Task: Determine the distance from Hartford to Sleeping Giant State Park.
Action: Mouse moved to (245, 86)
Screenshot: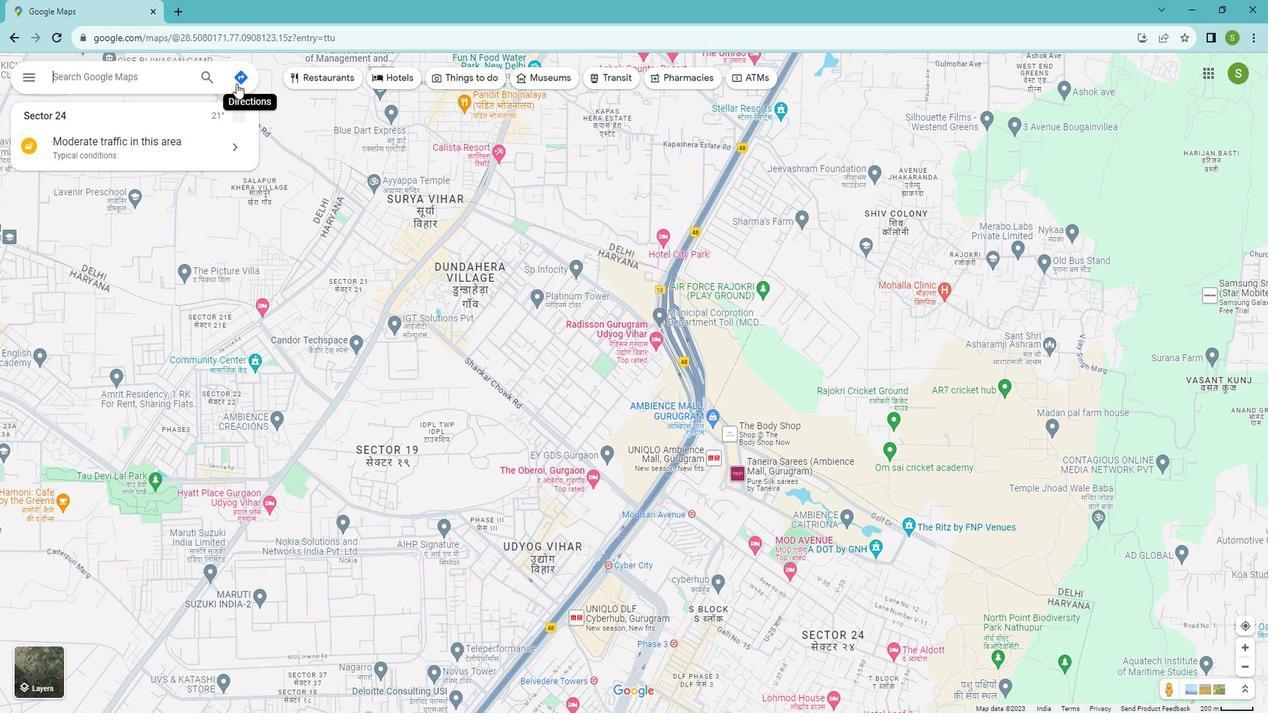 
Action: Mouse pressed left at (245, 86)
Screenshot: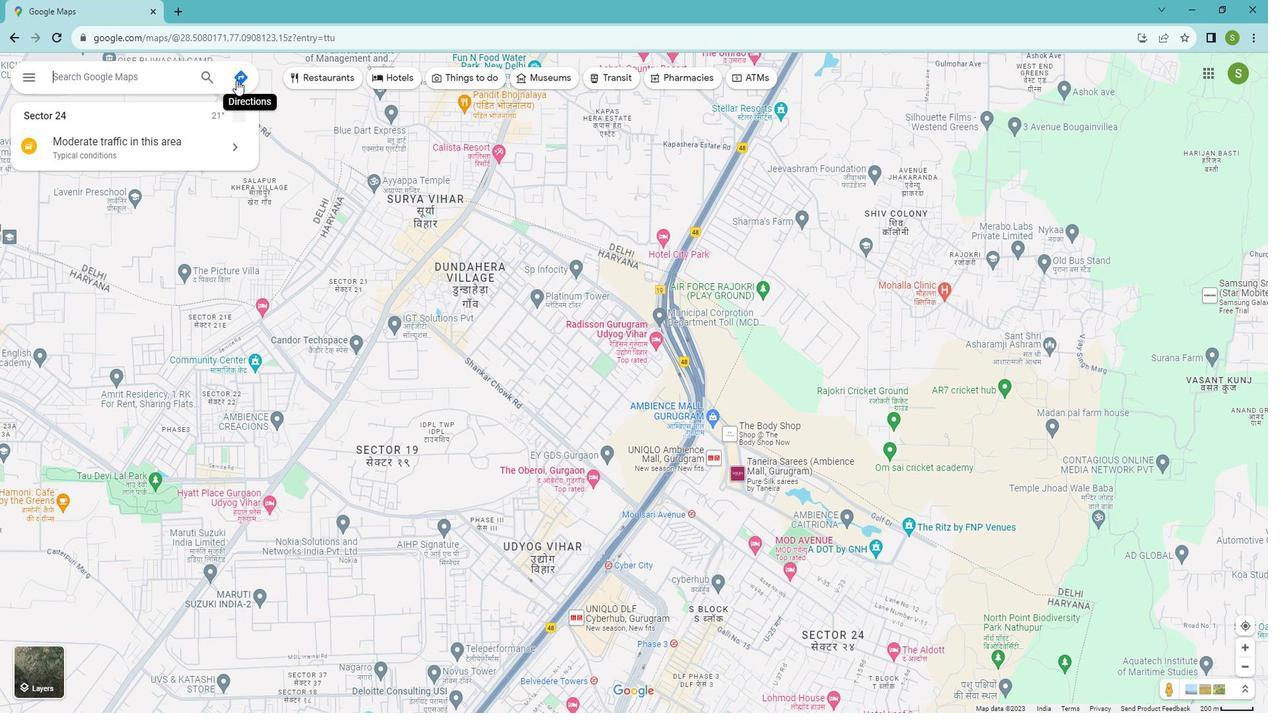 
Action: Mouse moved to (153, 122)
Screenshot: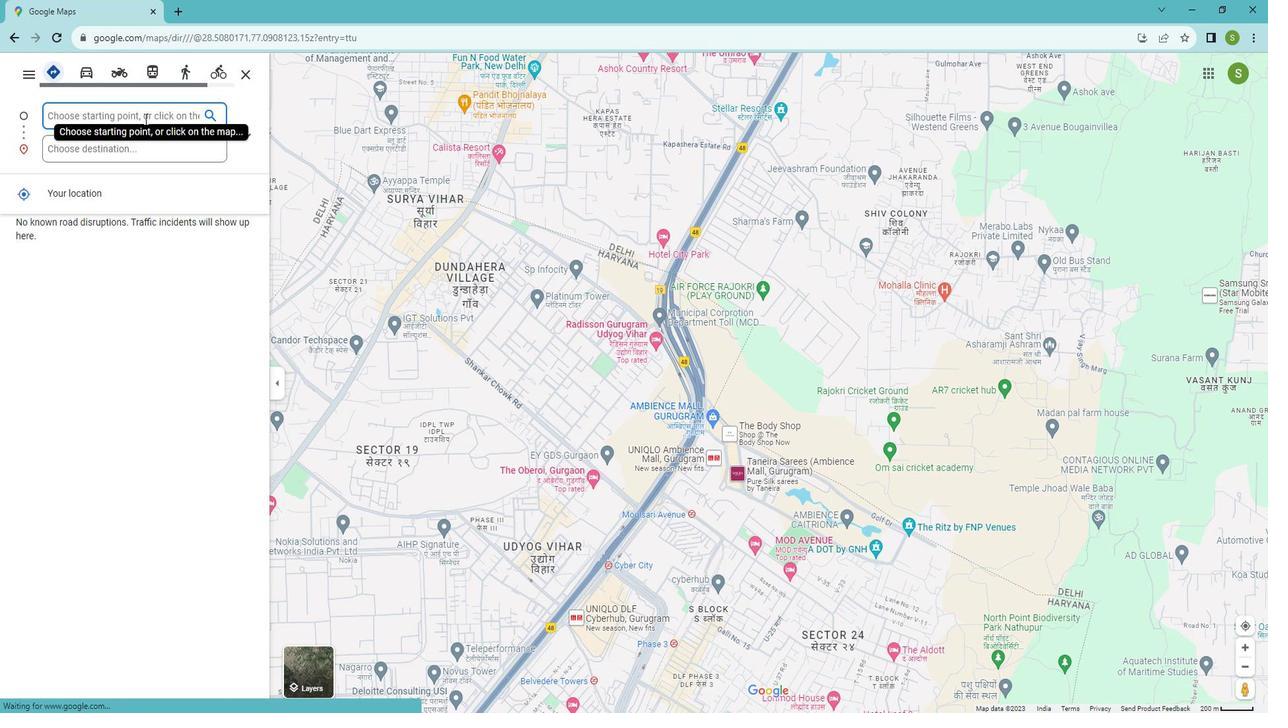
Action: Mouse pressed left at (153, 122)
Screenshot: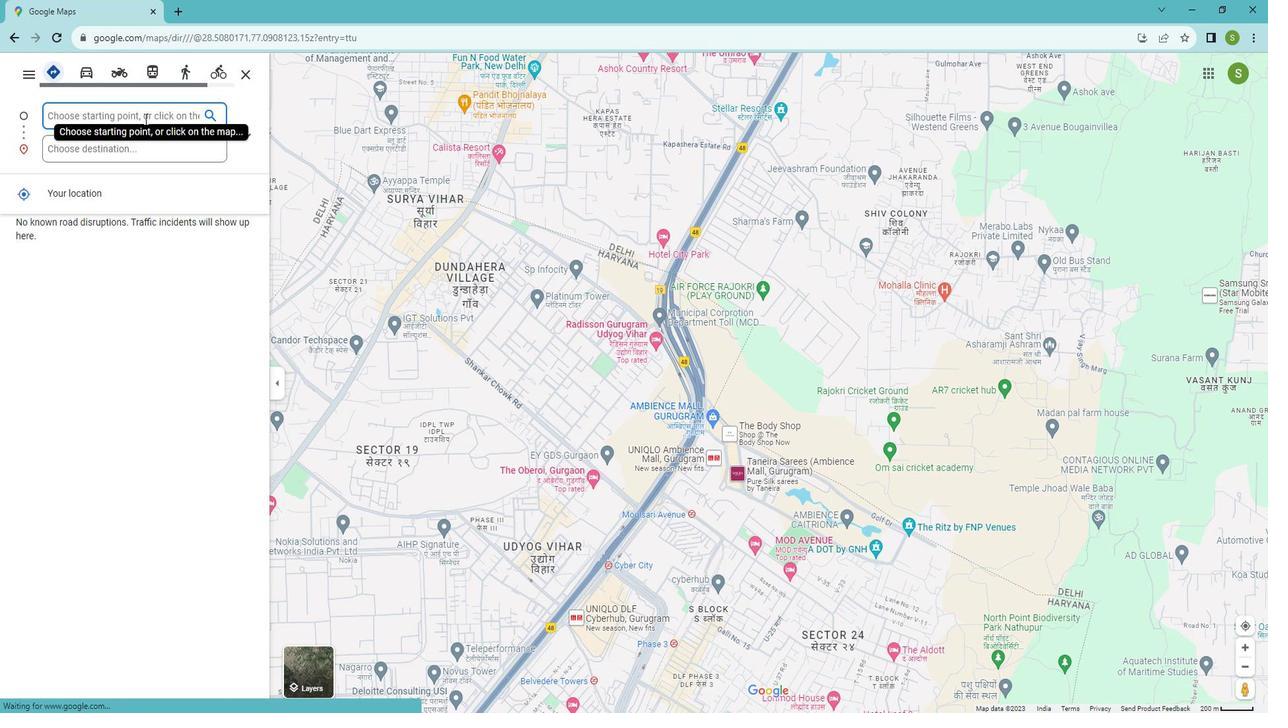 
Action: Mouse moved to (153, 120)
Screenshot: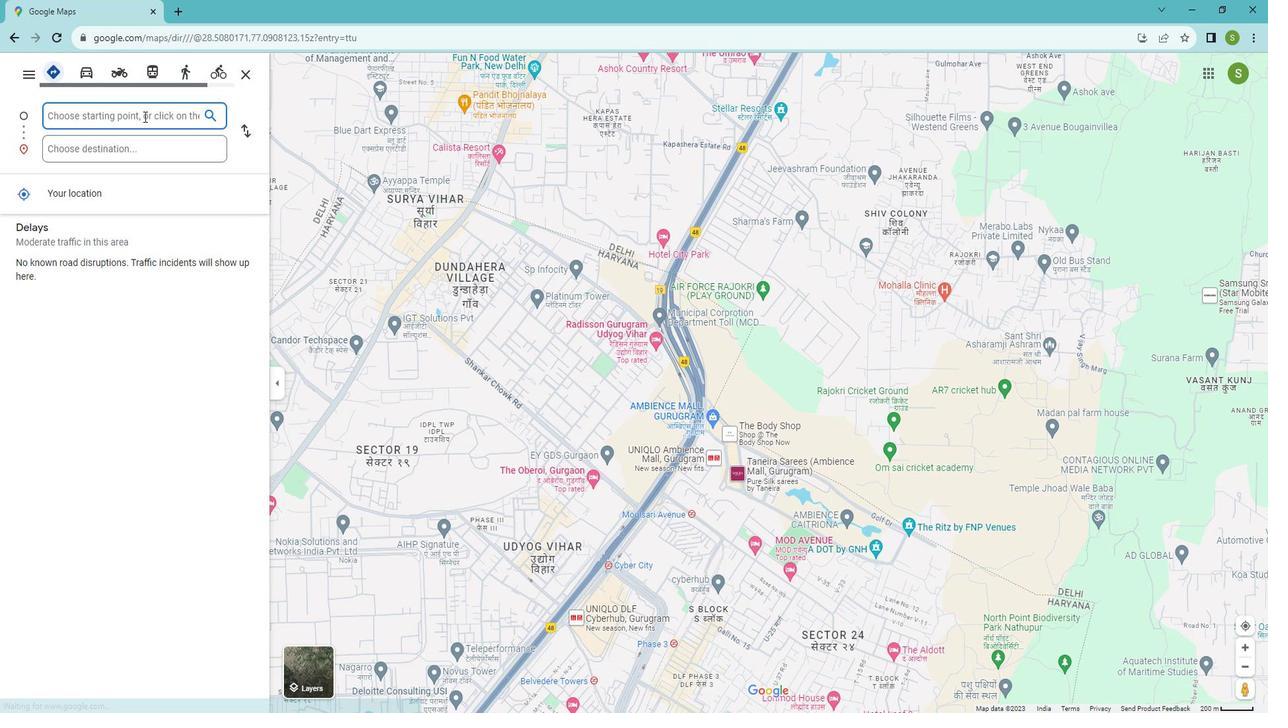 
Action: Key pressed <Key.shift>Hartford
Screenshot: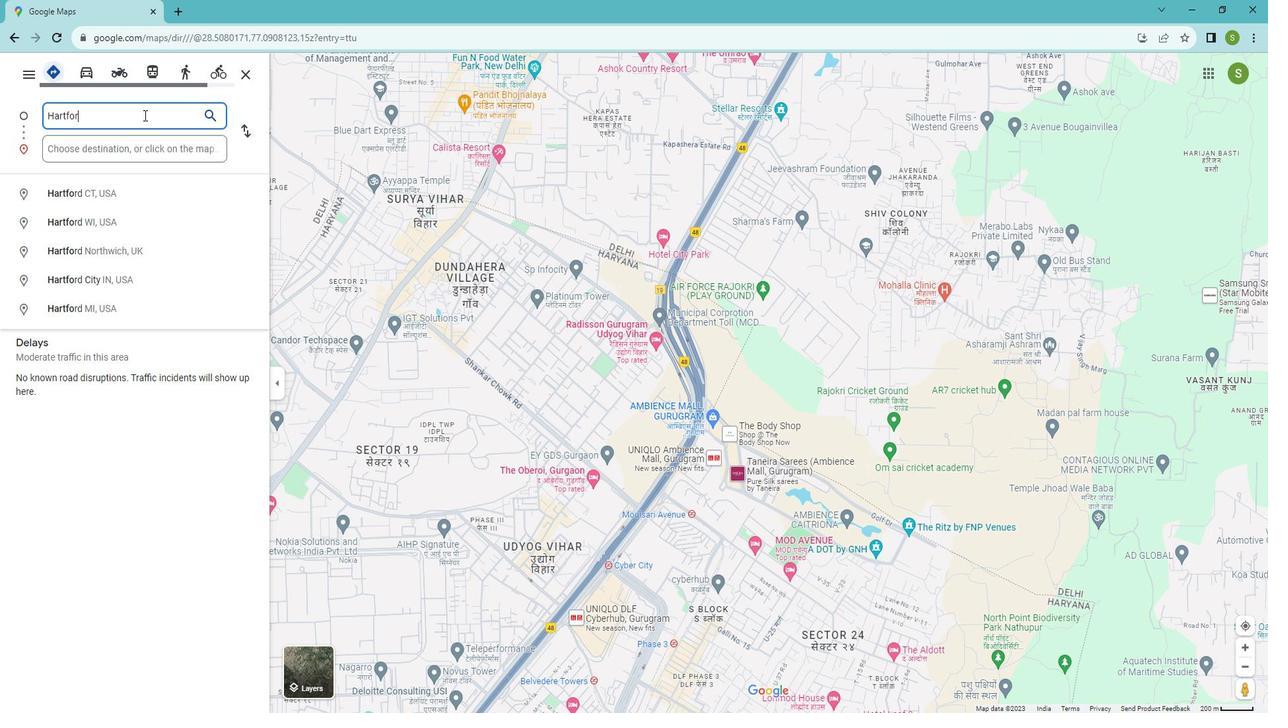 
Action: Mouse moved to (73, 196)
Screenshot: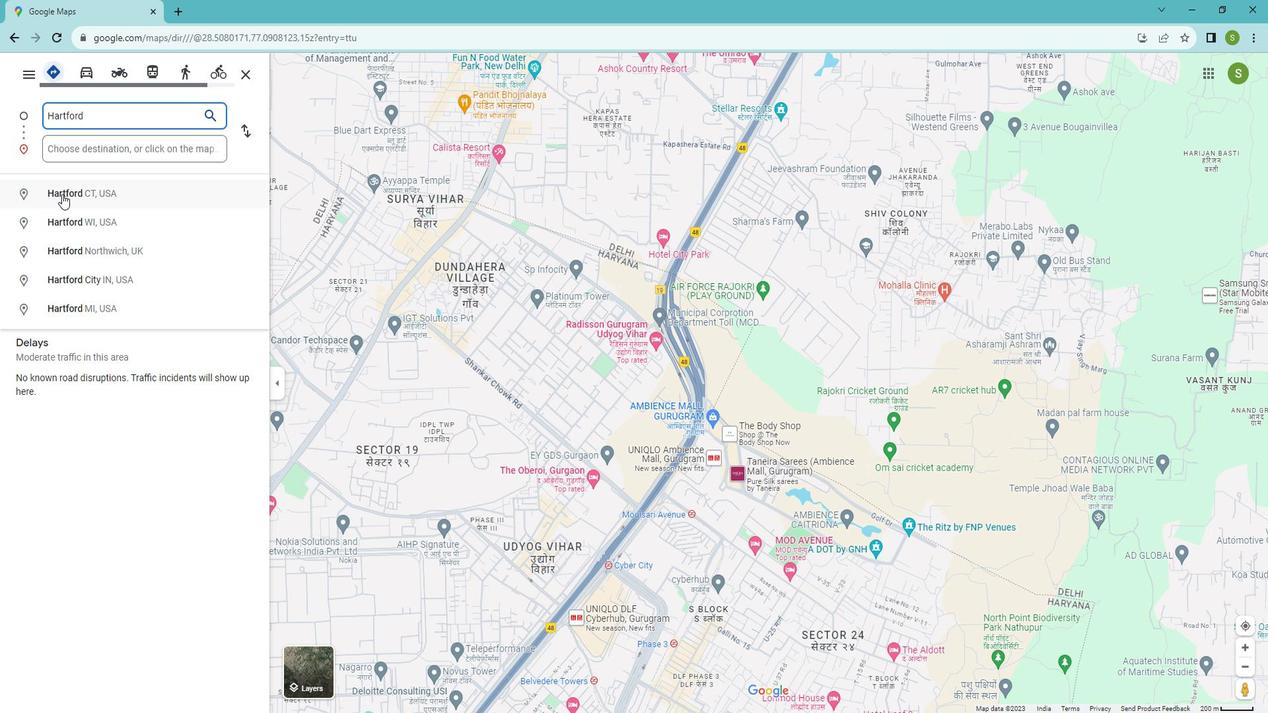 
Action: Mouse pressed left at (73, 196)
Screenshot: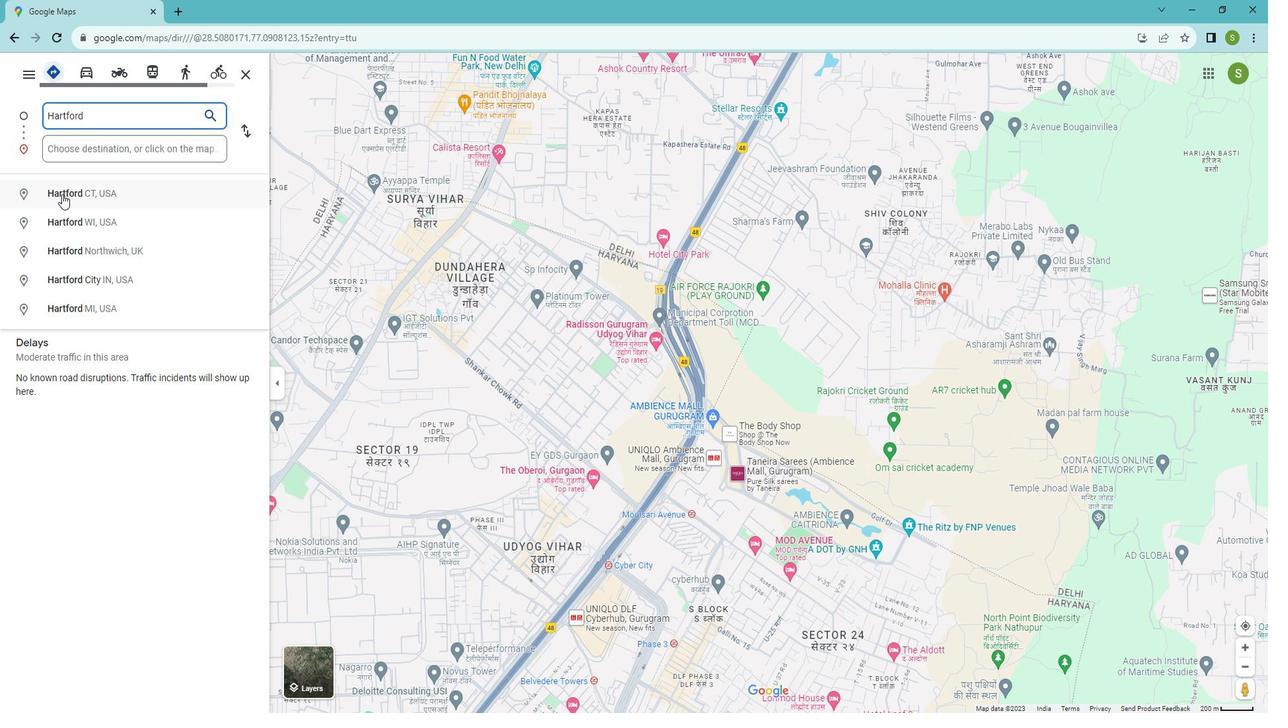 
Action: Mouse moved to (102, 146)
Screenshot: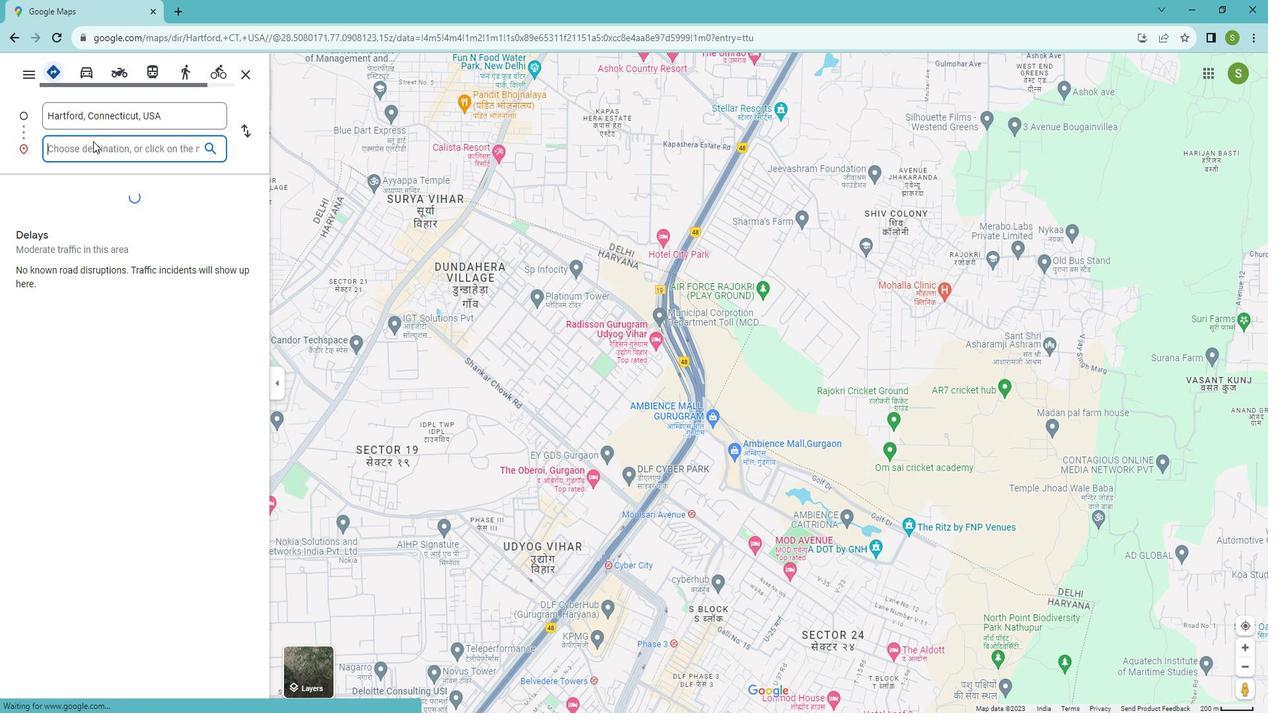 
Action: Mouse pressed left at (102, 146)
Screenshot: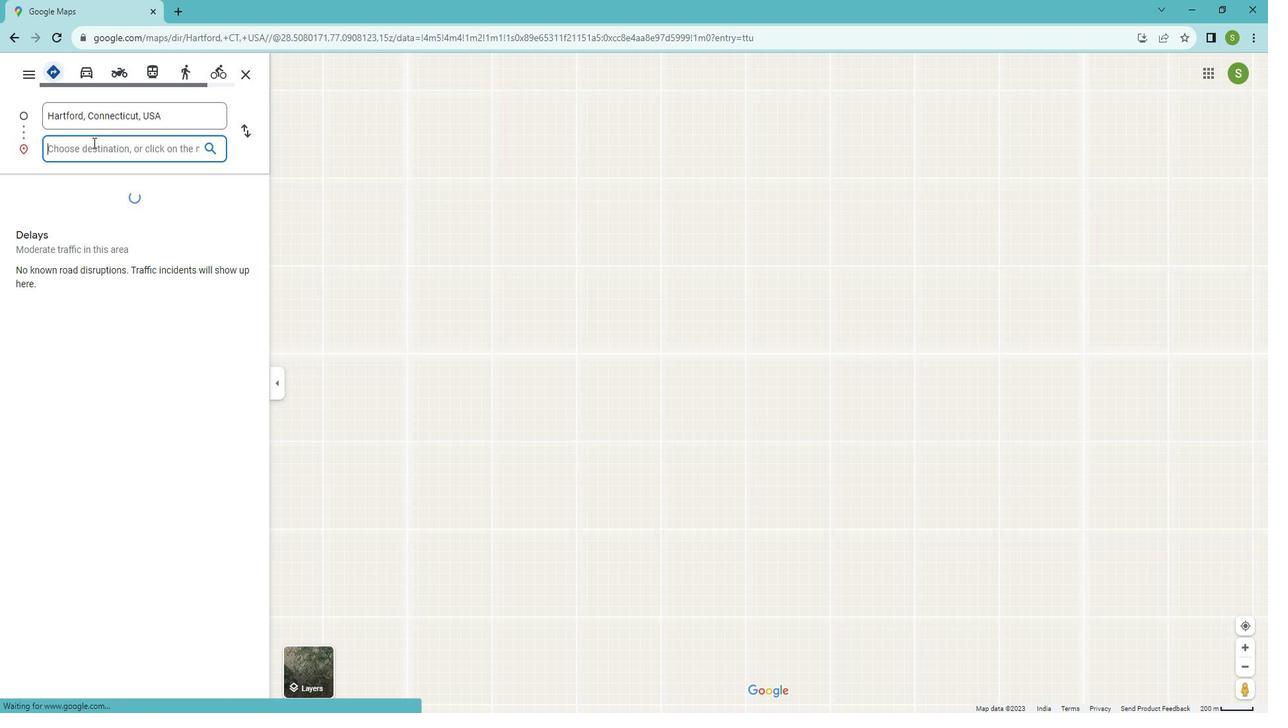 
Action: Mouse moved to (103, 151)
Screenshot: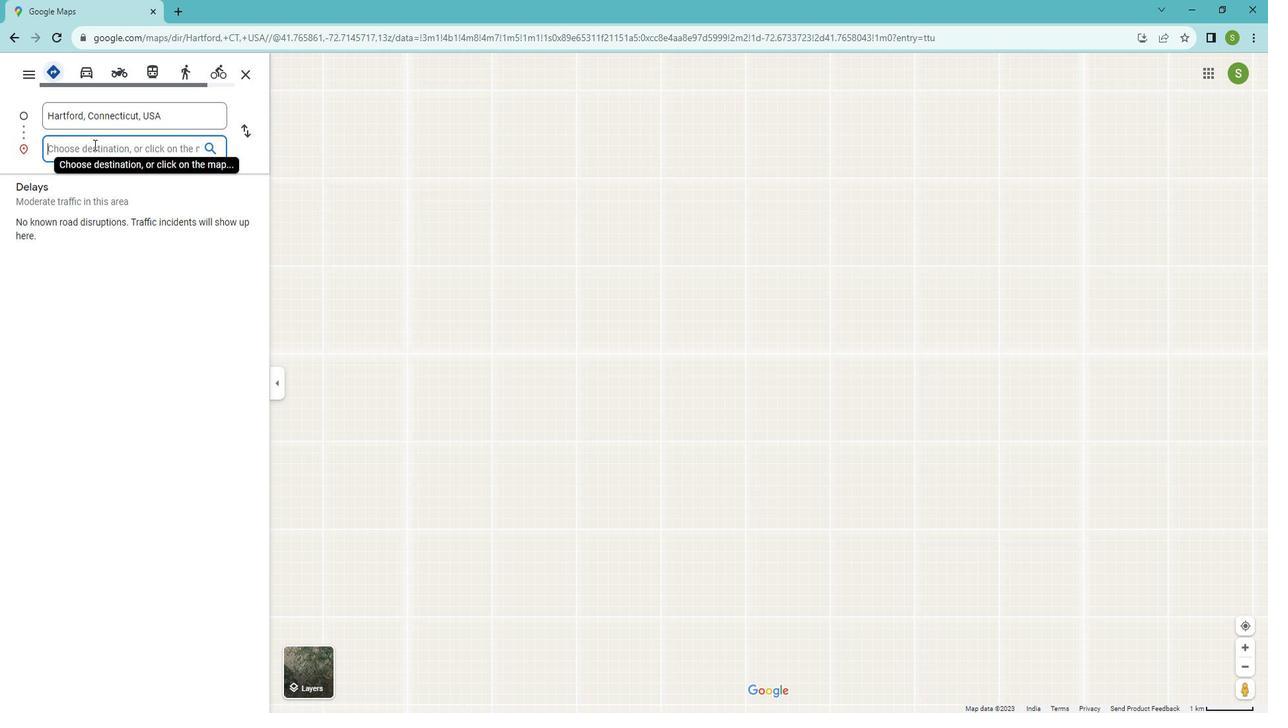 
Action: Key pressed <Key.shift>Sleeping<Key.space><Key.shift>Giant<Key.space><Key.shift>state<Key.space><Key.shift>Park
Screenshot: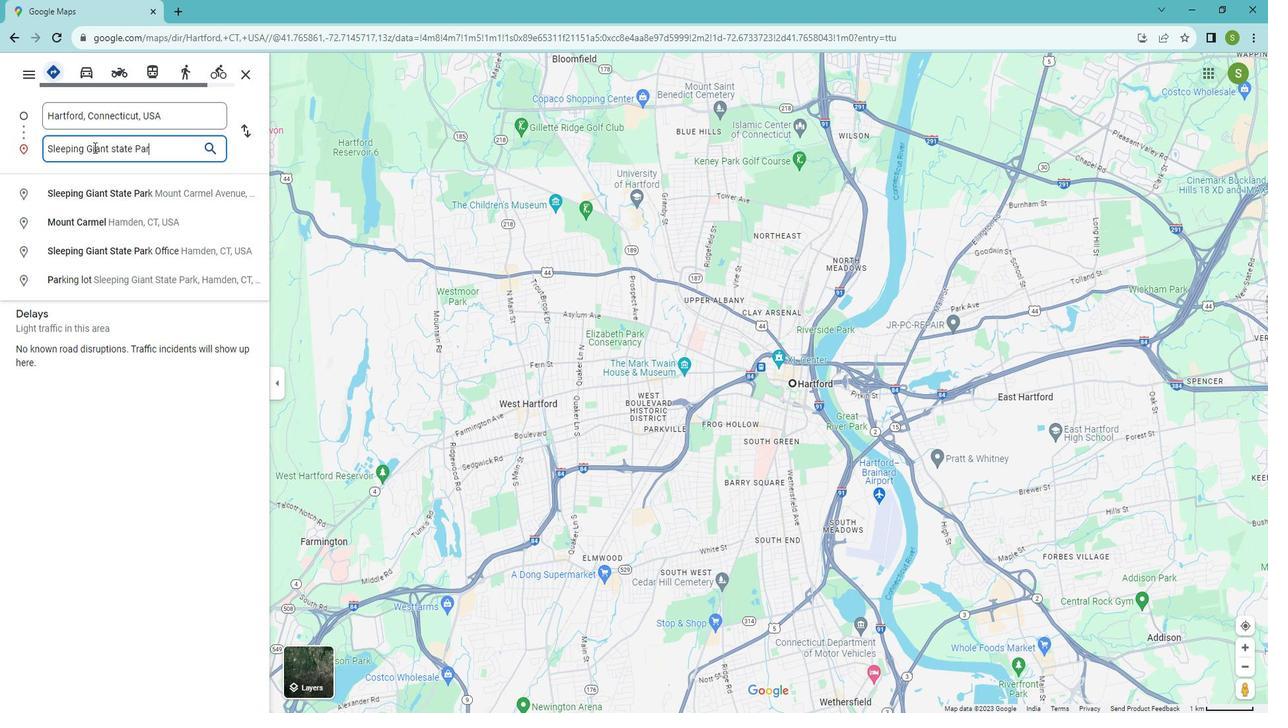 
Action: Mouse moved to (254, 134)
Screenshot: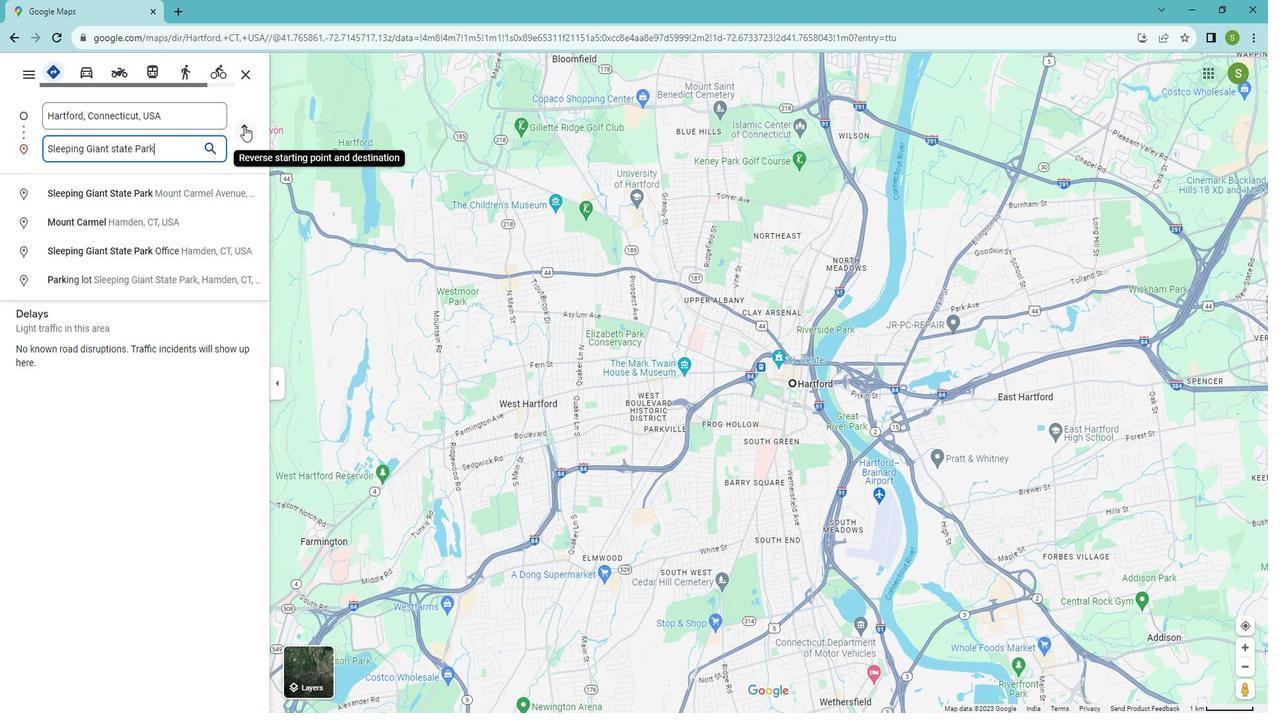 
Action: Mouse pressed left at (254, 134)
Screenshot: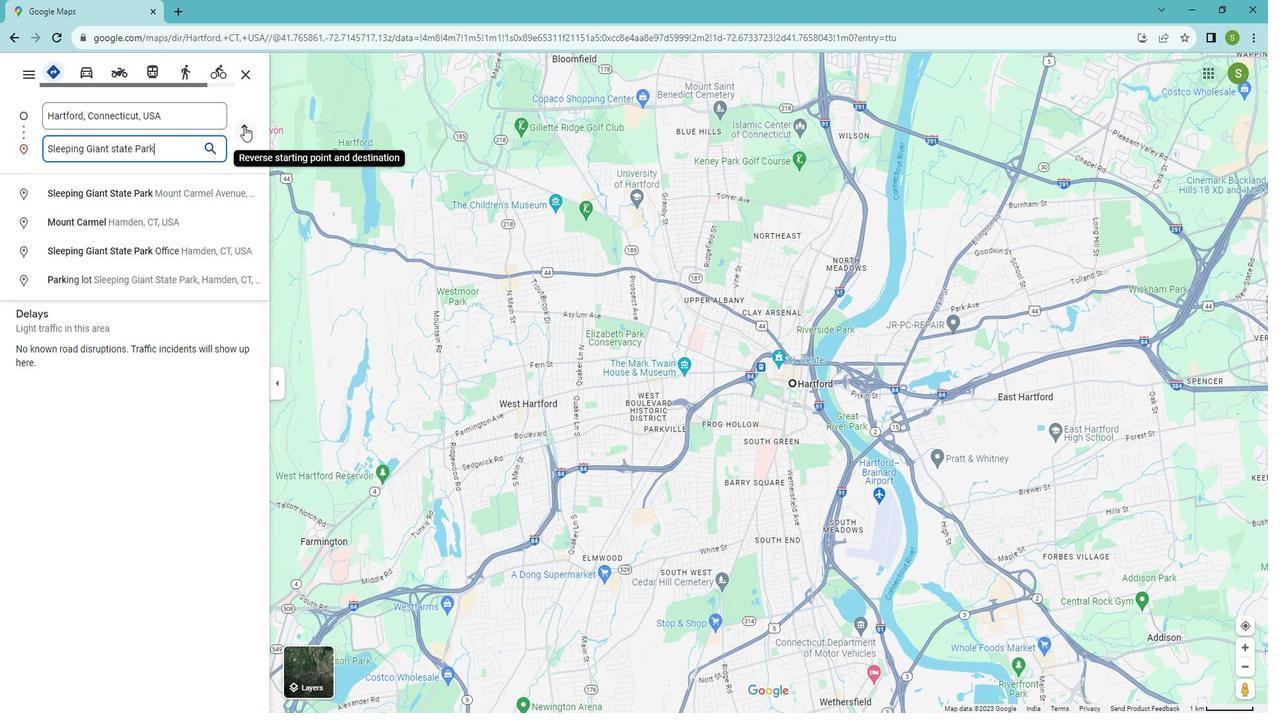 
Action: Mouse moved to (72, 358)
Screenshot: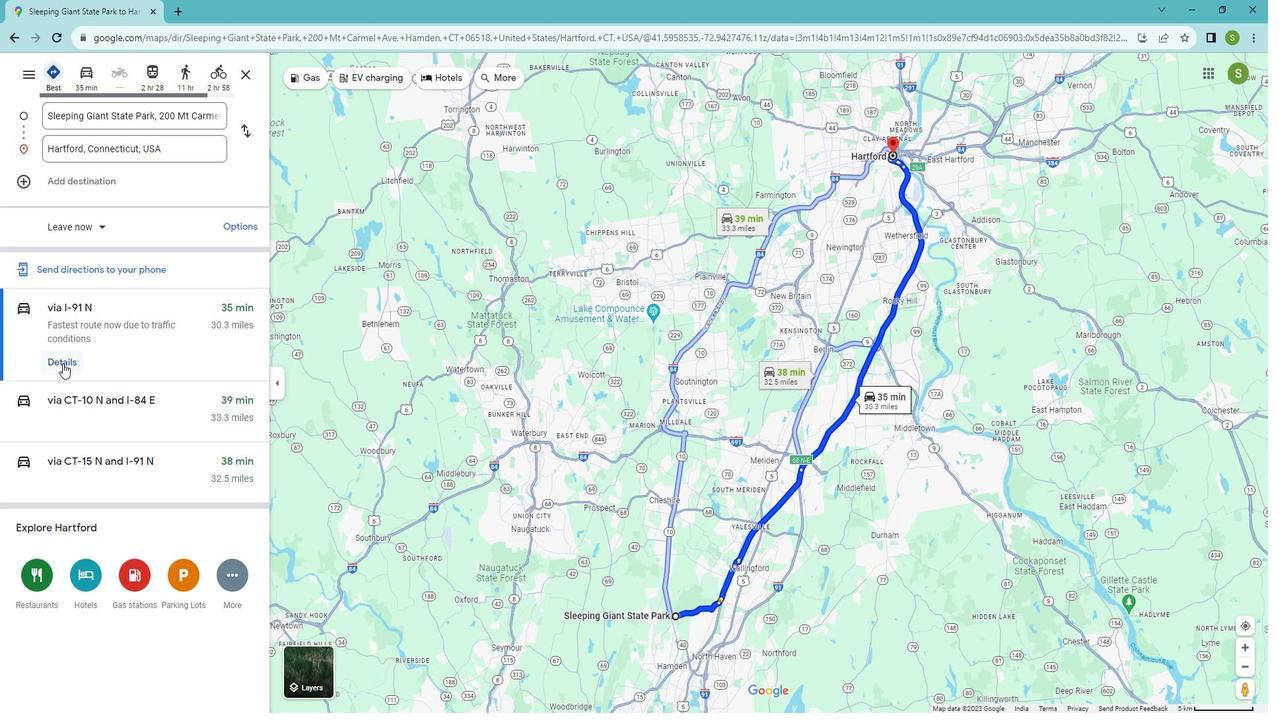 
Action: Mouse pressed left at (72, 358)
Screenshot: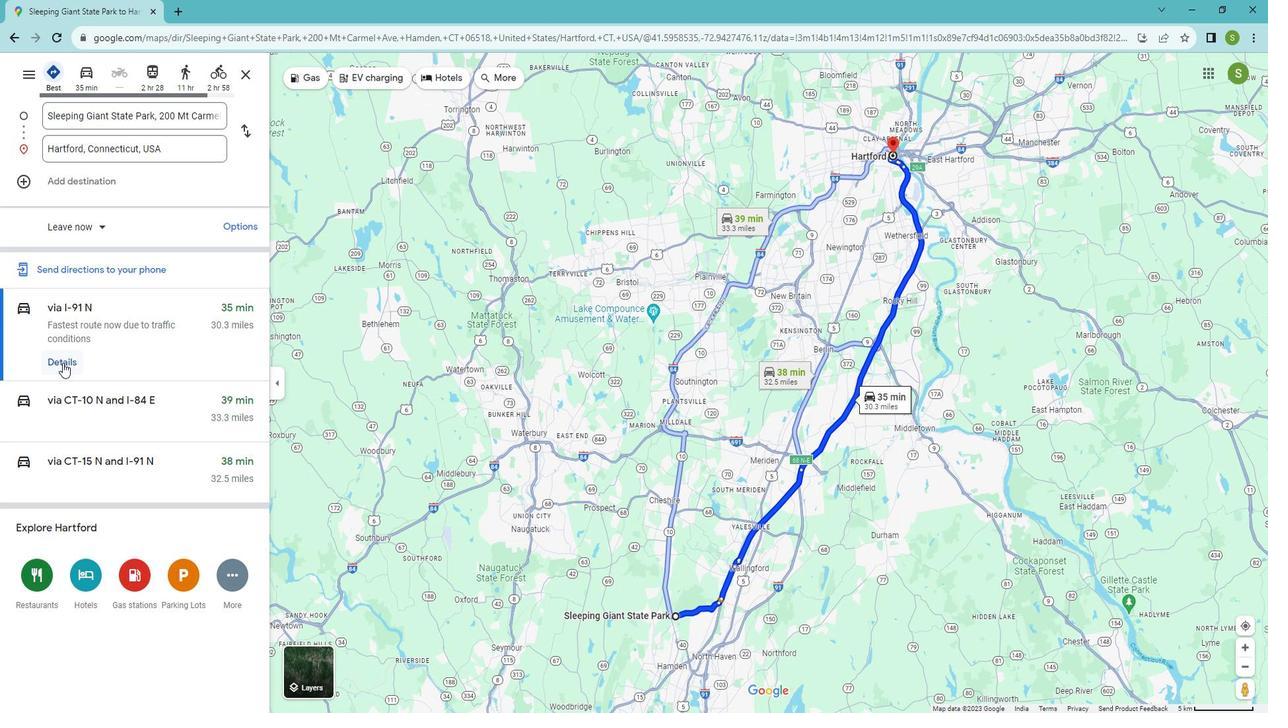
Action: Mouse moved to (25, 77)
Screenshot: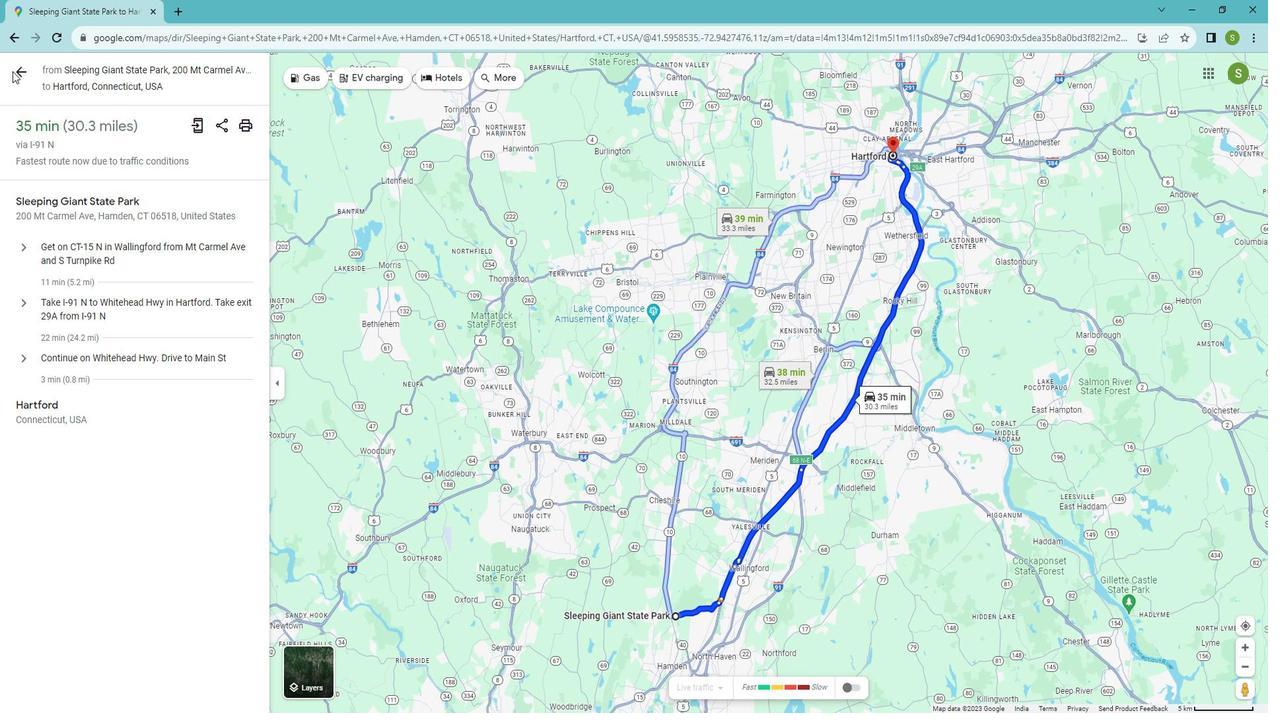 
Action: Mouse pressed left at (25, 77)
Screenshot: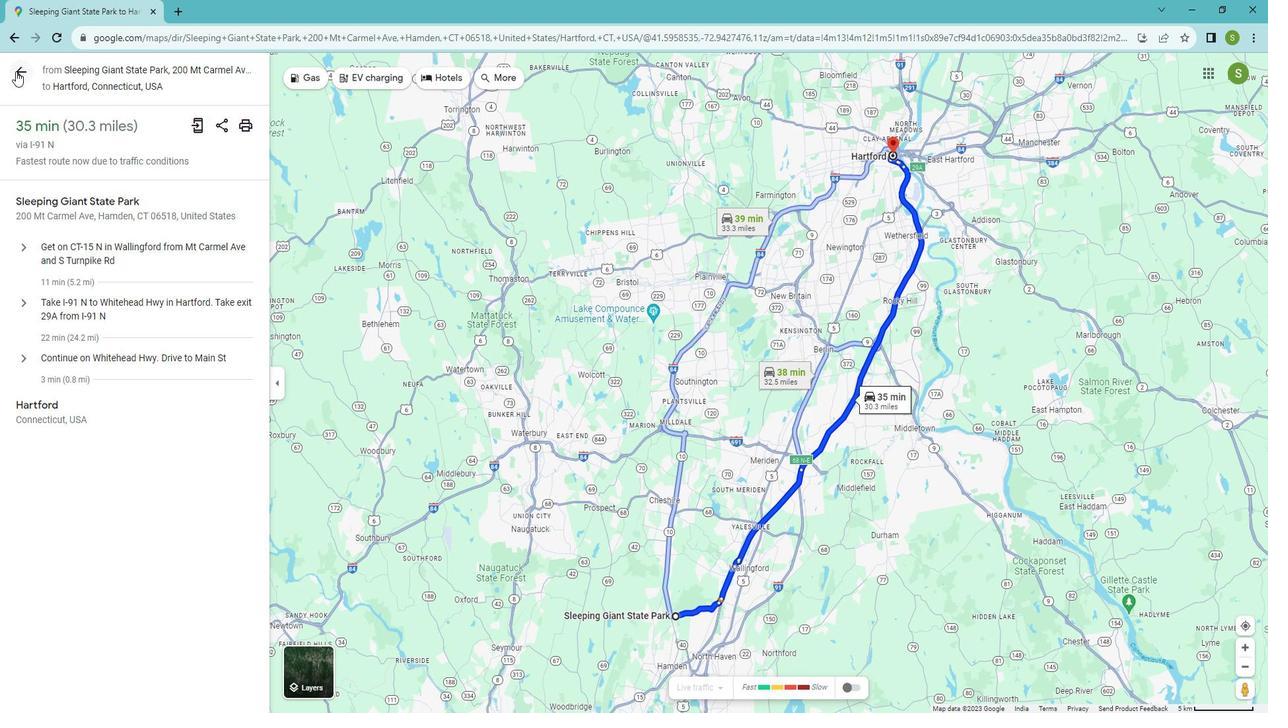 
Action: Mouse moved to (89, 81)
Screenshot: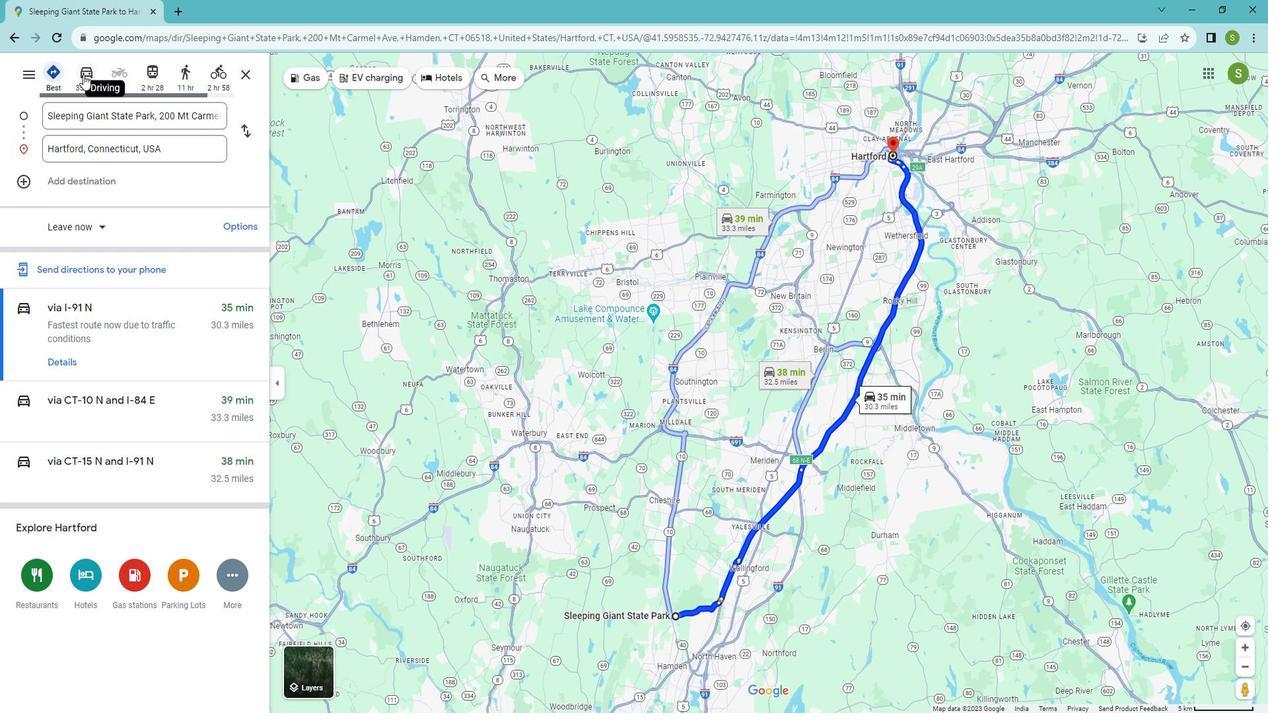 
Action: Mouse pressed left at (89, 81)
Screenshot: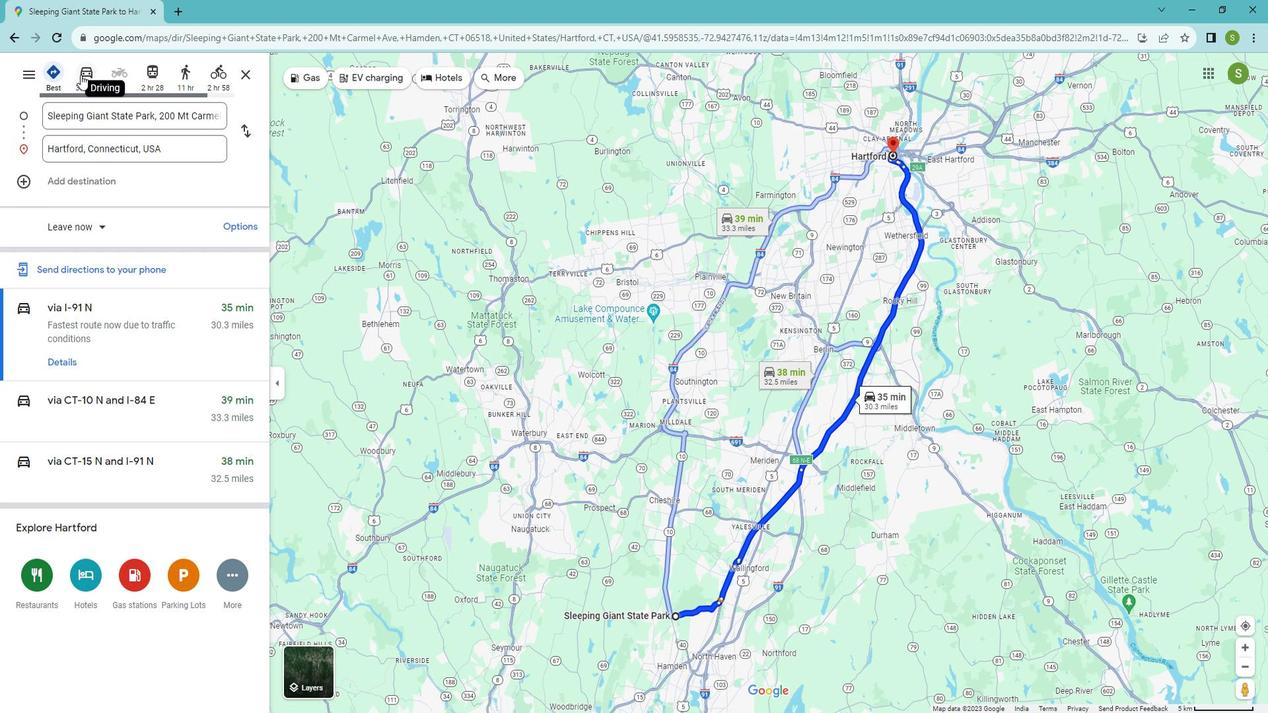 
Action: Mouse moved to (59, 357)
Screenshot: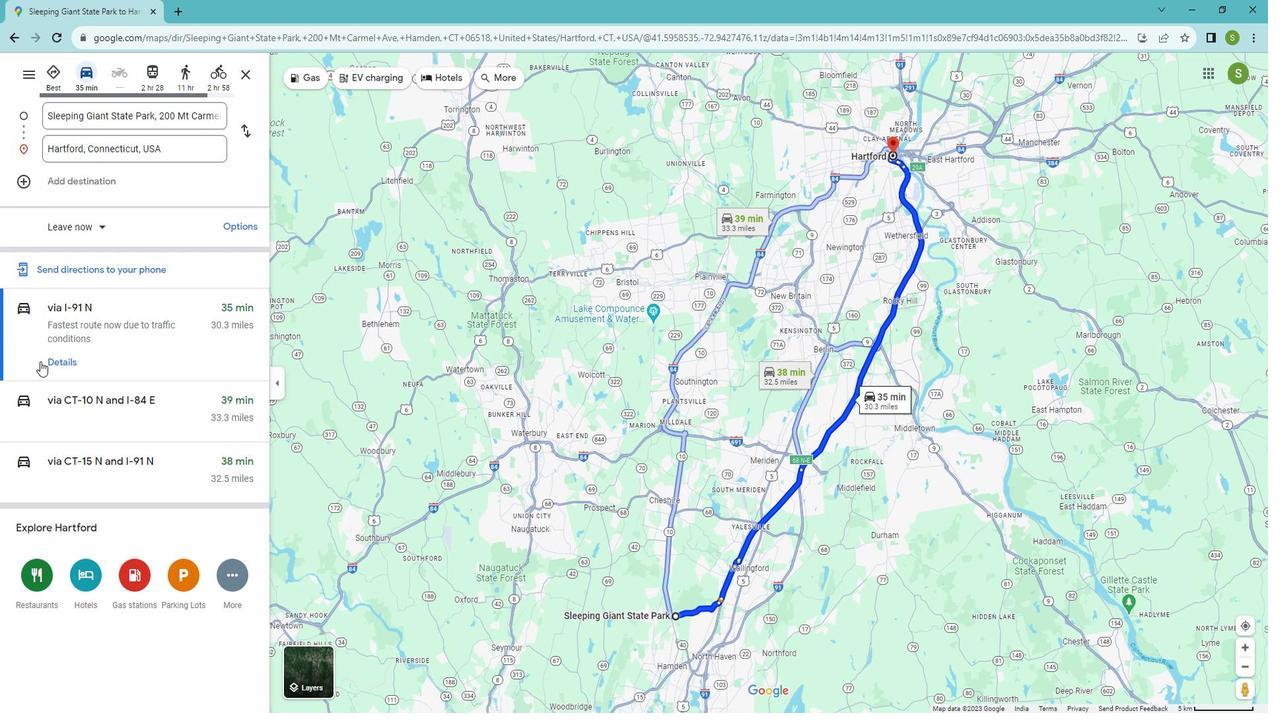 
Action: Mouse pressed left at (59, 357)
Screenshot: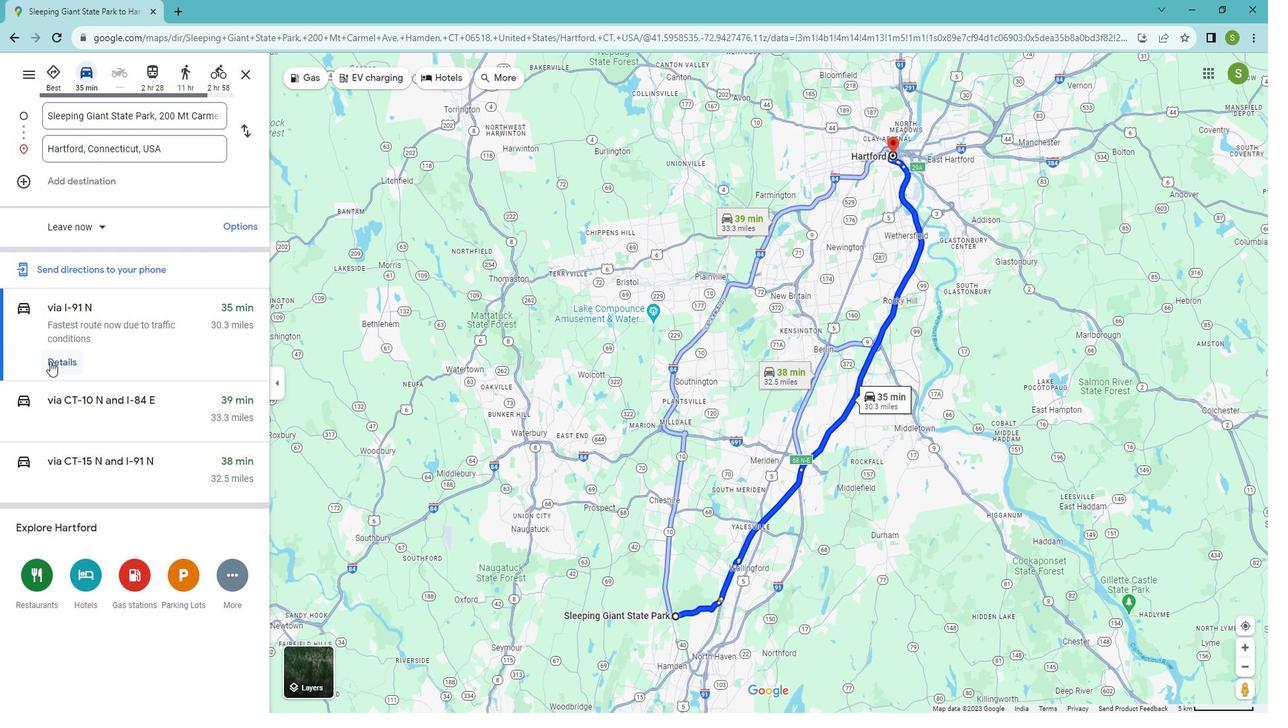 
Action: Mouse moved to (28, 79)
Screenshot: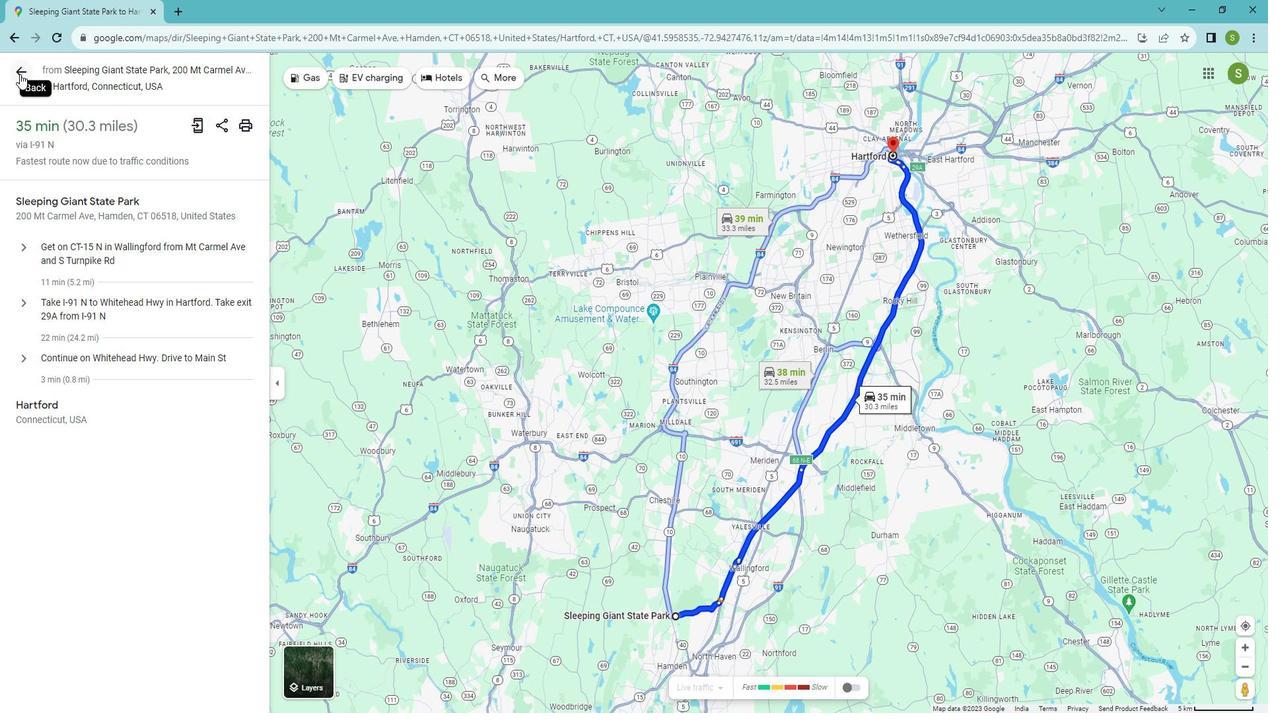 
Action: Mouse pressed left at (28, 79)
Screenshot: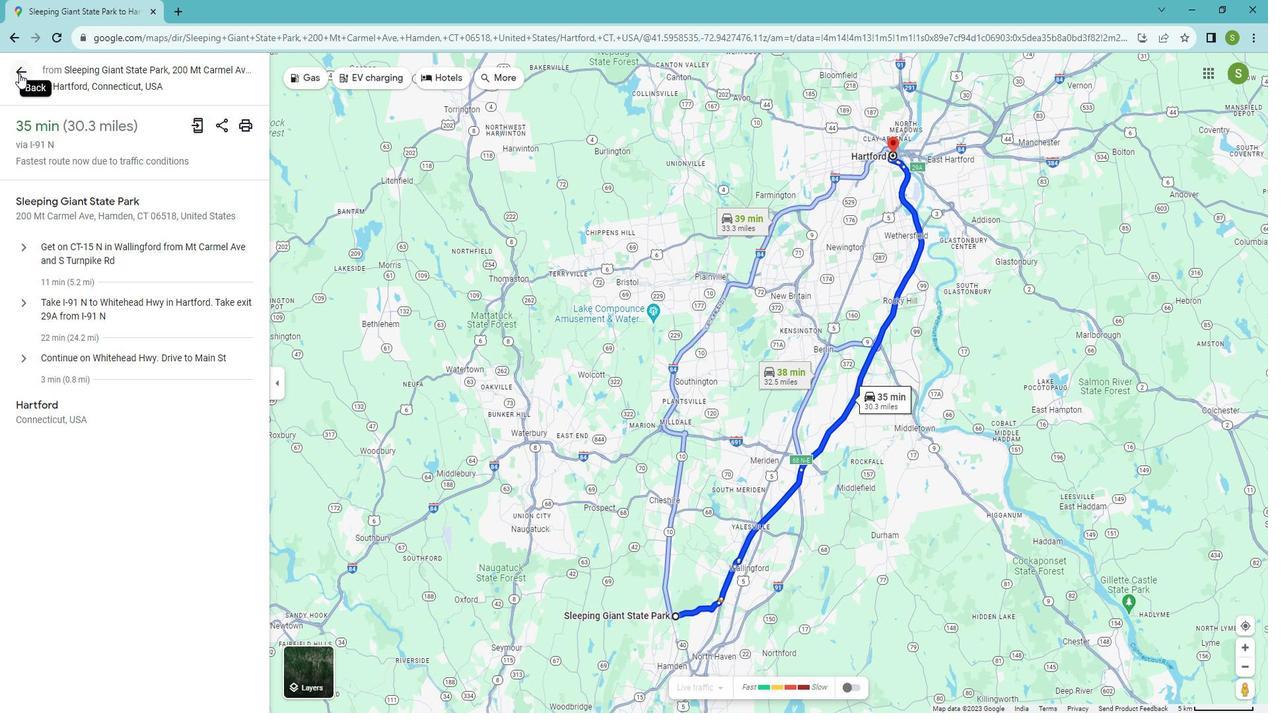 
Action: Mouse moved to (161, 84)
Screenshot: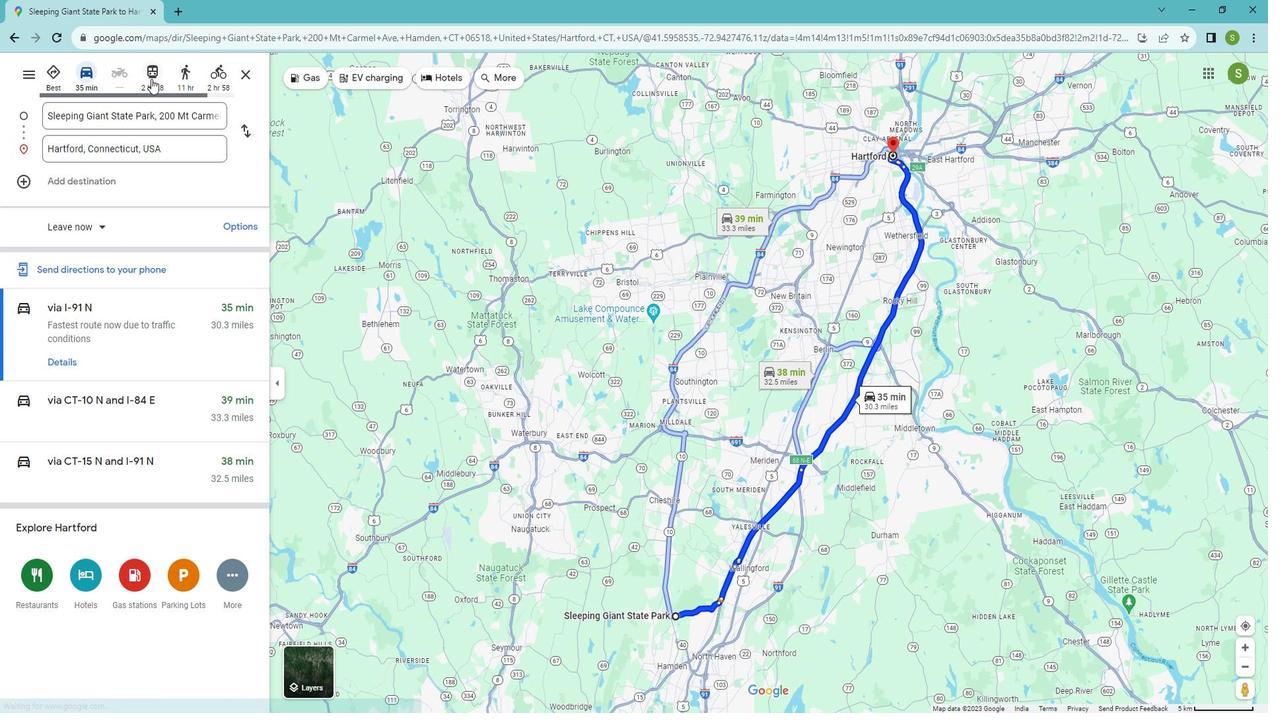 
Action: Mouse pressed left at (161, 84)
Screenshot: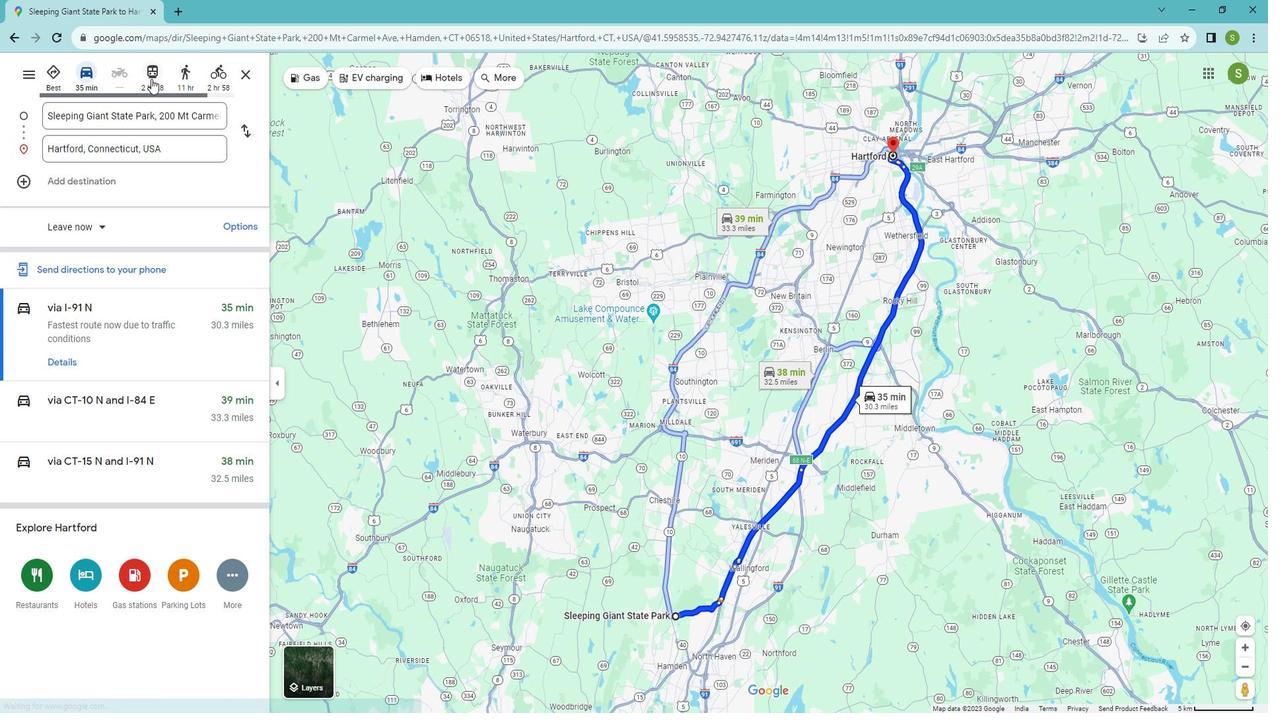 
Action: Mouse moved to (72, 347)
Screenshot: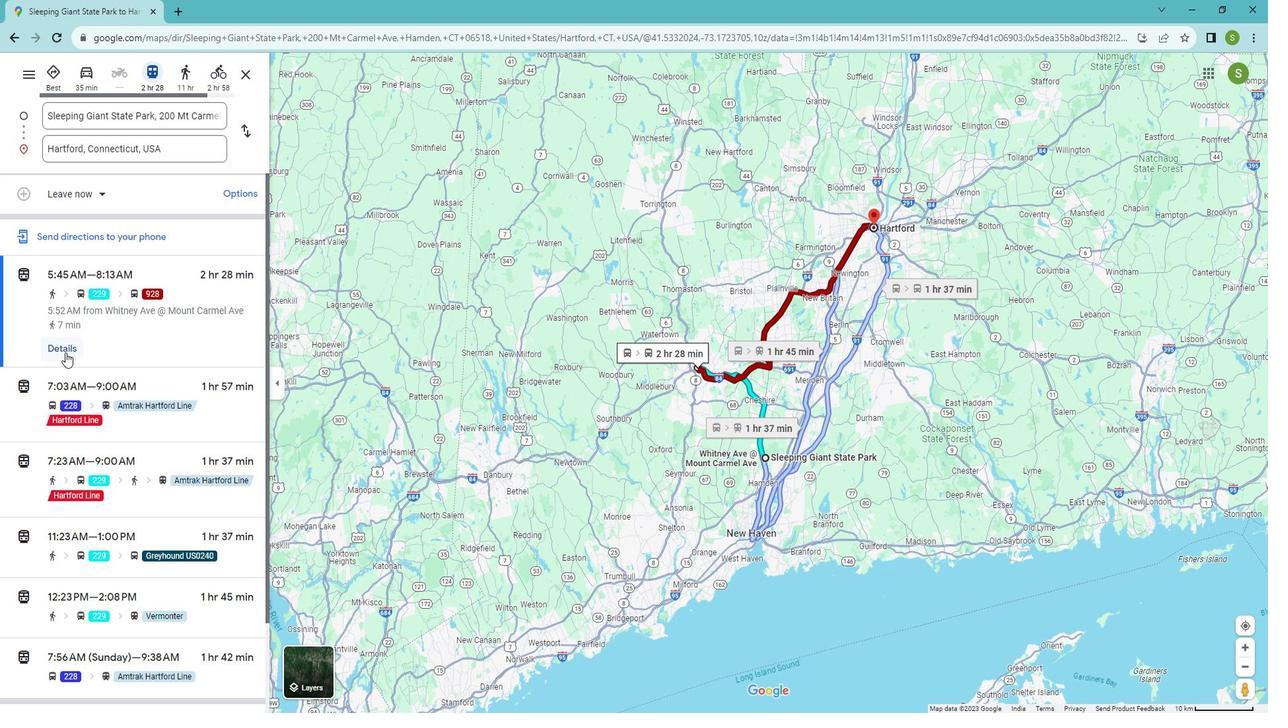 
Action: Mouse pressed left at (72, 347)
Screenshot: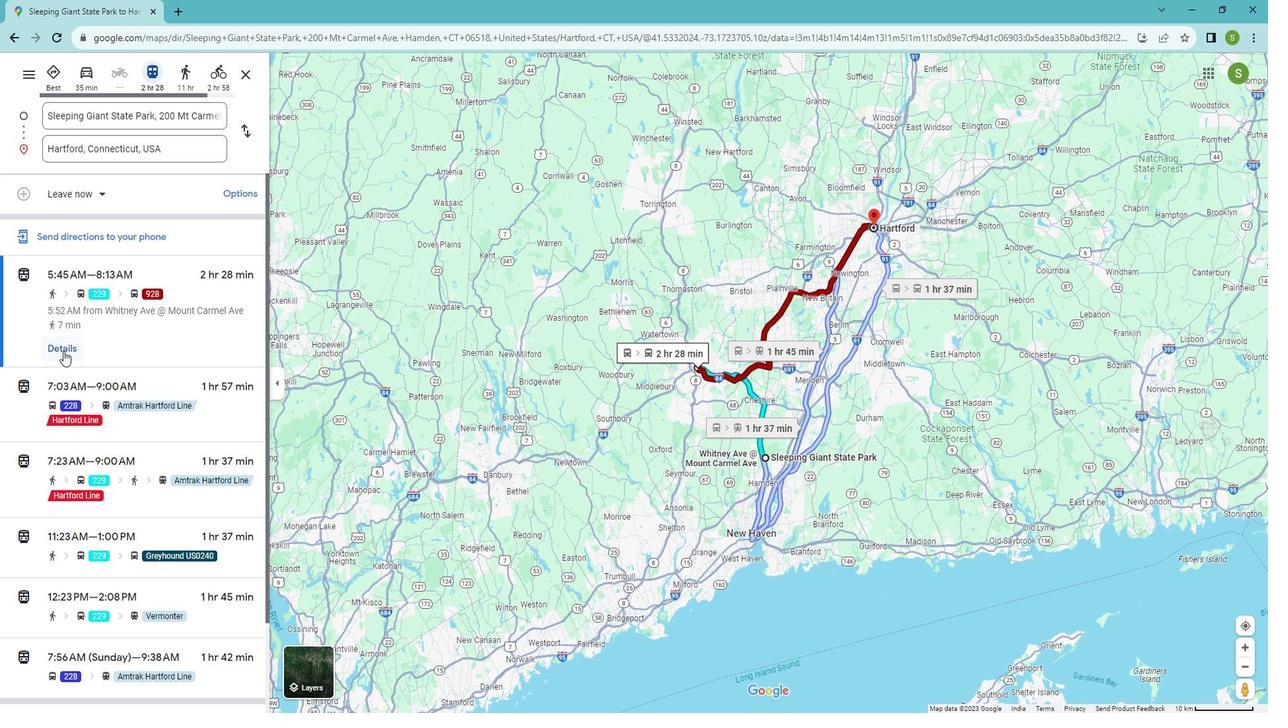 
Action: Mouse moved to (87, 352)
Screenshot: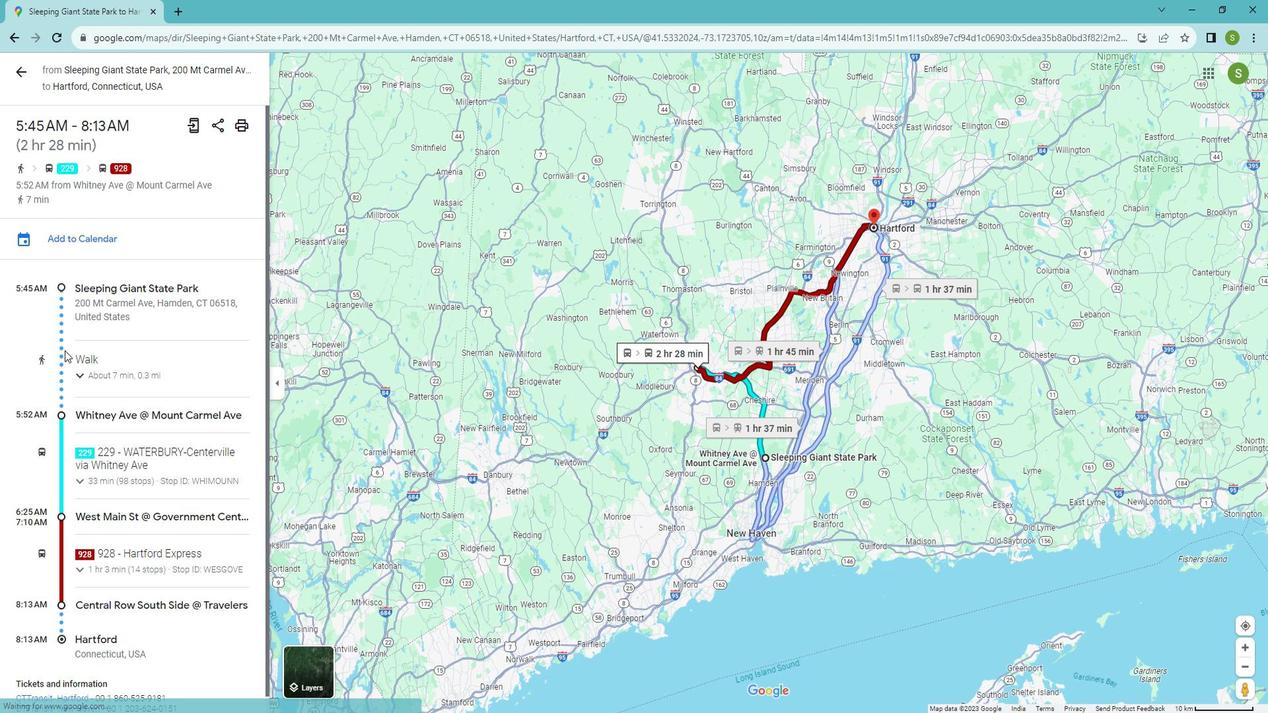 
Action: Mouse scrolled (87, 352) with delta (0, 0)
Screenshot: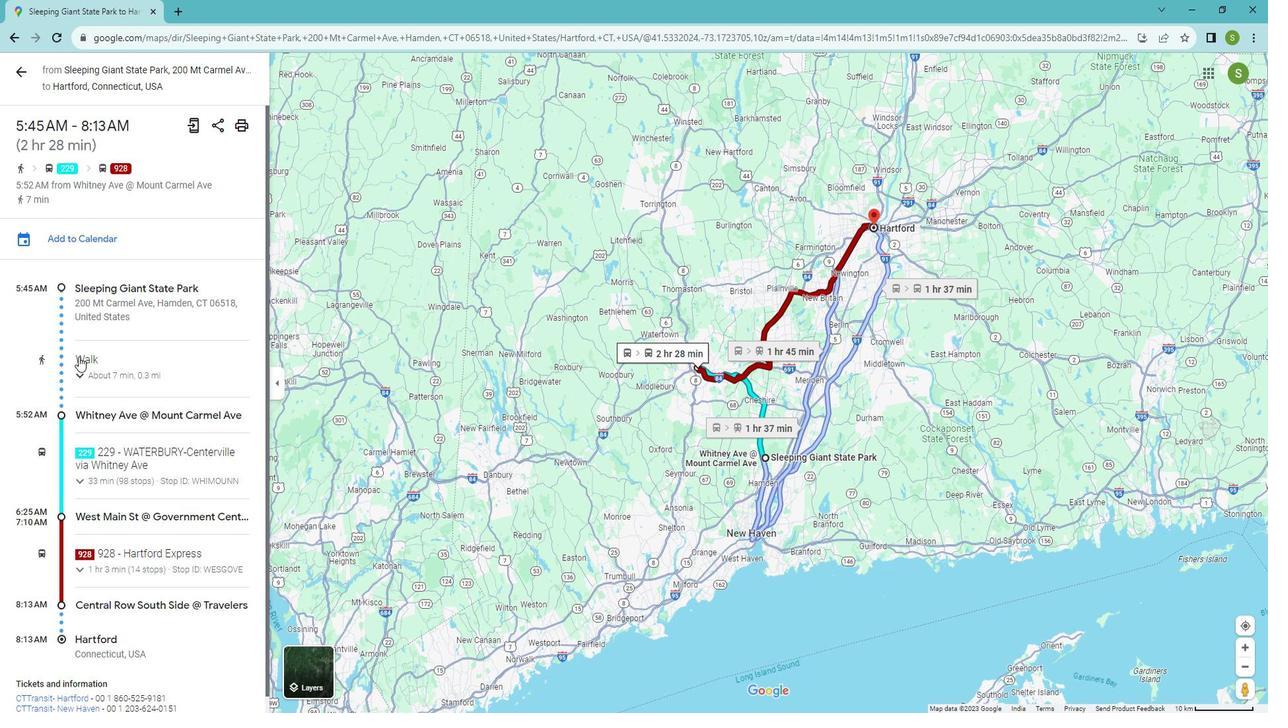 
Action: Mouse scrolled (87, 352) with delta (0, 0)
Screenshot: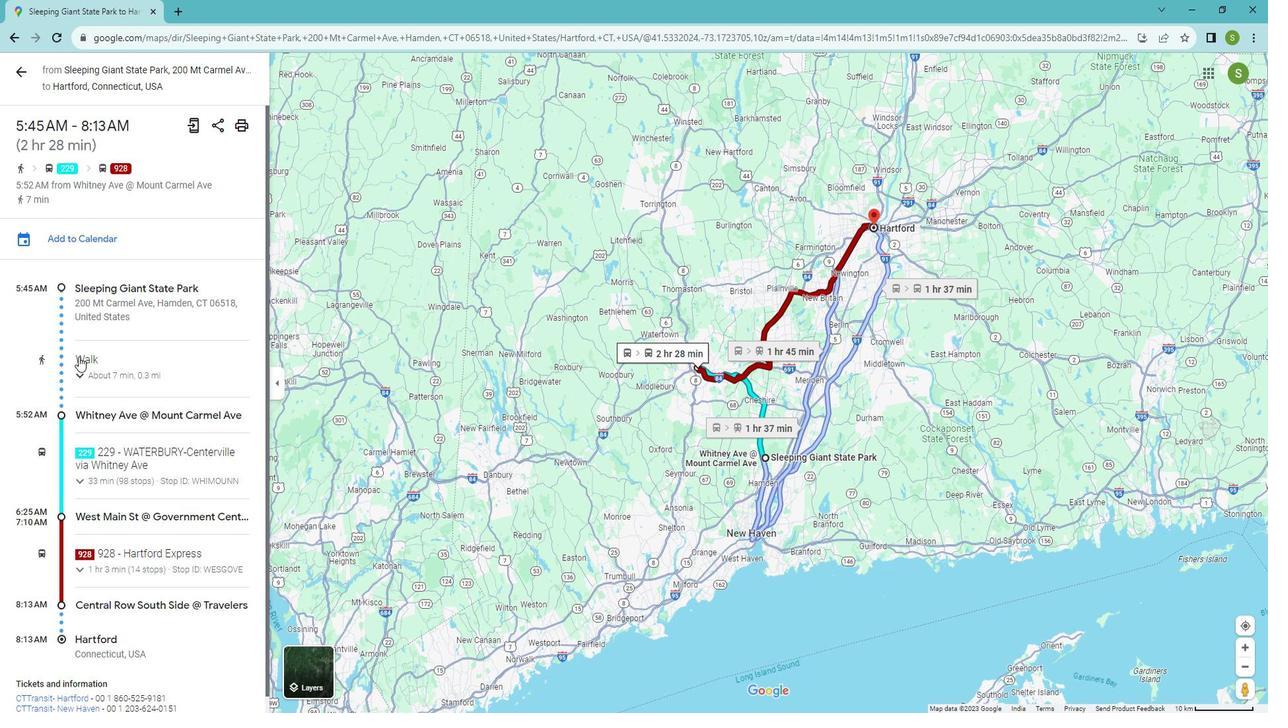 
Action: Mouse scrolled (87, 352) with delta (0, 0)
Screenshot: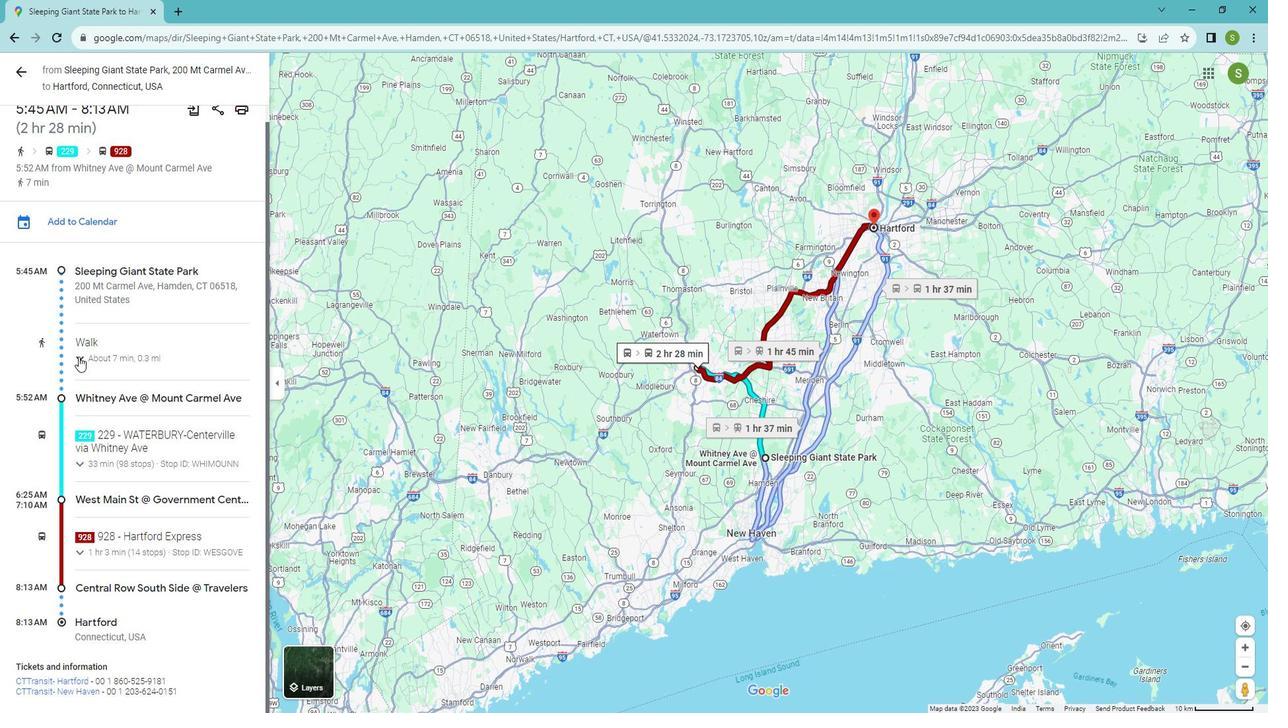 
Action: Mouse scrolled (87, 352) with delta (0, 0)
Screenshot: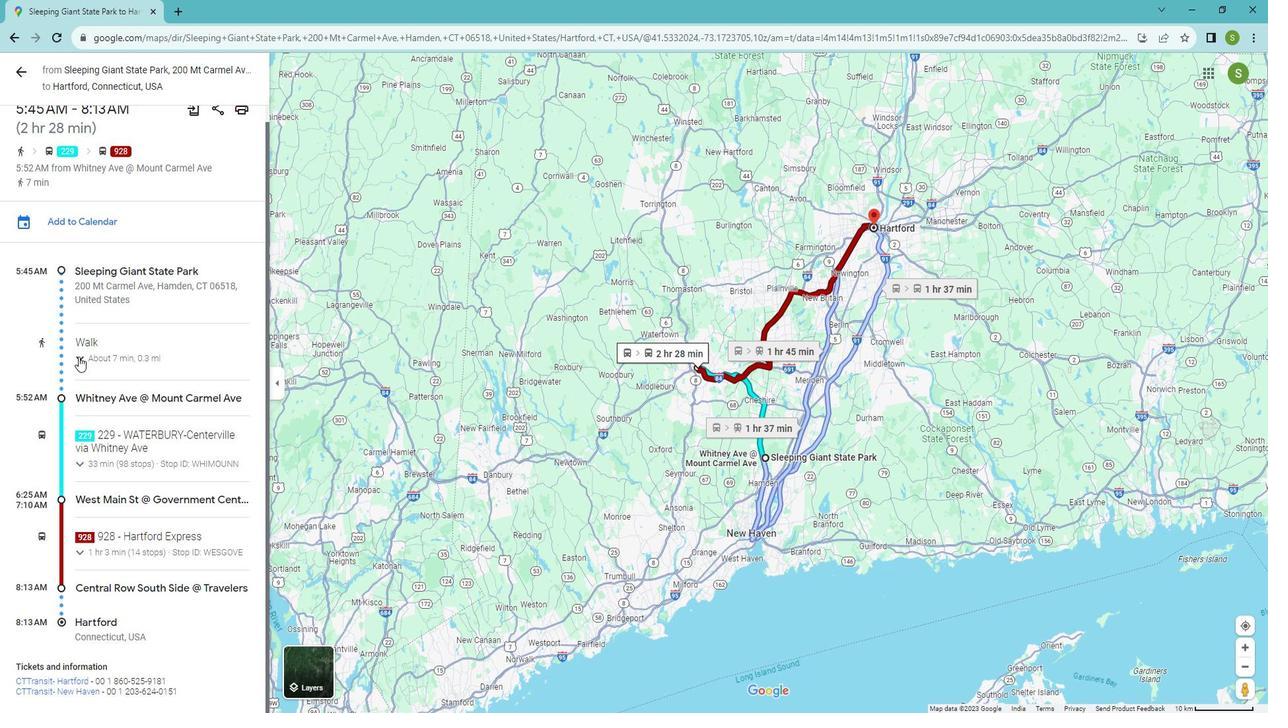 
Action: Mouse moved to (30, 76)
Screenshot: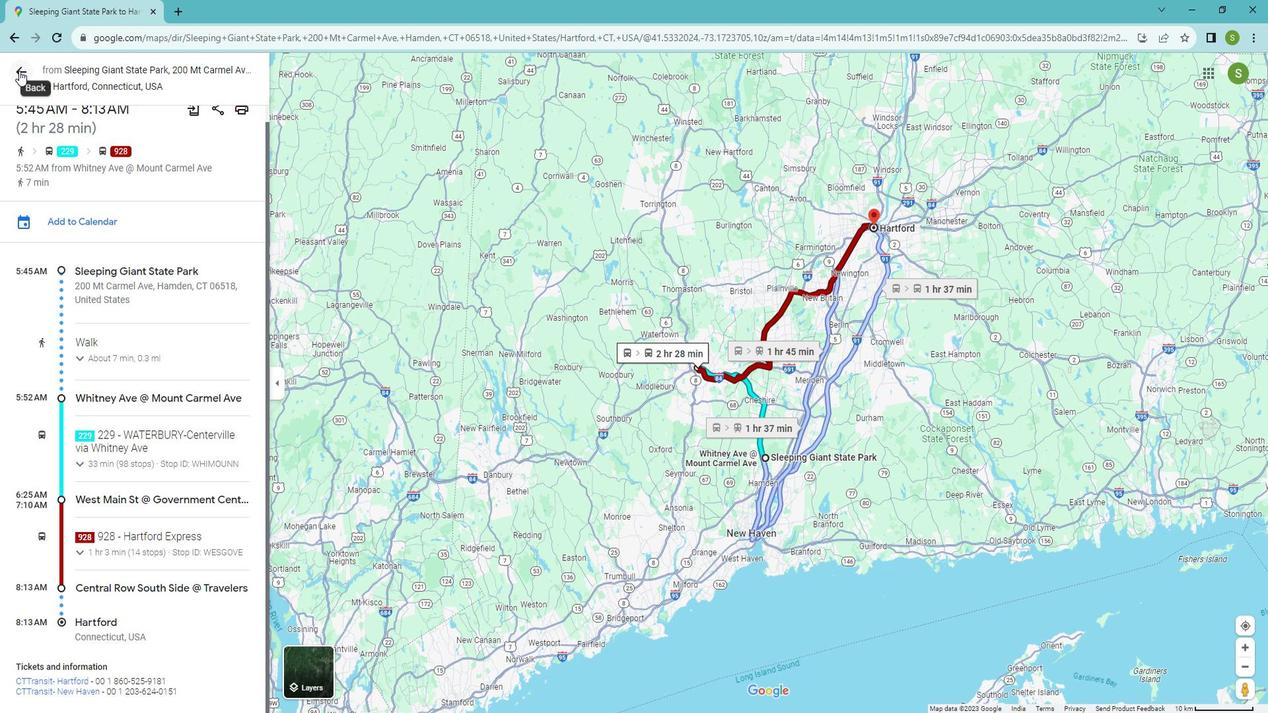 
Action: Mouse pressed left at (30, 76)
Screenshot: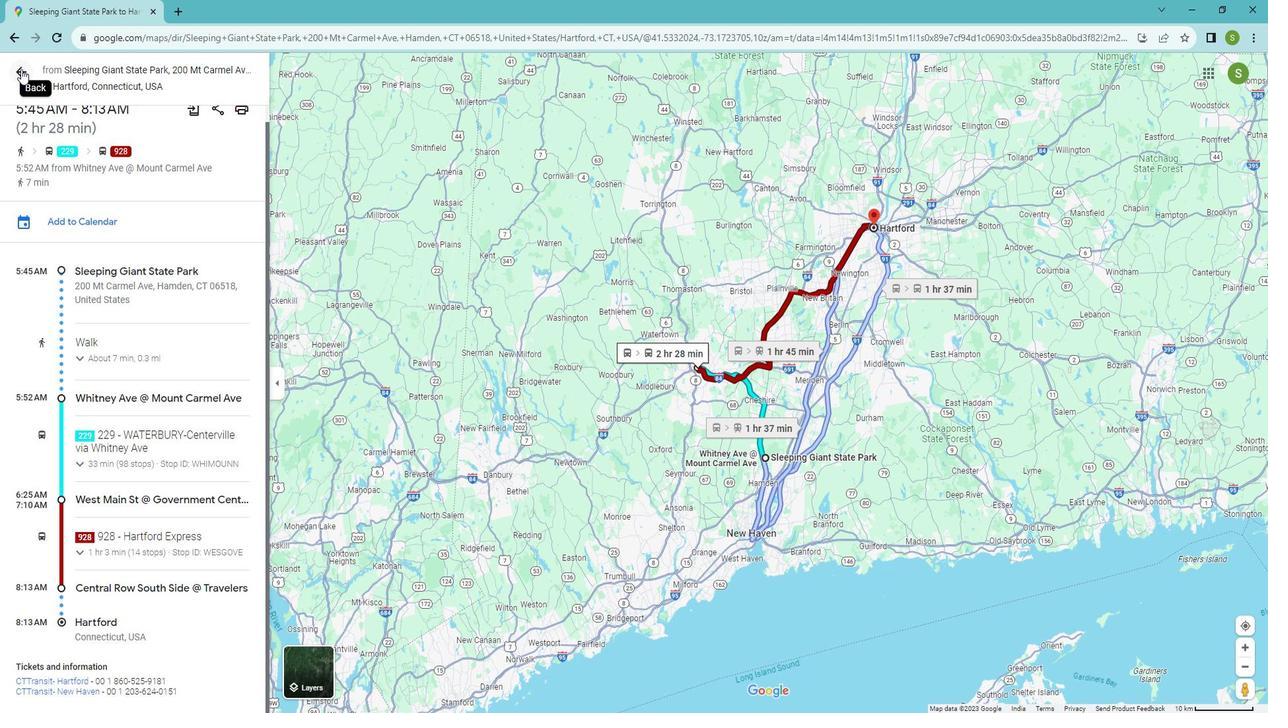 
Action: Mouse moved to (191, 79)
Screenshot: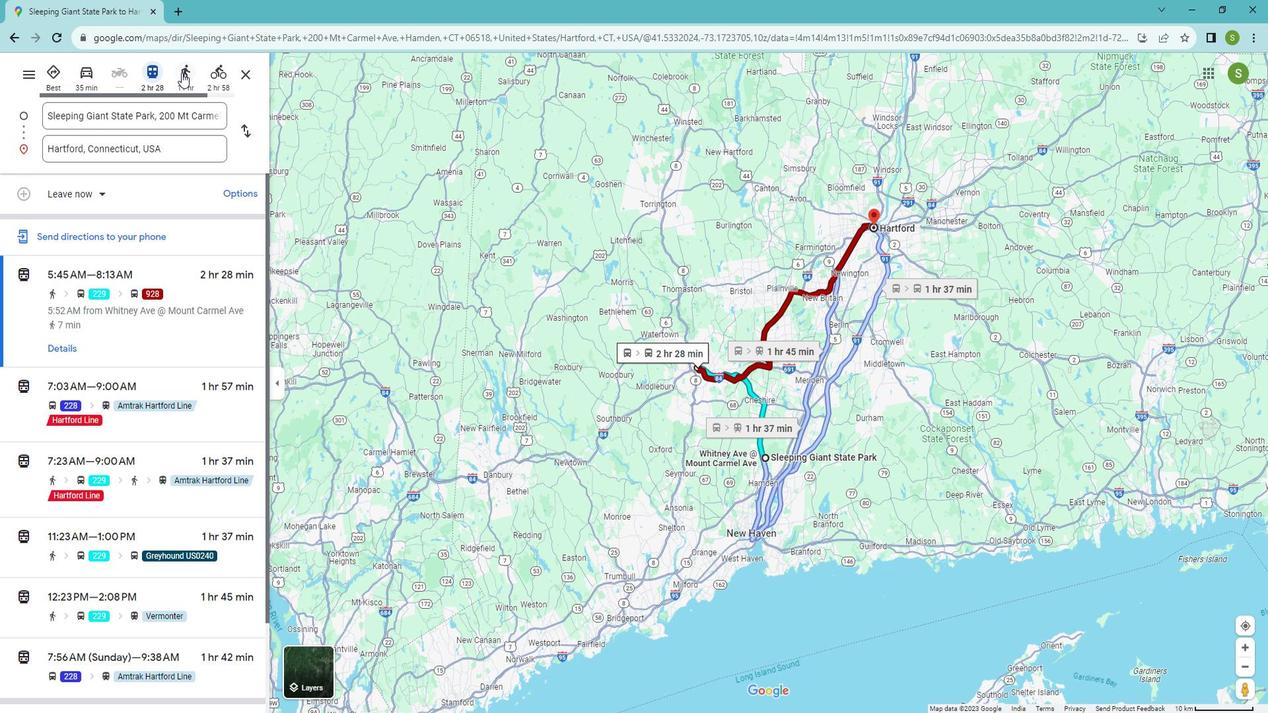 
Action: Mouse pressed left at (191, 79)
Screenshot: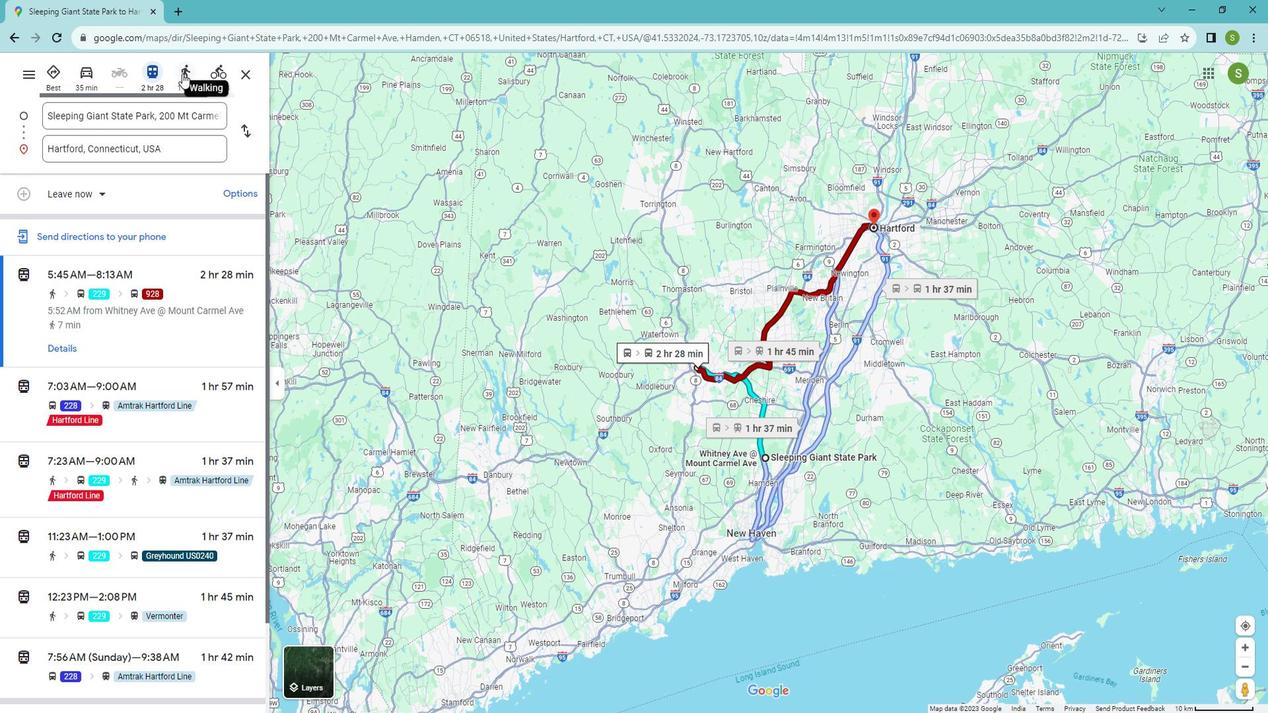 
Action: Mouse moved to (76, 325)
Screenshot: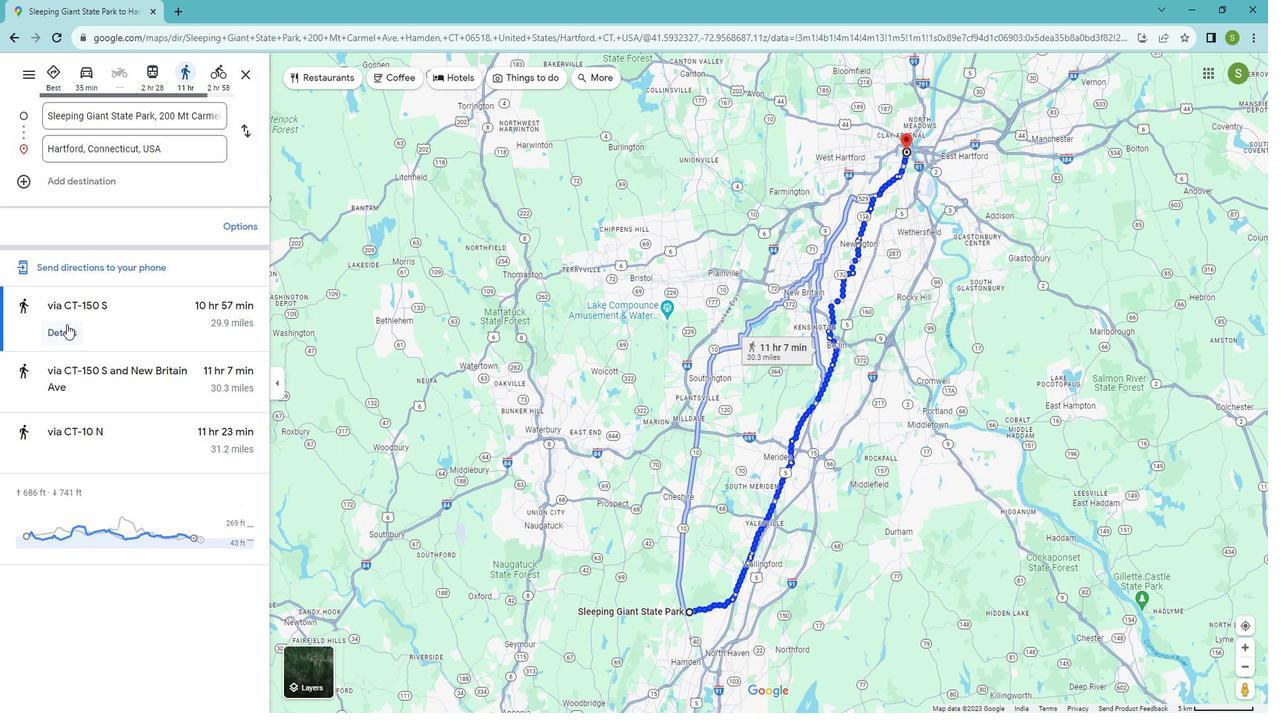 
Action: Mouse pressed left at (76, 325)
Screenshot: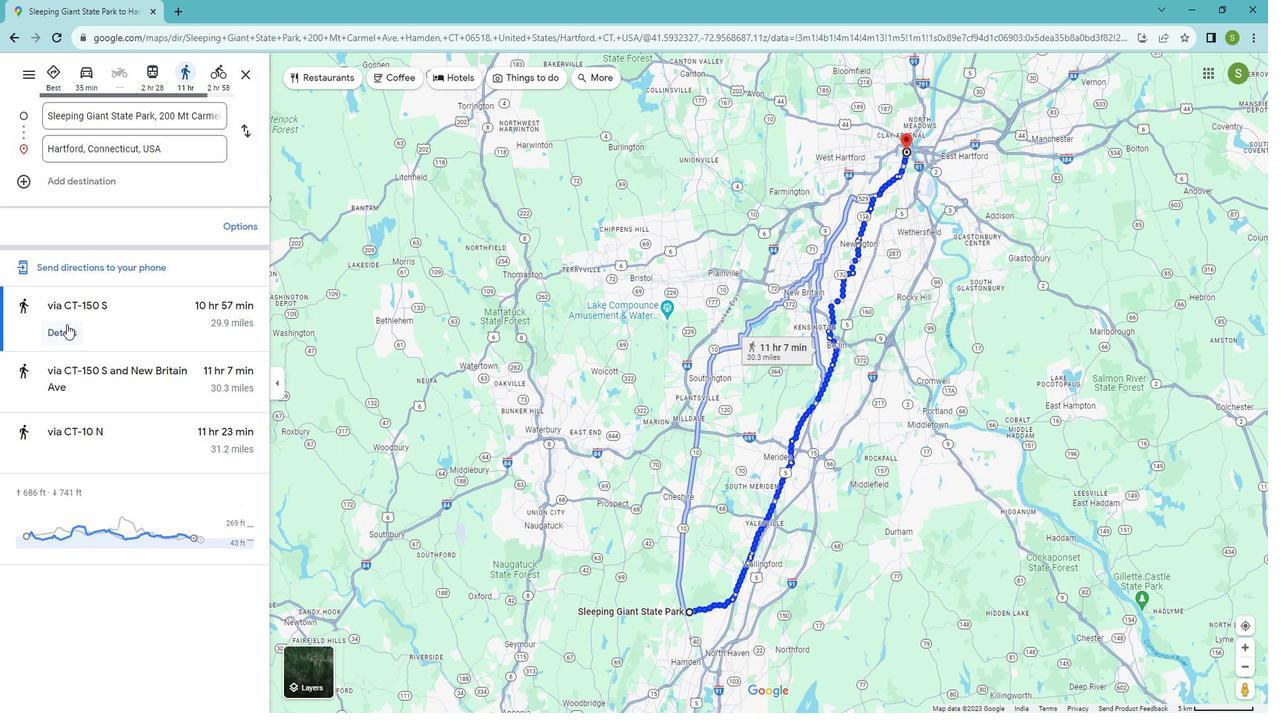 
Action: Mouse moved to (88, 274)
Screenshot: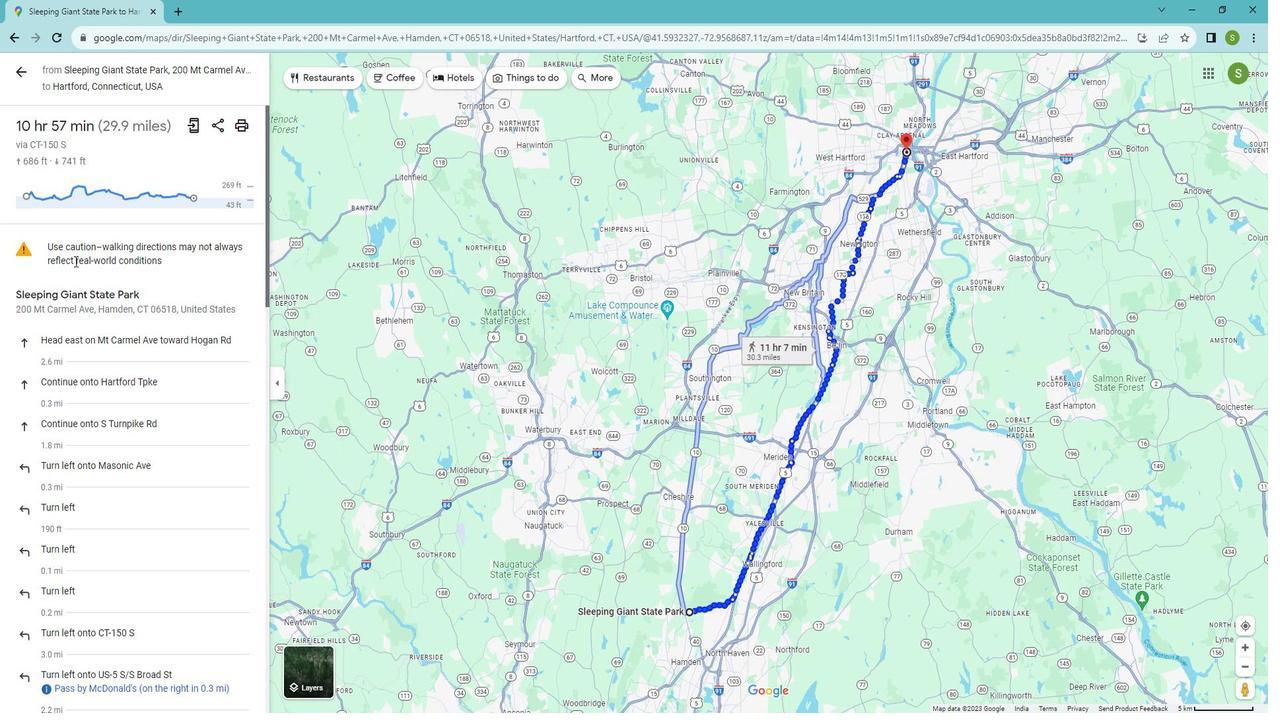 
Action: Mouse scrolled (88, 274) with delta (0, 0)
Screenshot: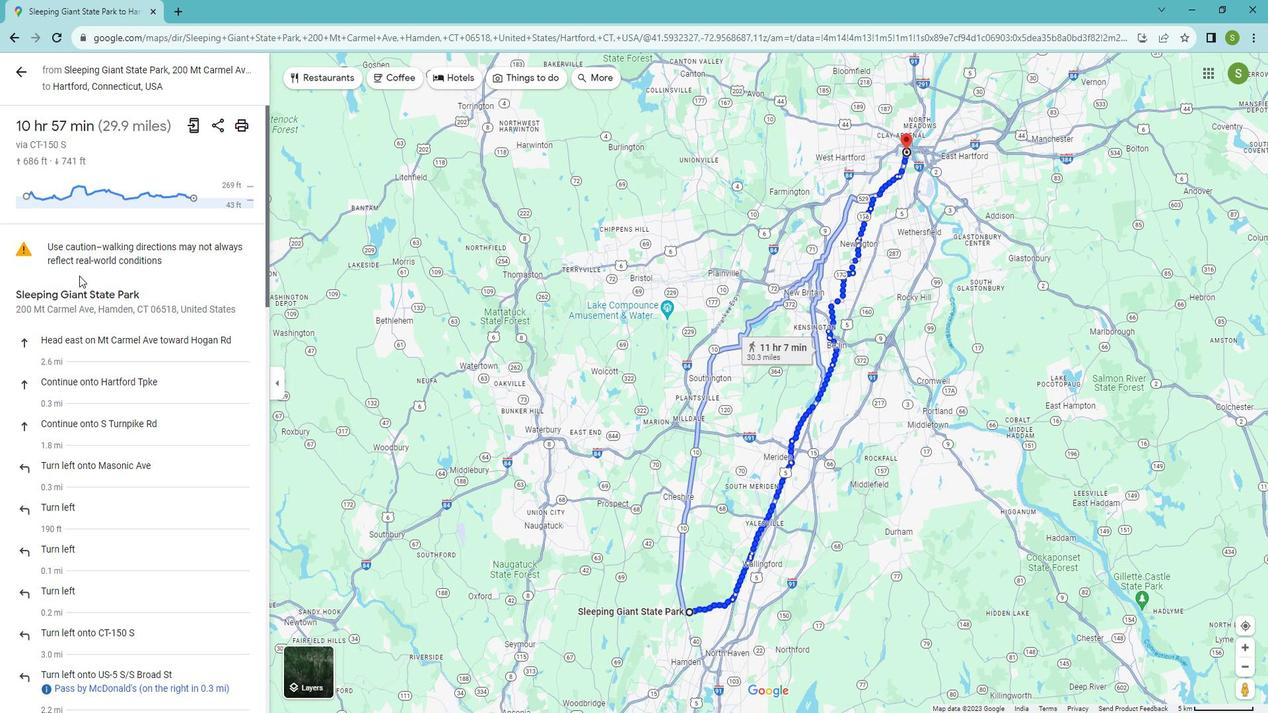 
Action: Mouse scrolled (88, 275) with delta (0, 0)
Screenshot: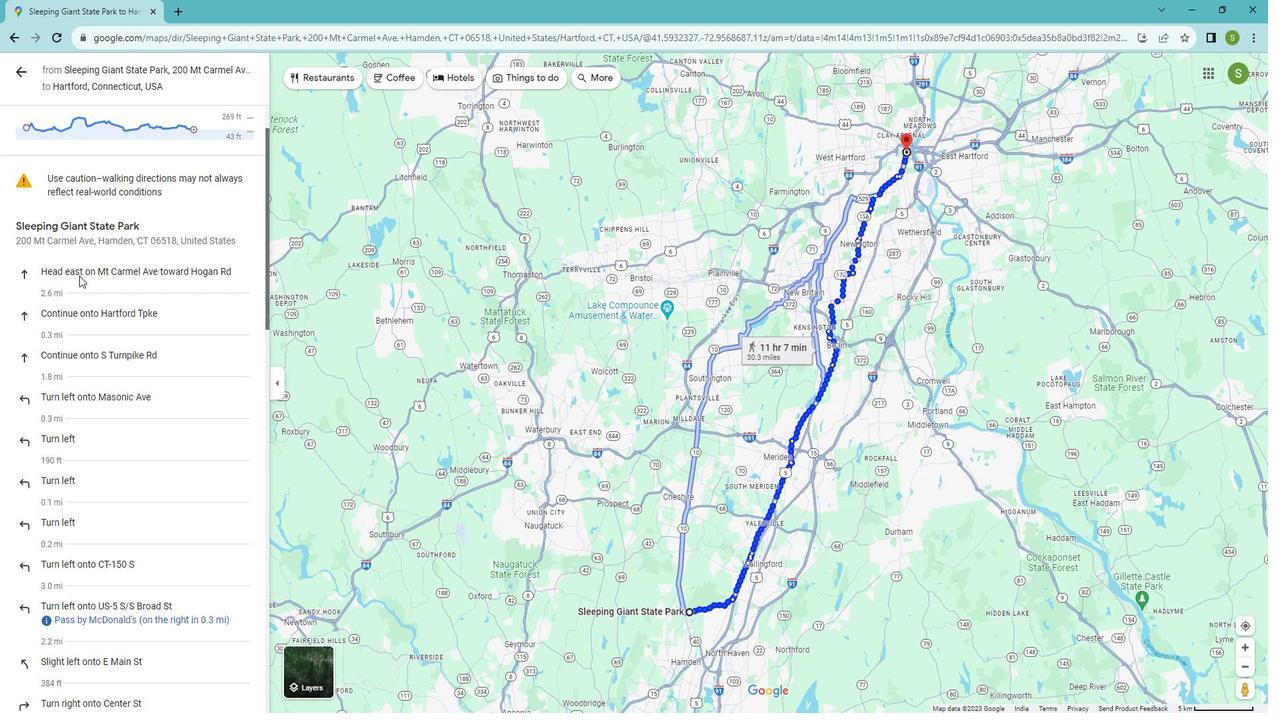 
Action: Mouse moved to (90, 274)
Screenshot: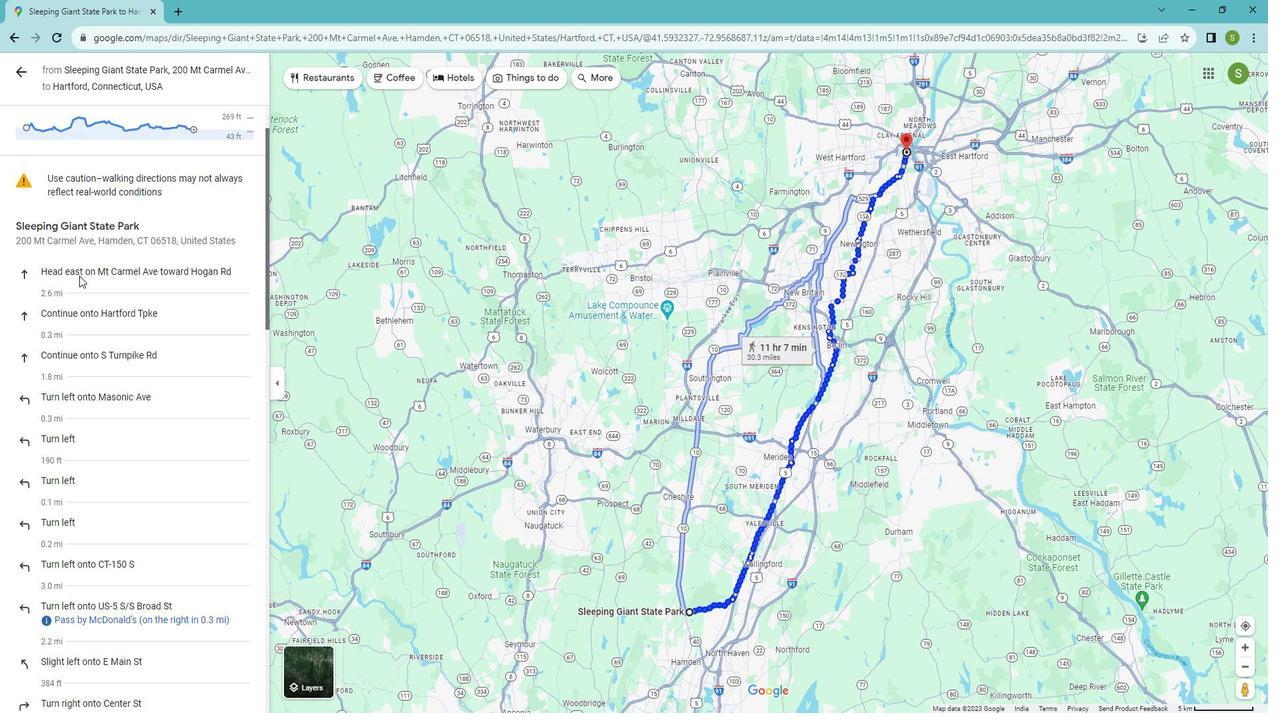 
Action: Mouse scrolled (90, 275) with delta (0, 0)
Screenshot: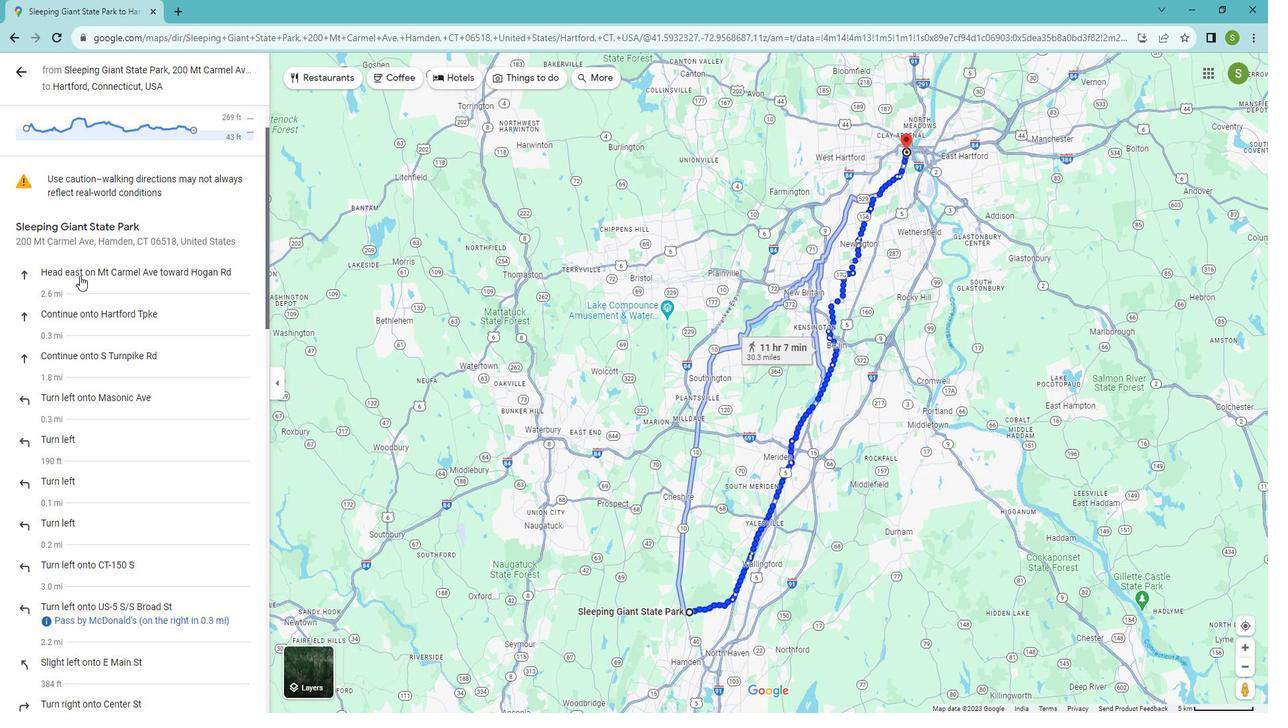 
Action: Mouse moved to (24, 78)
Screenshot: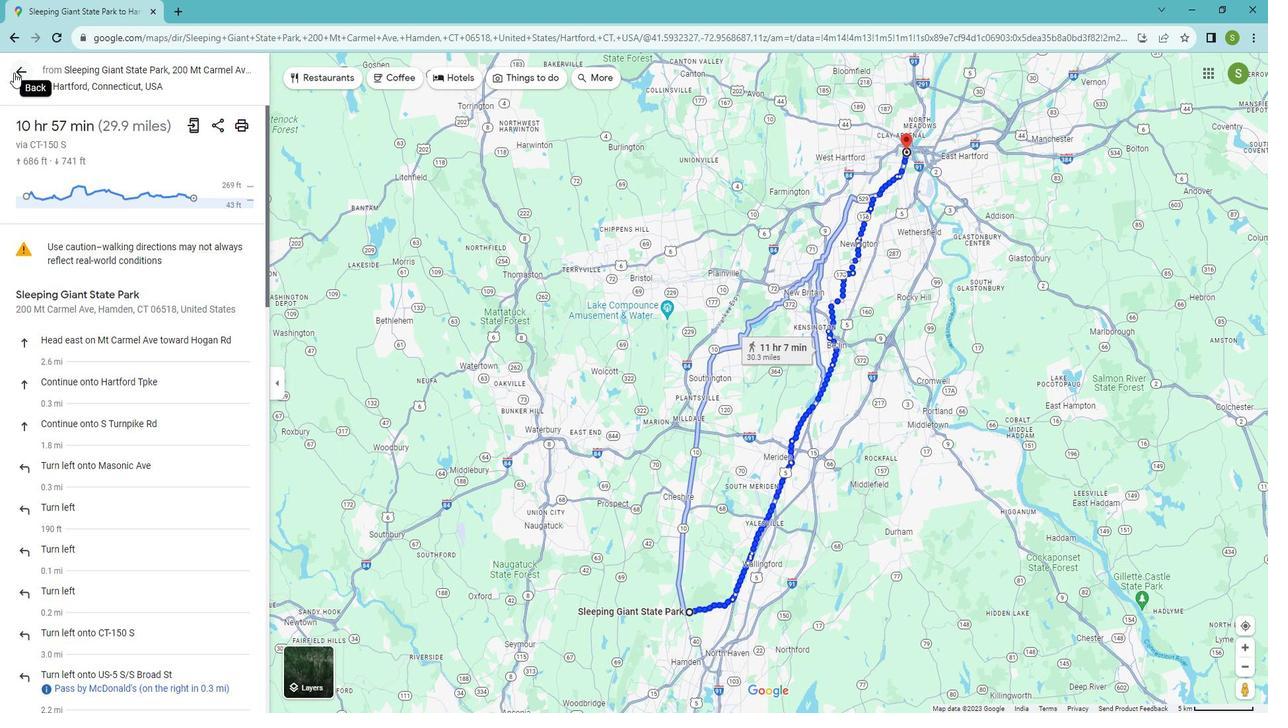 
Action: Mouse pressed left at (24, 78)
Screenshot: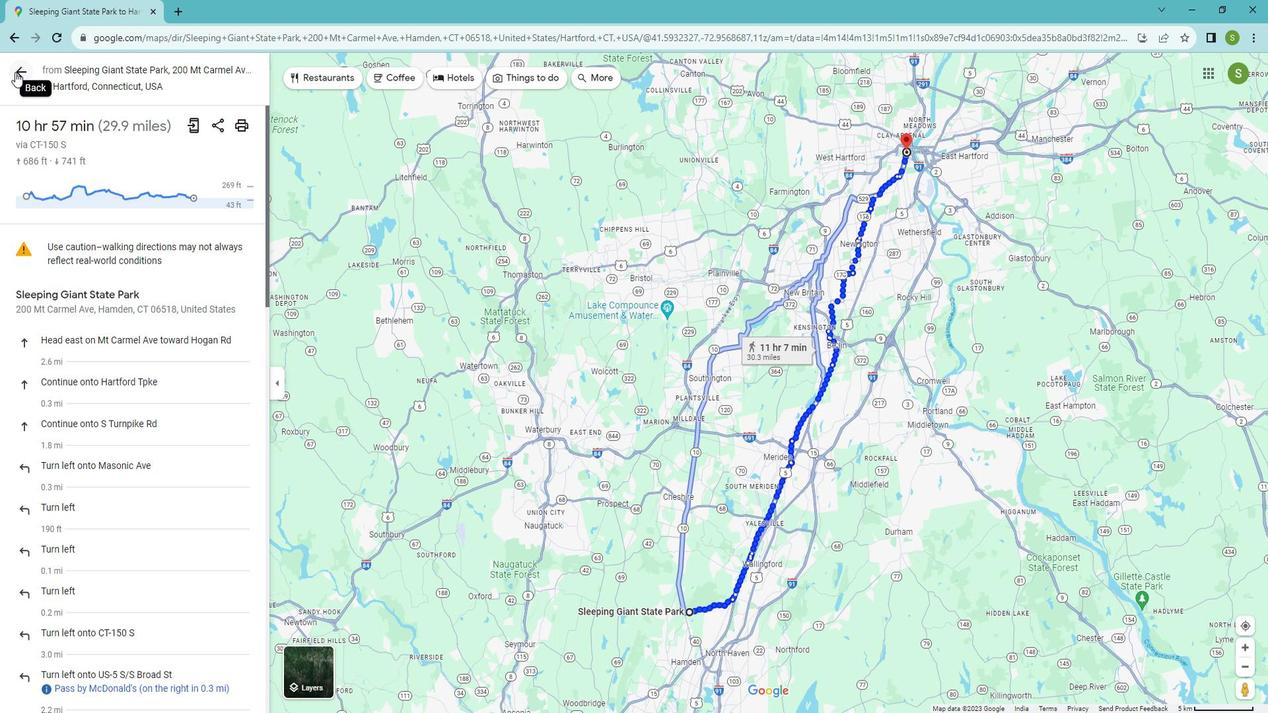 
Action: Mouse moved to (221, 84)
Screenshot: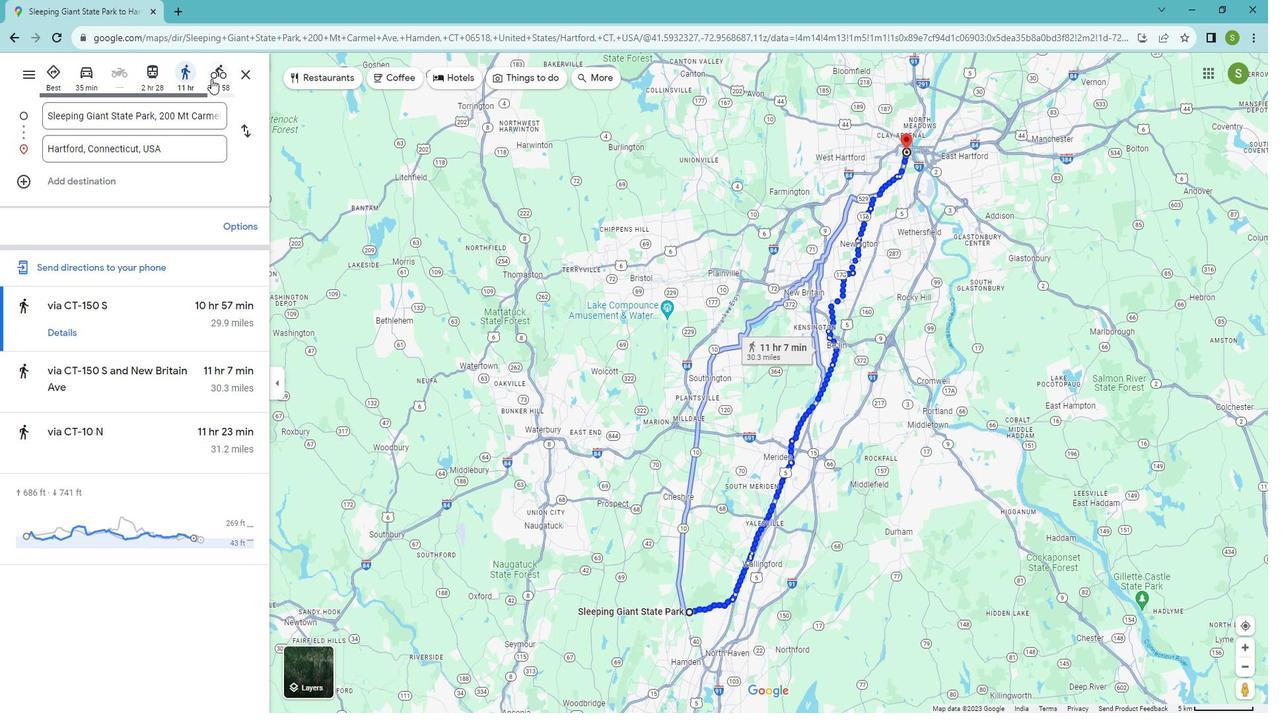 
Action: Mouse pressed left at (221, 84)
Screenshot: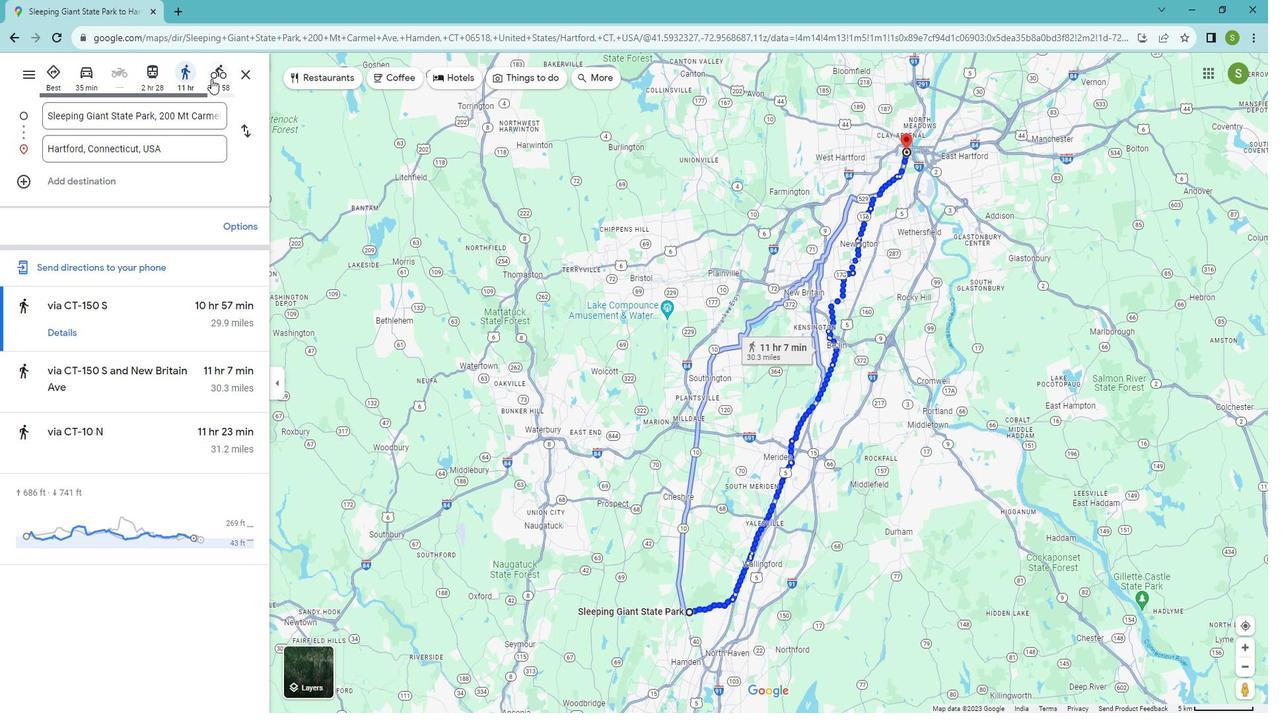 
Action: Mouse moved to (127, 331)
Screenshot: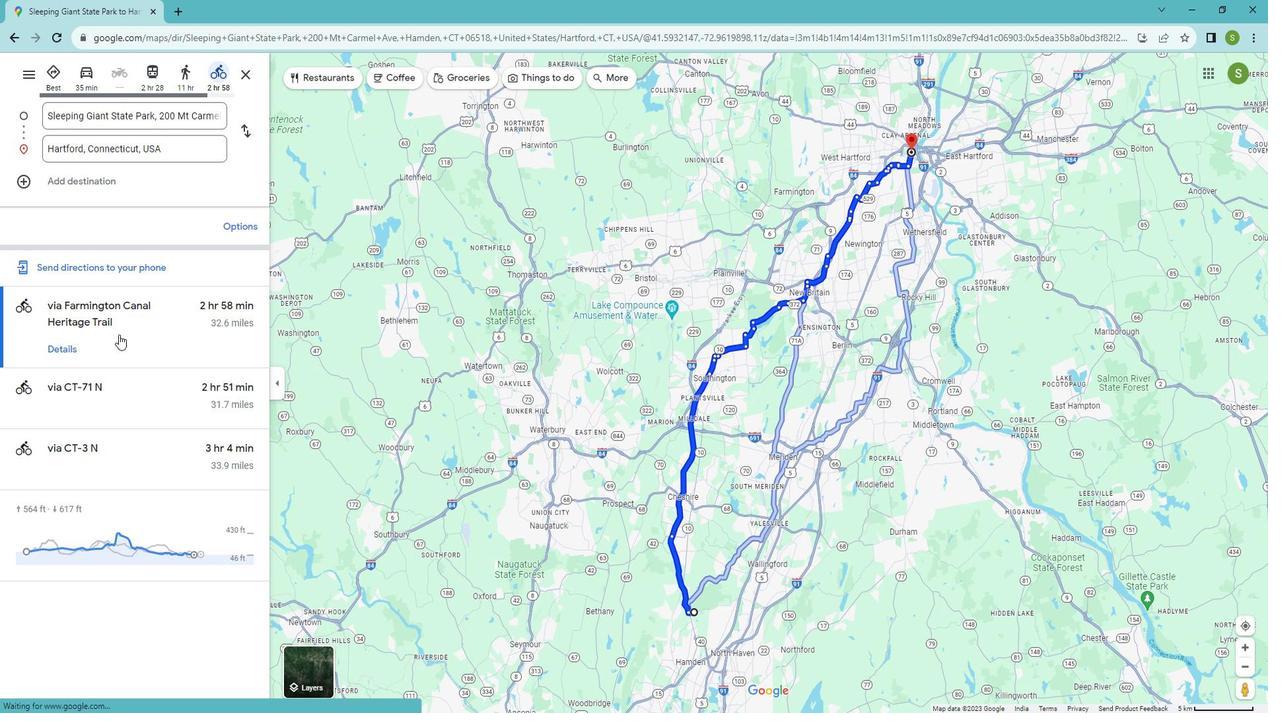 
Action: Mouse scrolled (127, 331) with delta (0, 0)
Screenshot: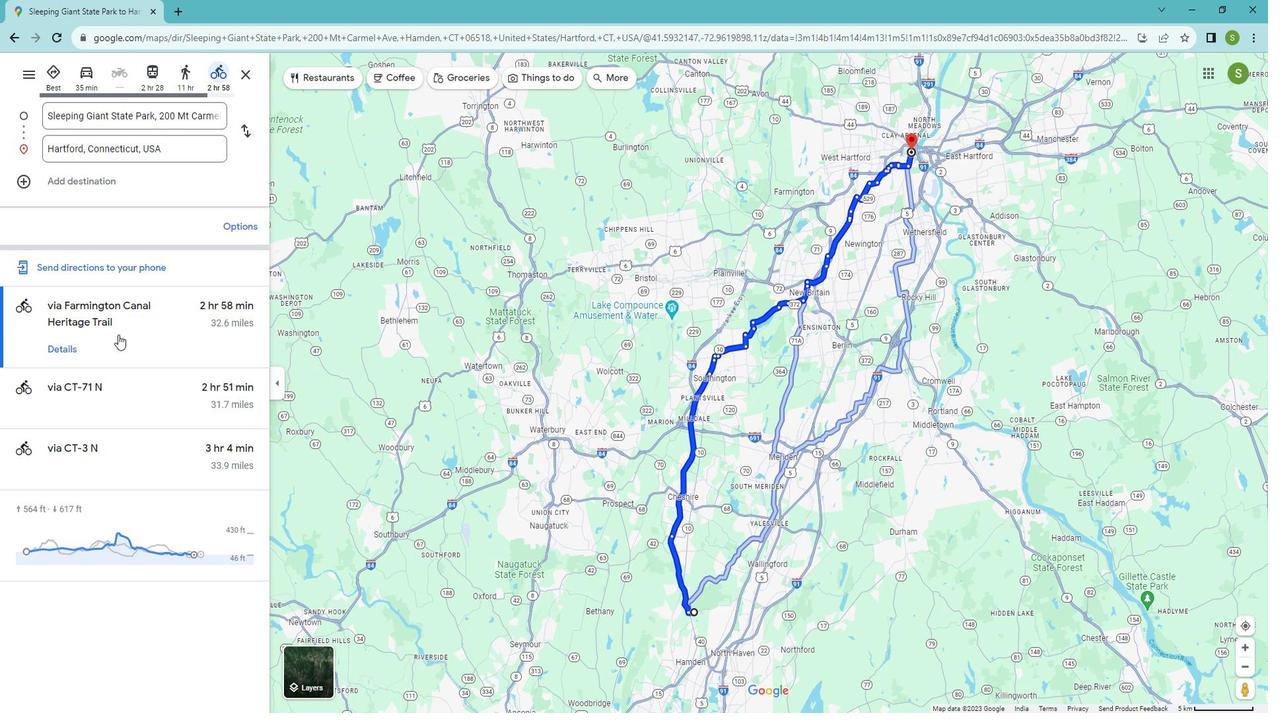 
Action: Mouse moved to (71, 346)
Screenshot: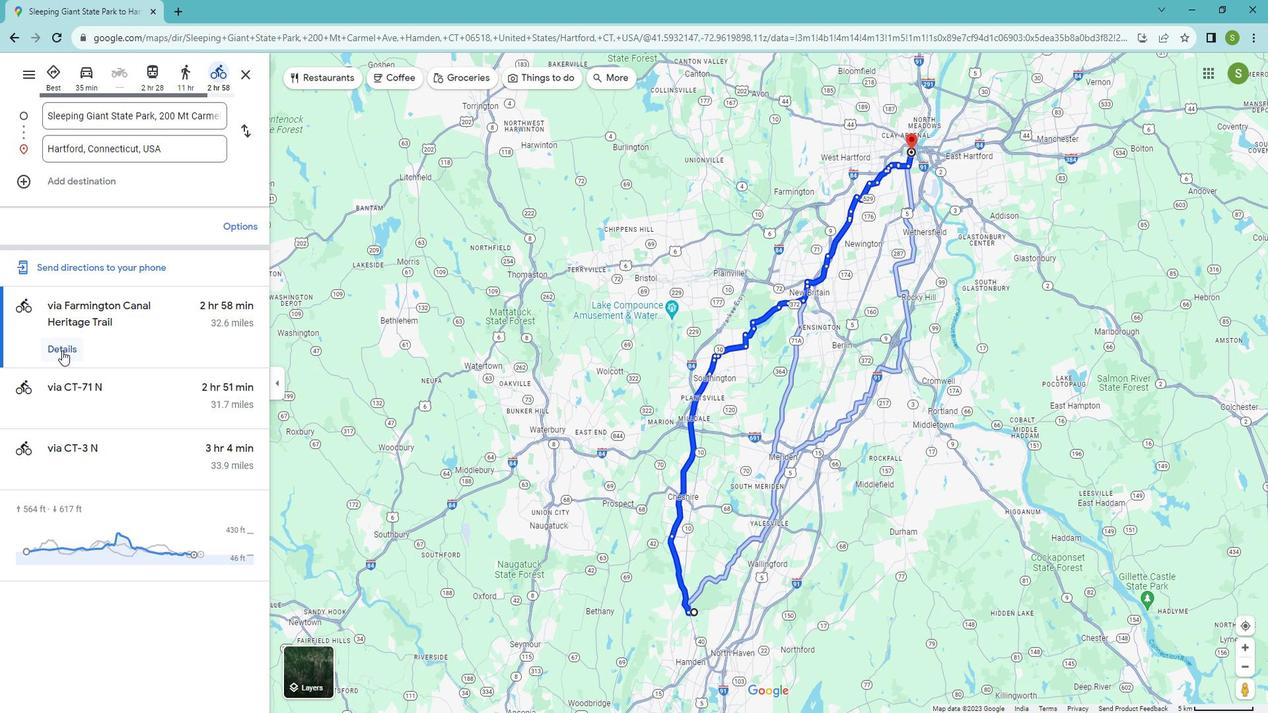 
Action: Mouse pressed left at (71, 346)
Screenshot: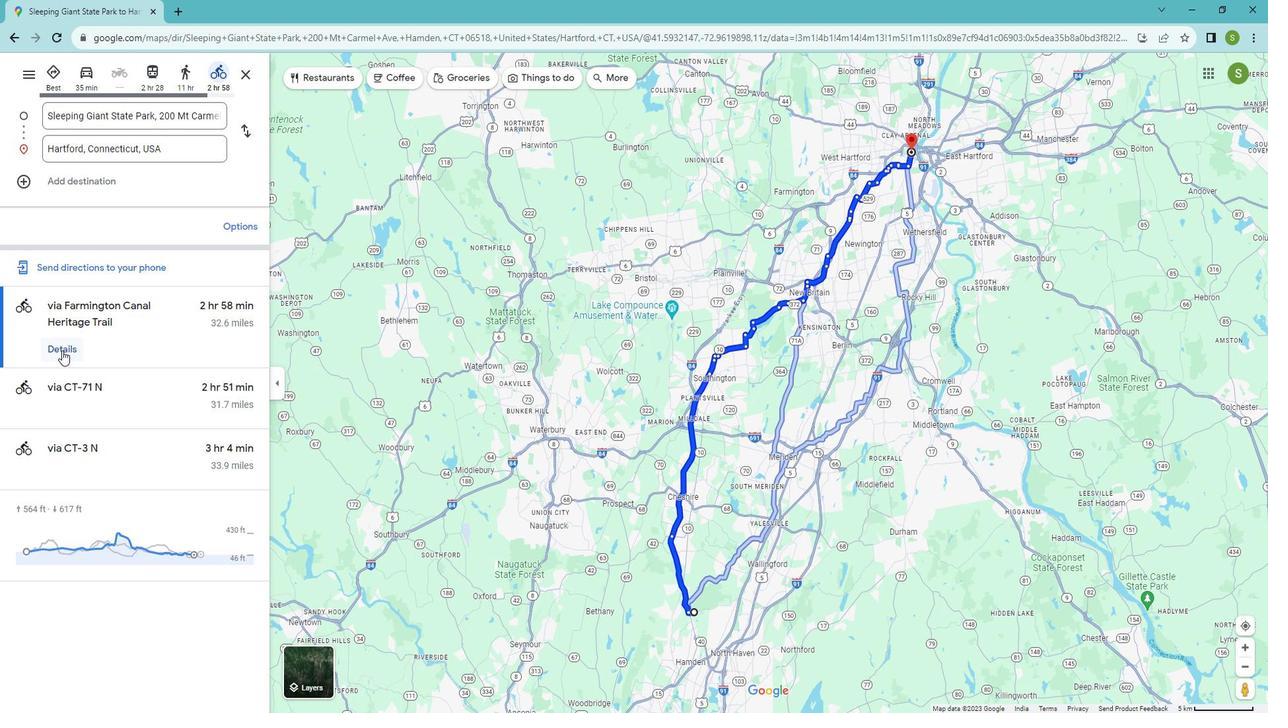 
Action: Mouse moved to (111, 355)
Screenshot: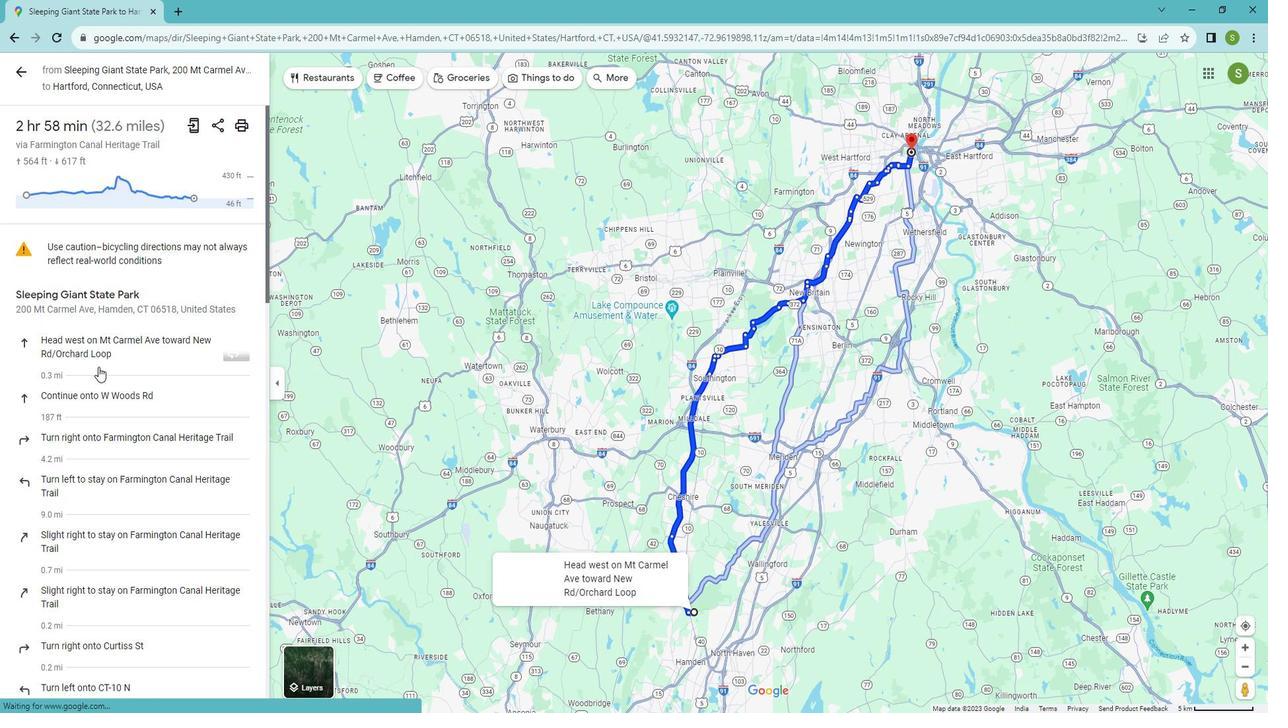 
Action: Mouse scrolled (111, 354) with delta (0, 0)
Screenshot: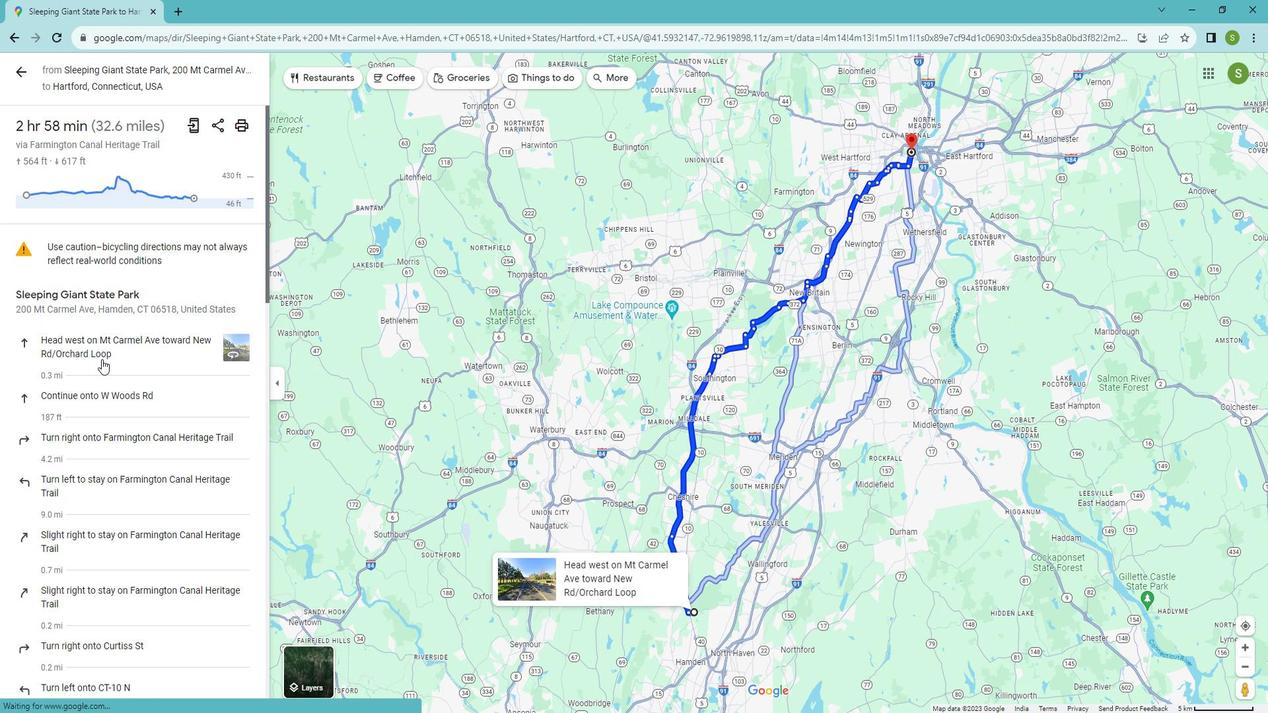 
Action: Mouse scrolled (111, 354) with delta (0, 0)
Screenshot: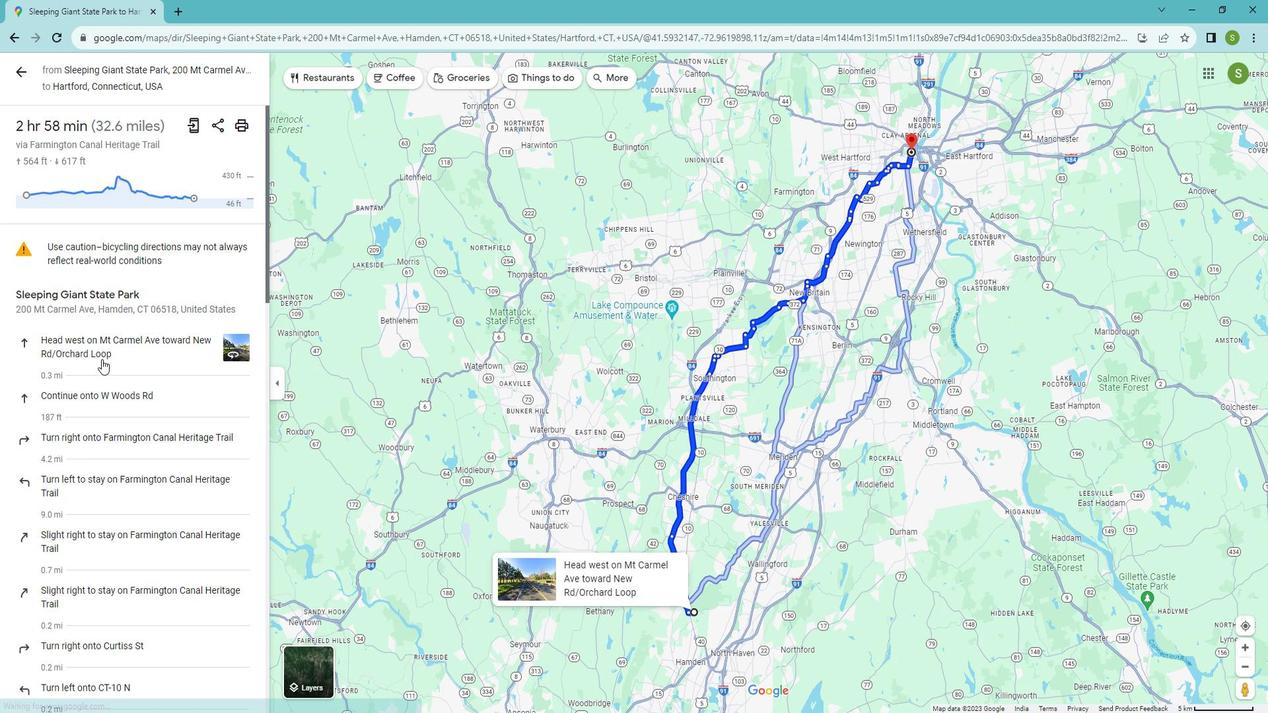 
Action: Mouse moved to (111, 352)
Screenshot: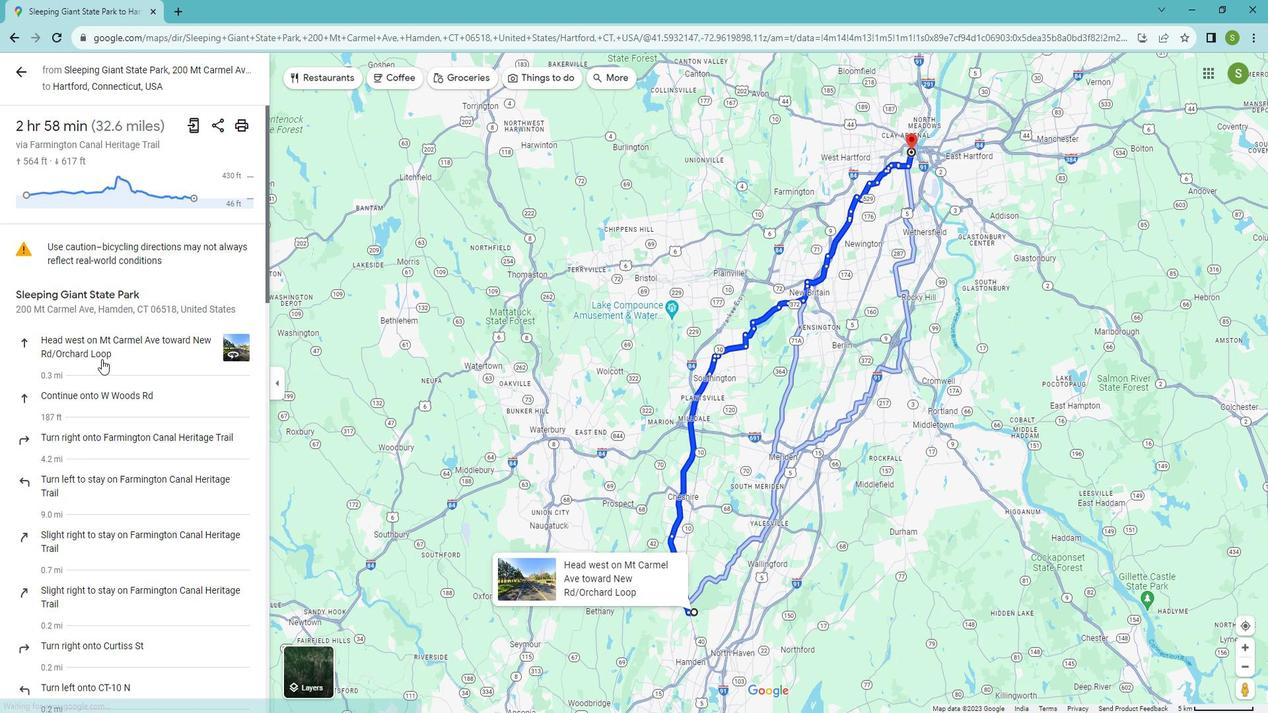 
Action: Mouse scrolled (111, 352) with delta (0, 0)
Screenshot: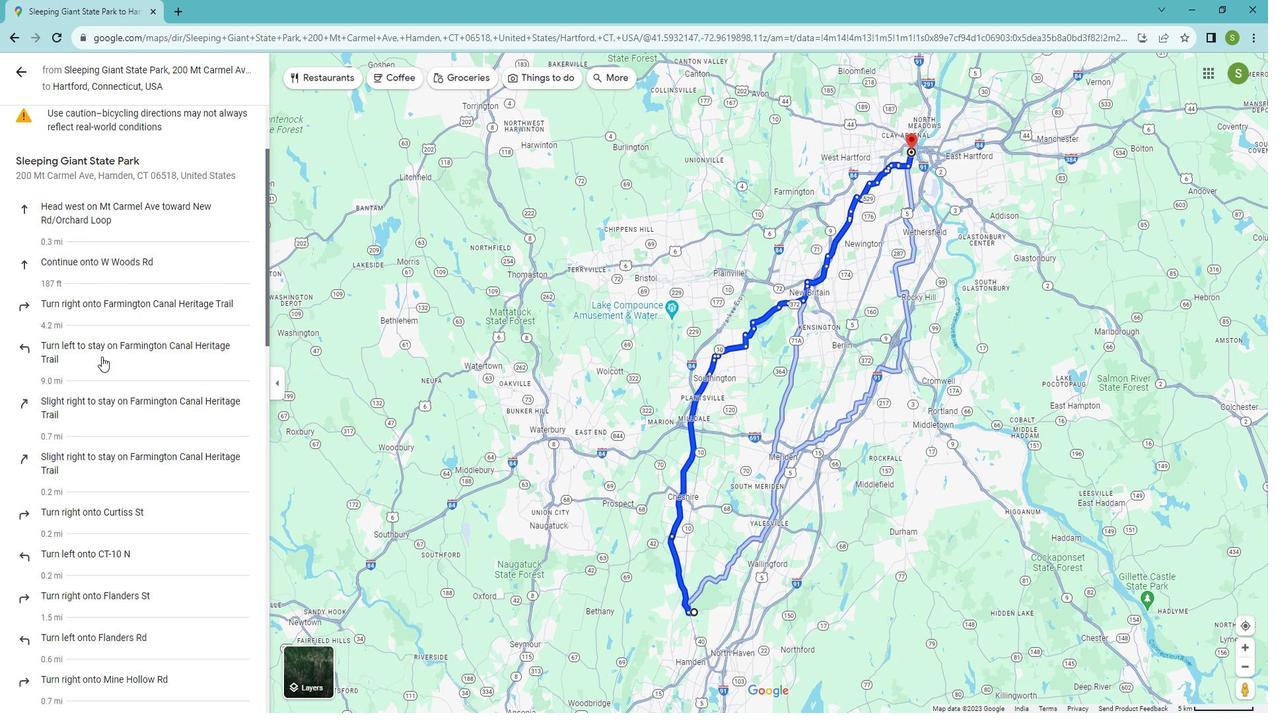 
Action: Mouse scrolled (111, 352) with delta (0, 0)
Screenshot: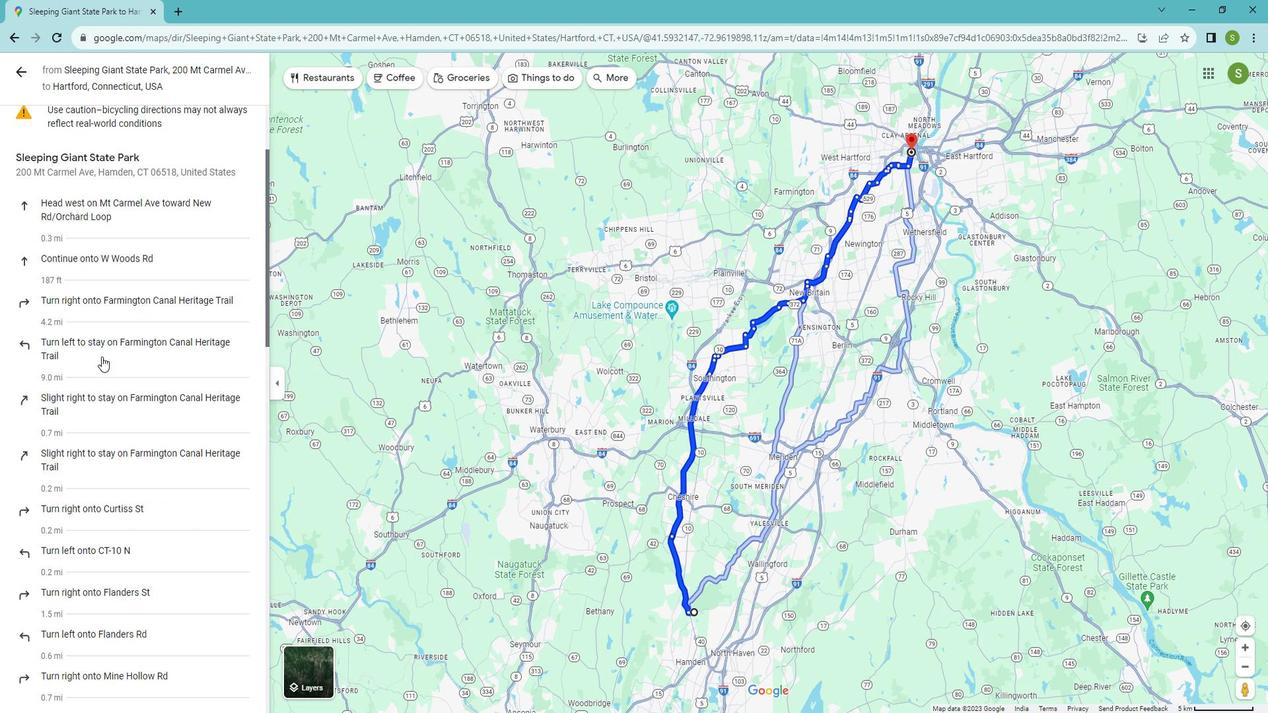 
Action: Mouse scrolled (111, 352) with delta (0, 0)
Screenshot: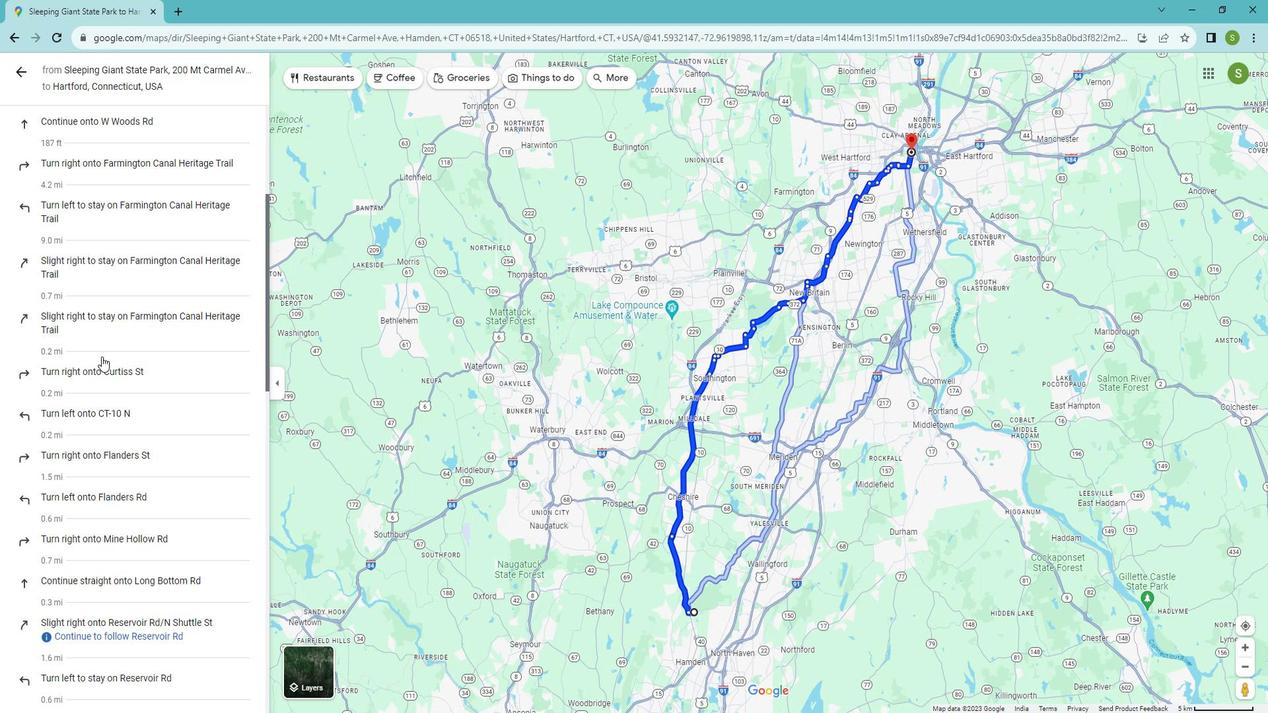 
Action: Mouse scrolled (111, 352) with delta (0, 0)
Screenshot: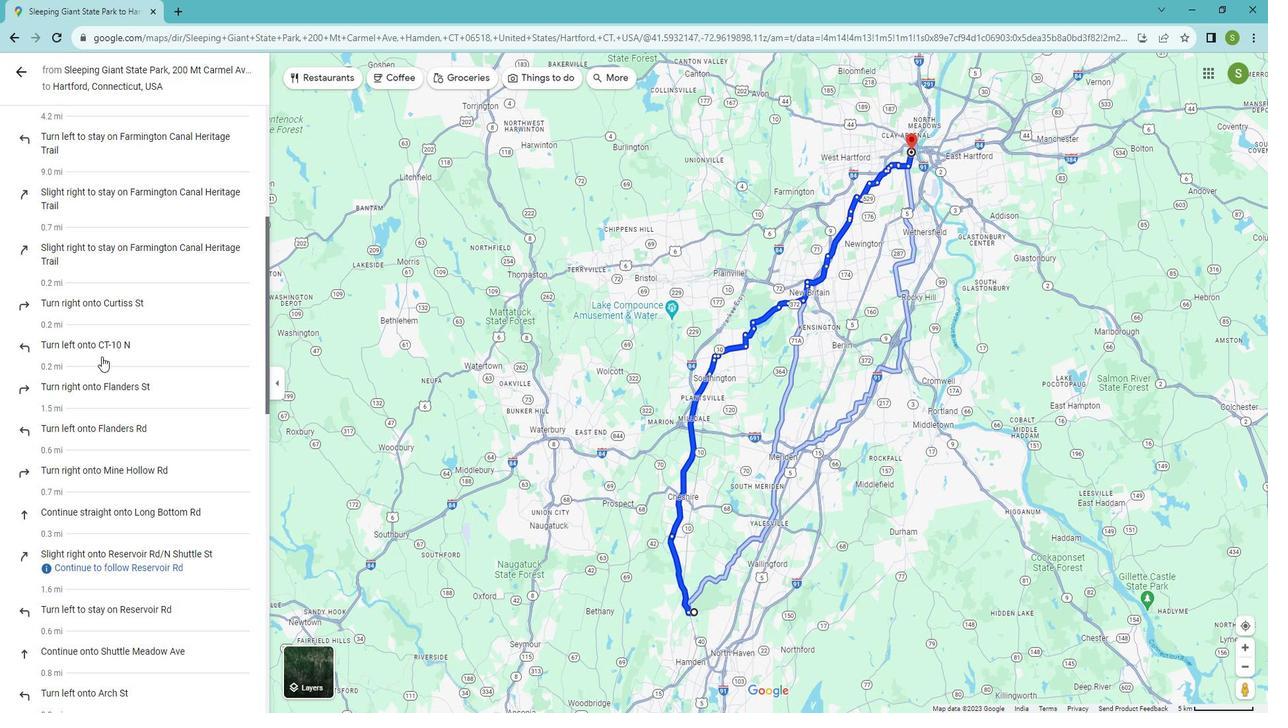 
Action: Mouse moved to (111, 352)
Screenshot: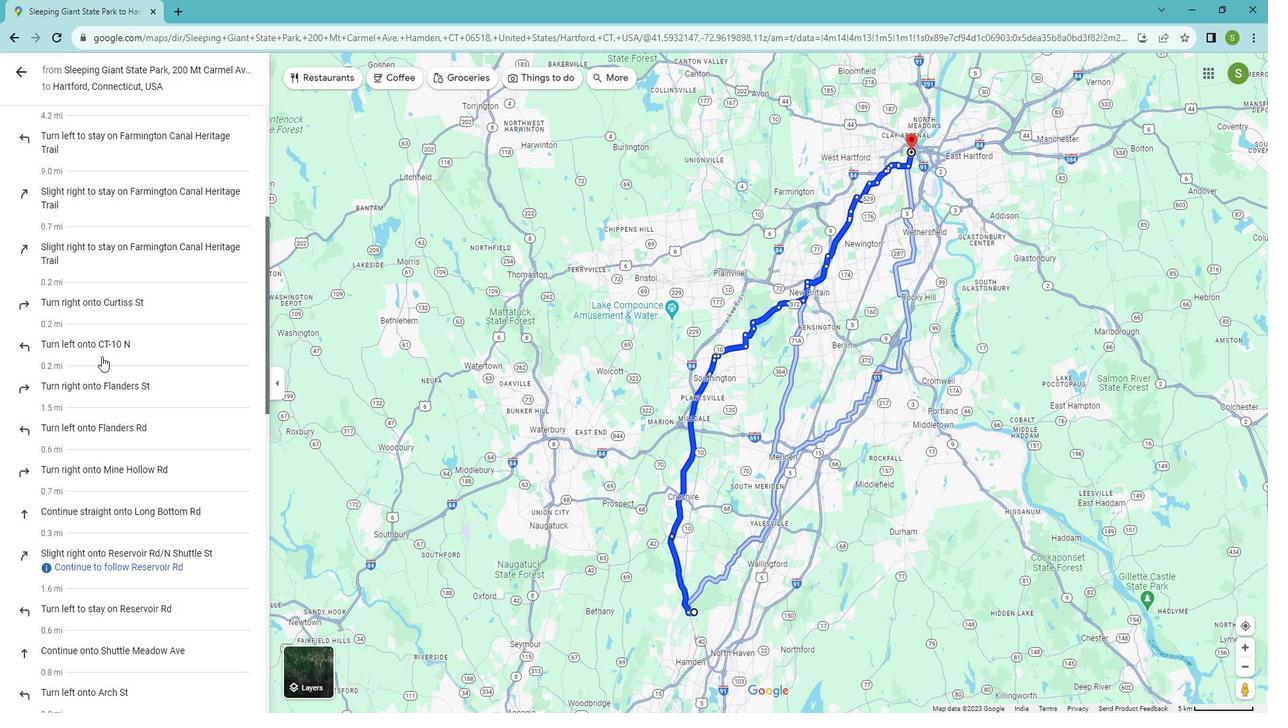 
Action: Mouse scrolled (111, 351) with delta (0, 0)
Screenshot: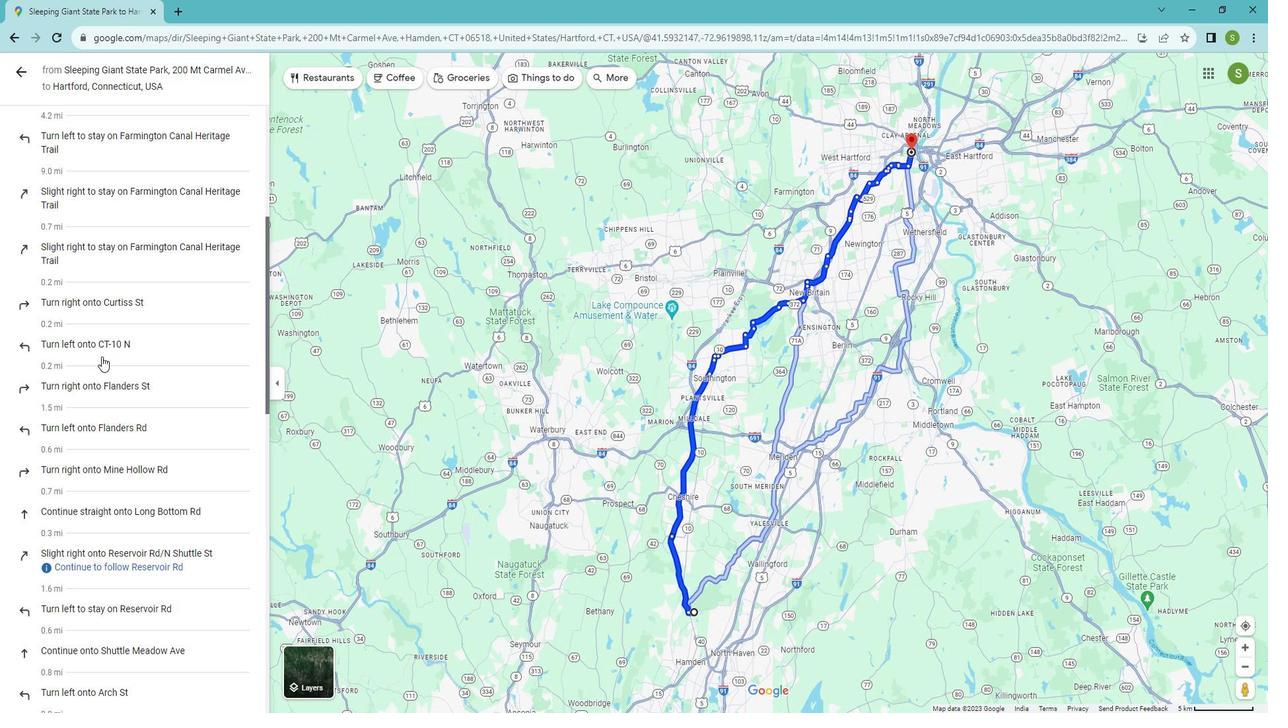 
Action: Mouse moved to (111, 350)
Screenshot: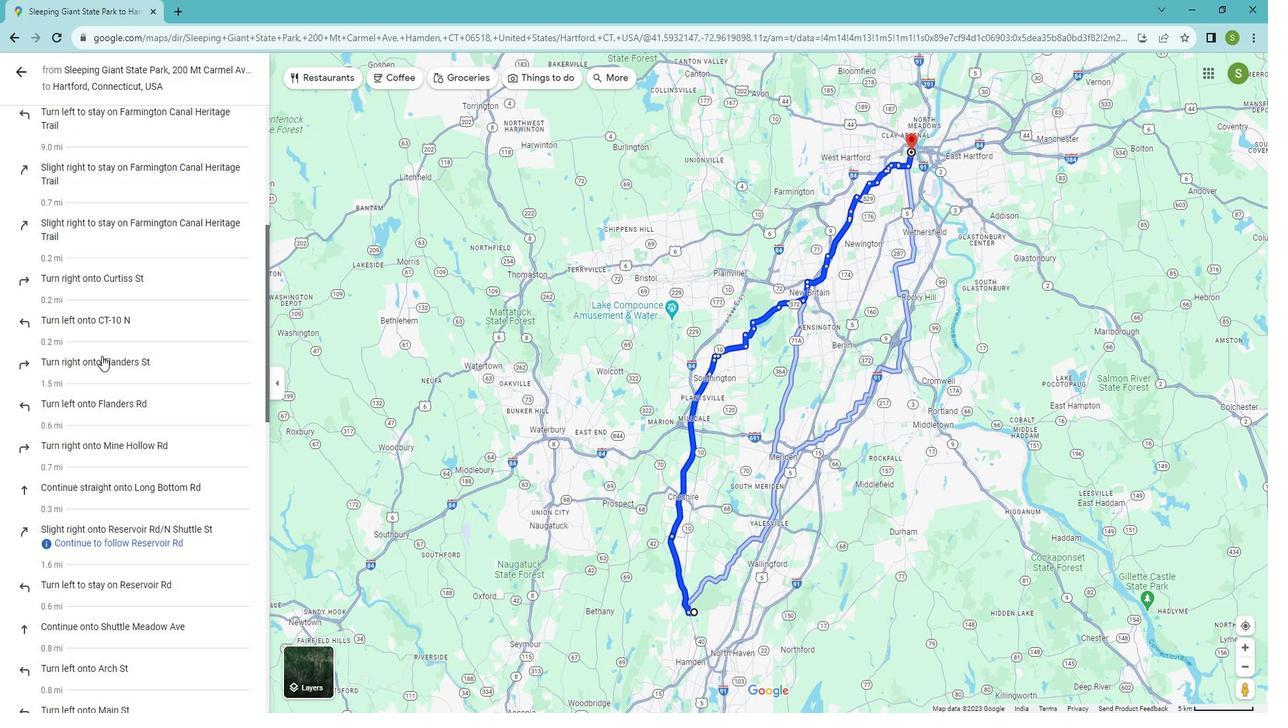 
Action: Mouse scrolled (111, 350) with delta (0, 0)
Screenshot: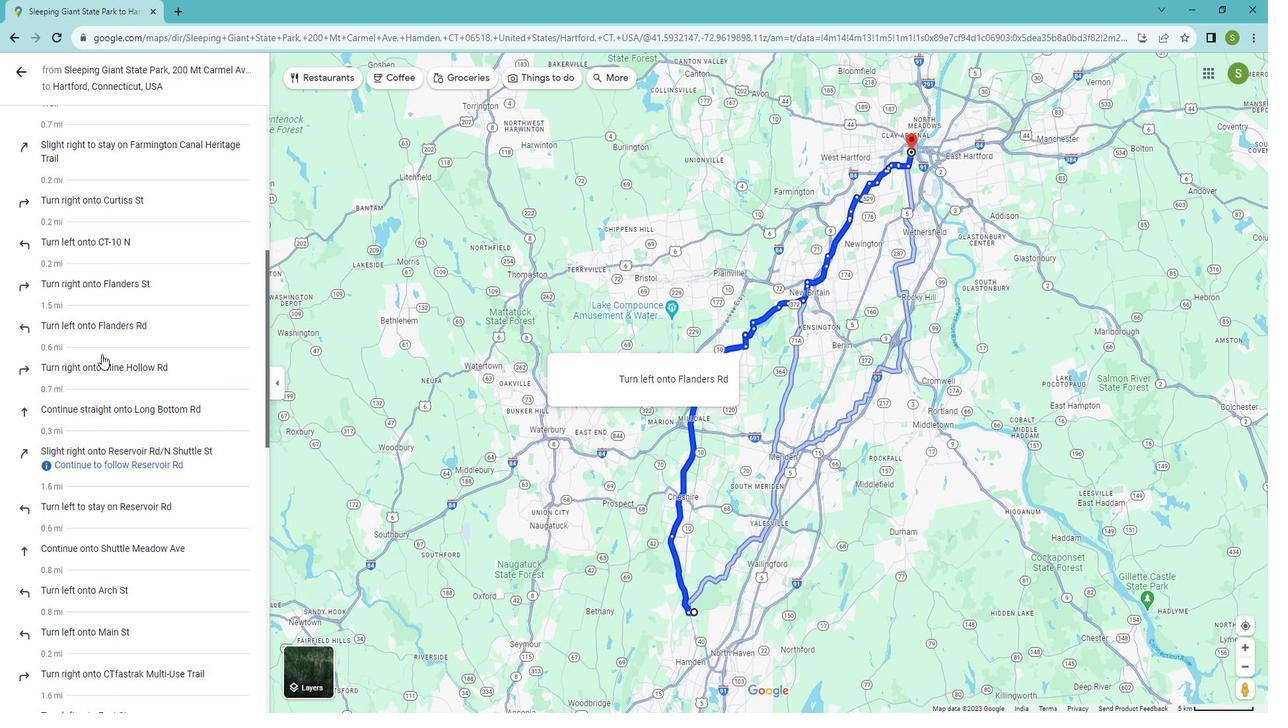 
Action: Mouse scrolled (111, 350) with delta (0, 0)
Screenshot: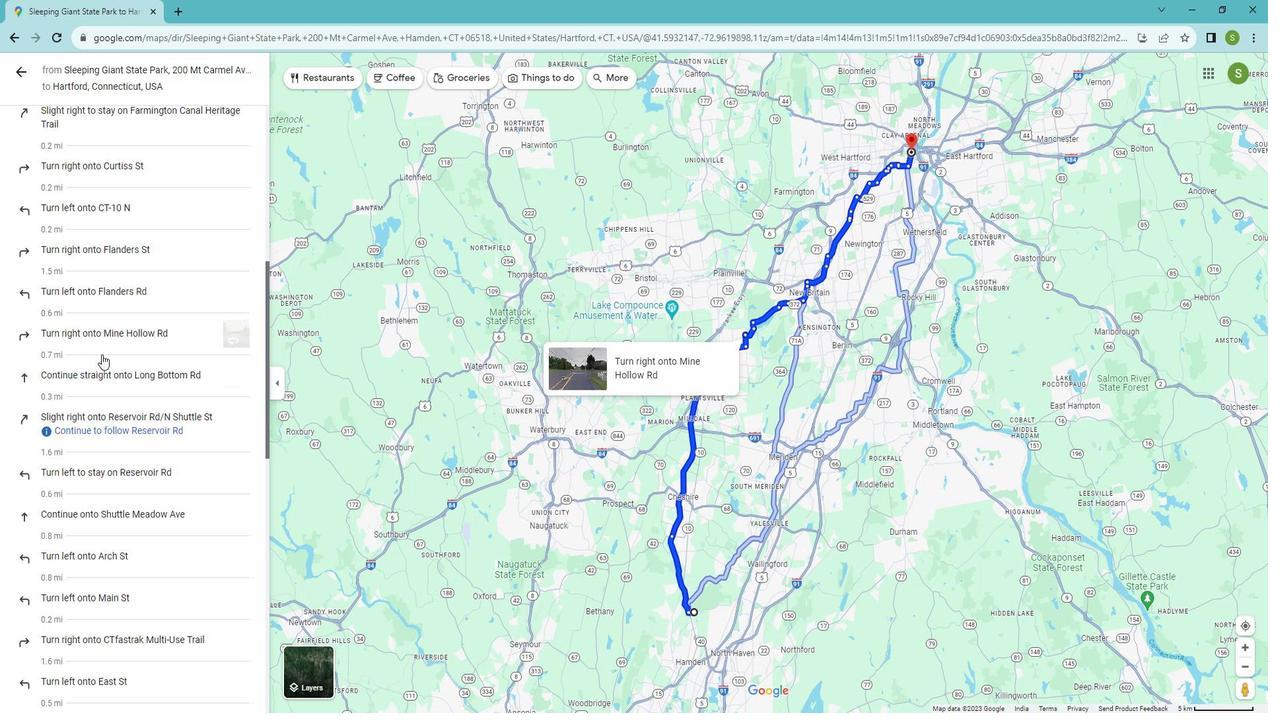 
Action: Mouse moved to (111, 349)
Screenshot: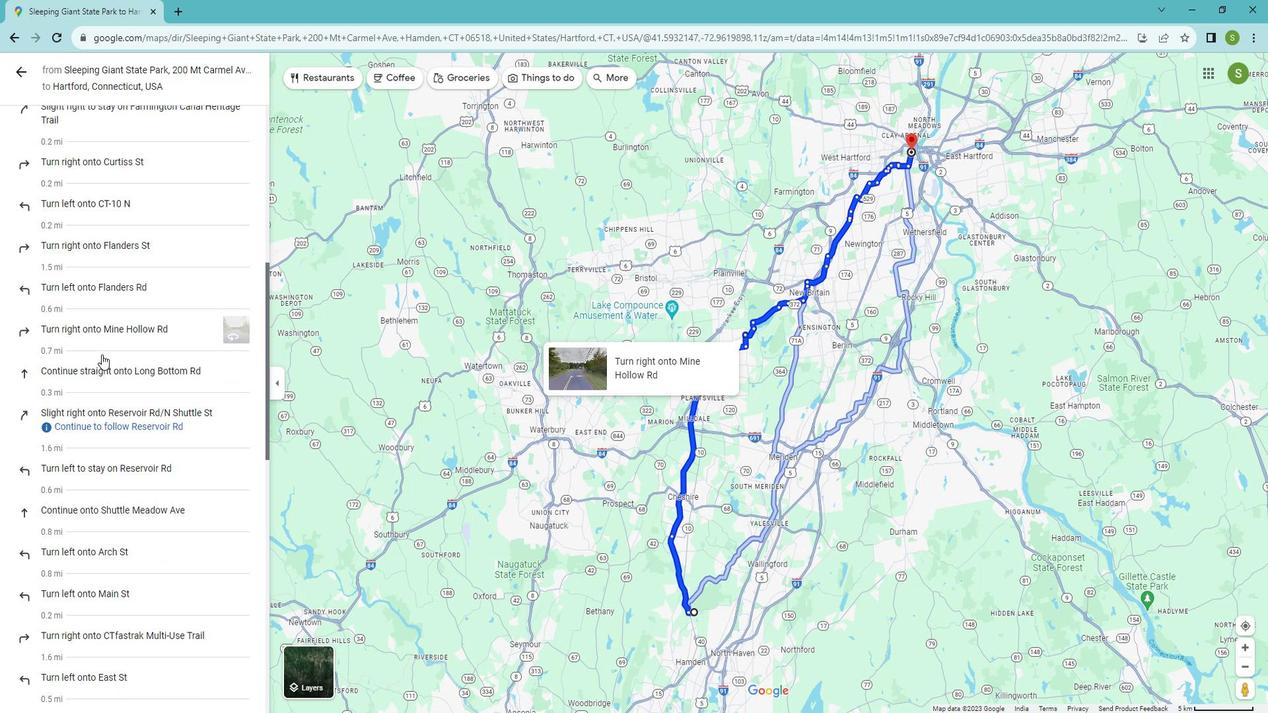 
Action: Mouse scrolled (111, 348) with delta (0, 0)
Screenshot: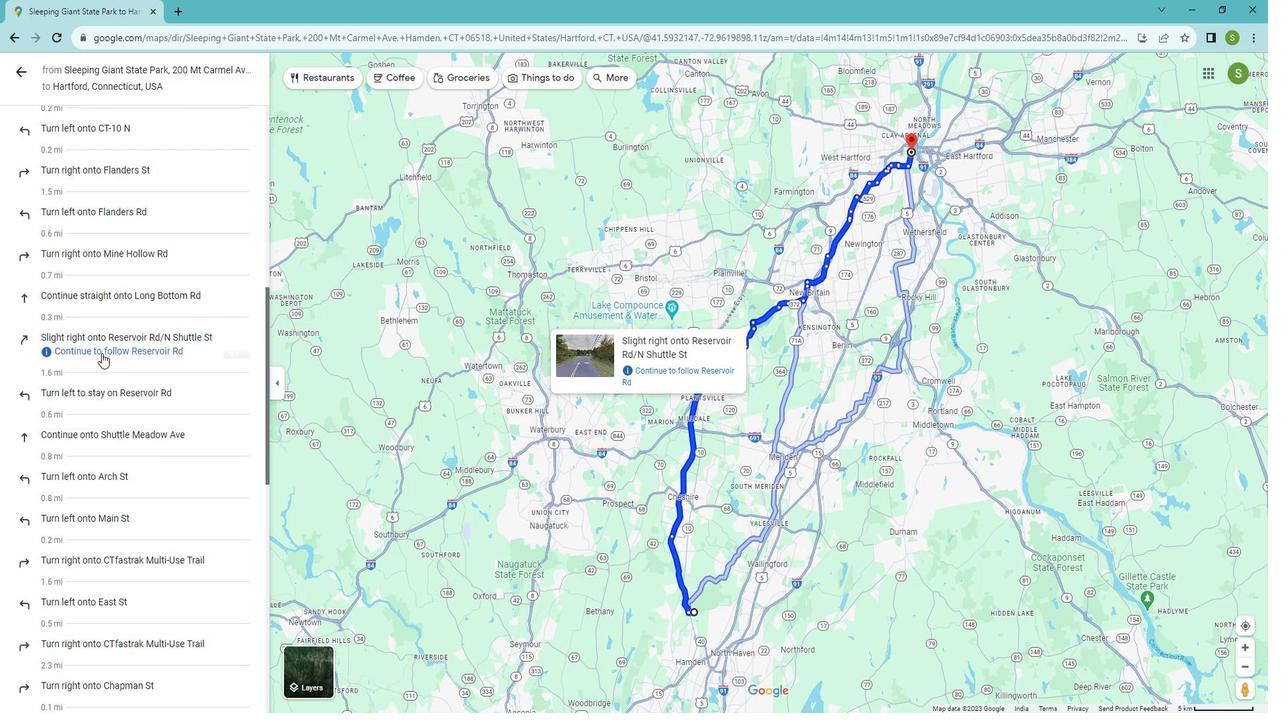 
Action: Mouse scrolled (111, 348) with delta (0, 0)
Screenshot: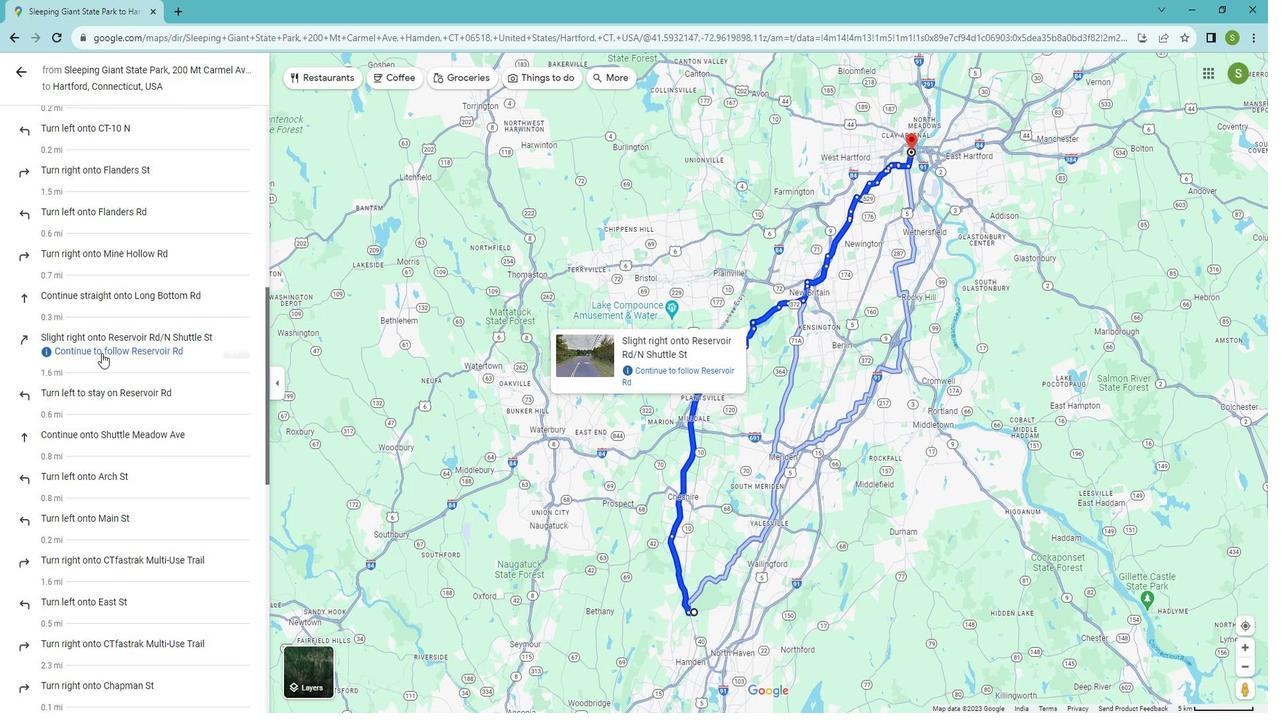 
Action: Mouse scrolled (111, 348) with delta (0, 0)
Screenshot: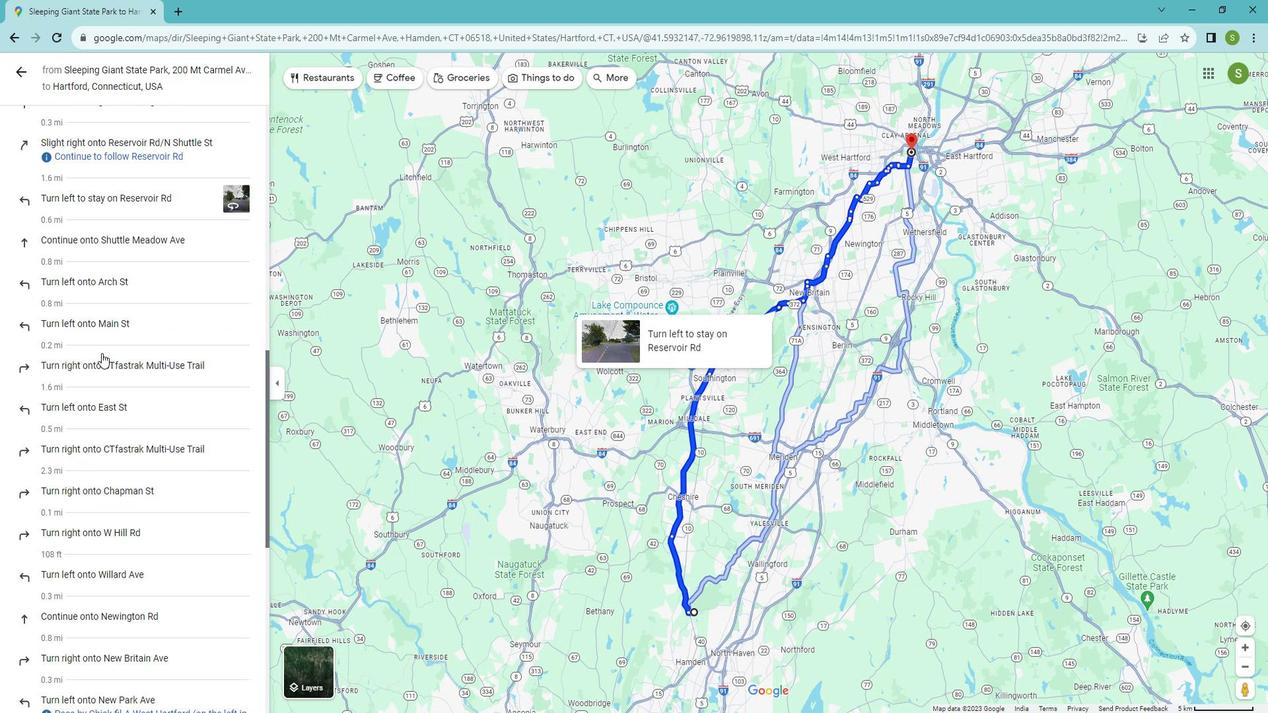 
Action: Mouse scrolled (111, 348) with delta (0, 0)
Screenshot: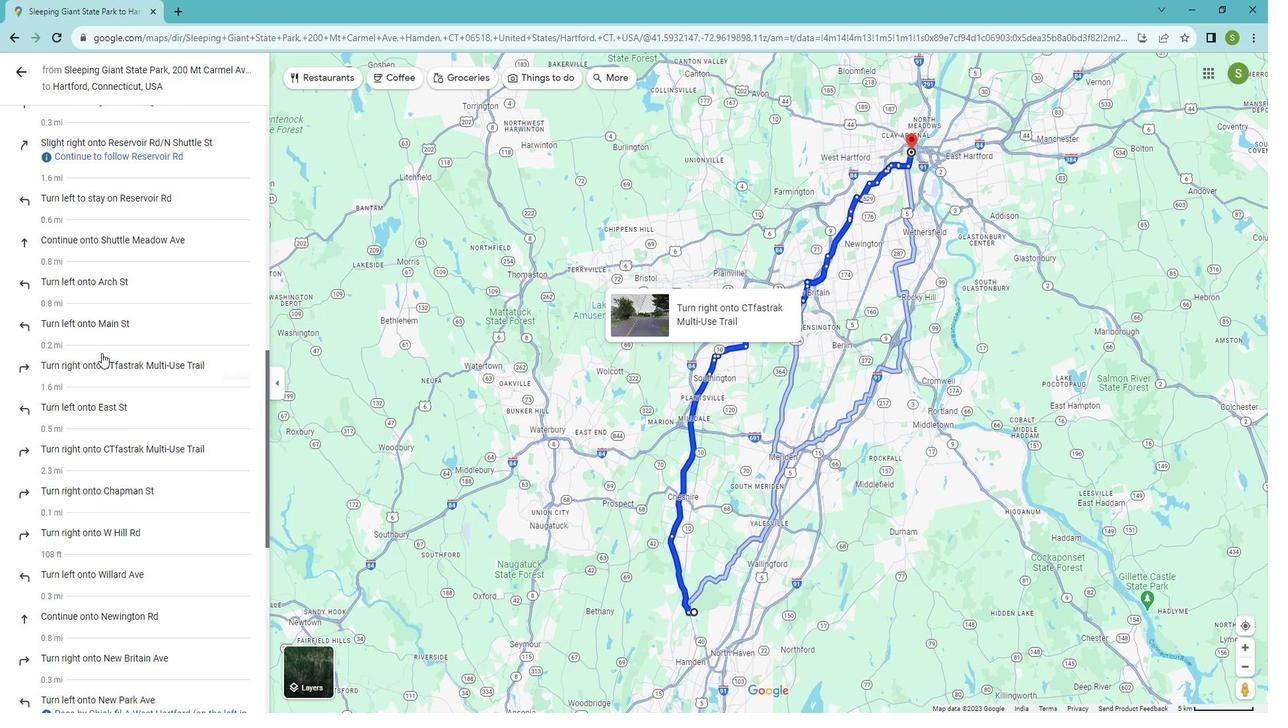 
Action: Mouse moved to (111, 349)
Screenshot: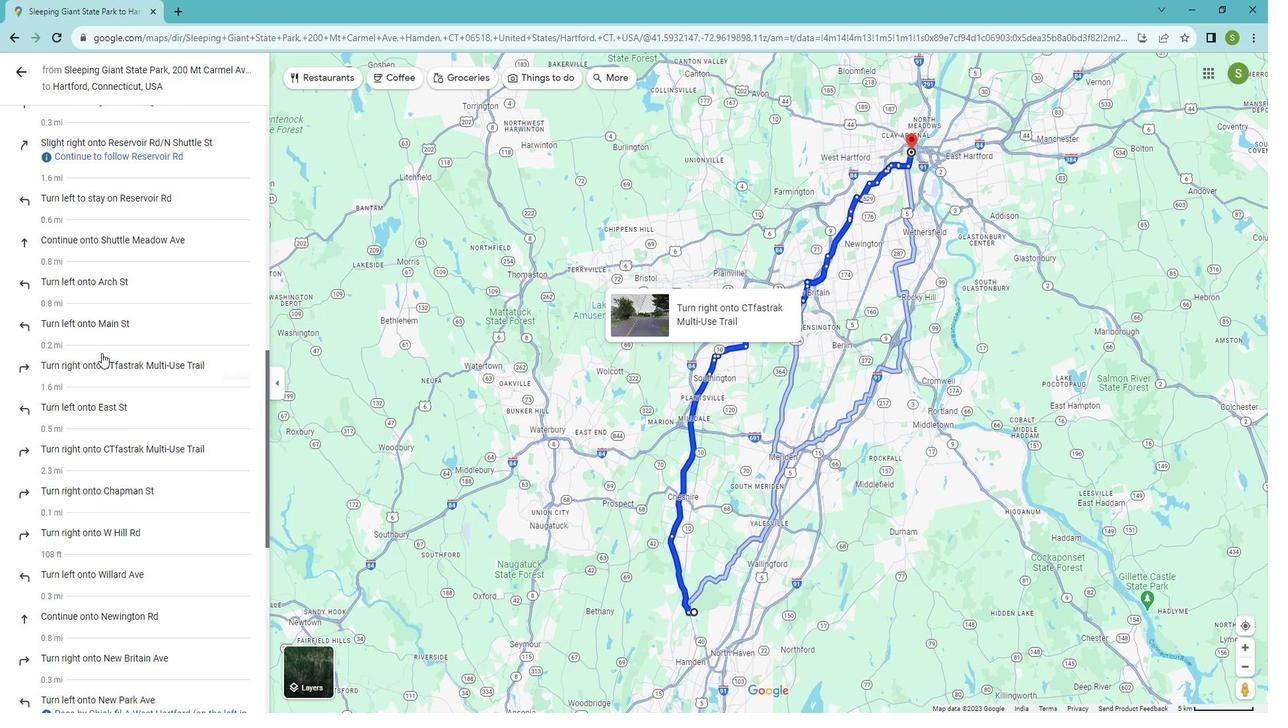 
Action: Mouse scrolled (111, 348) with delta (0, 0)
Screenshot: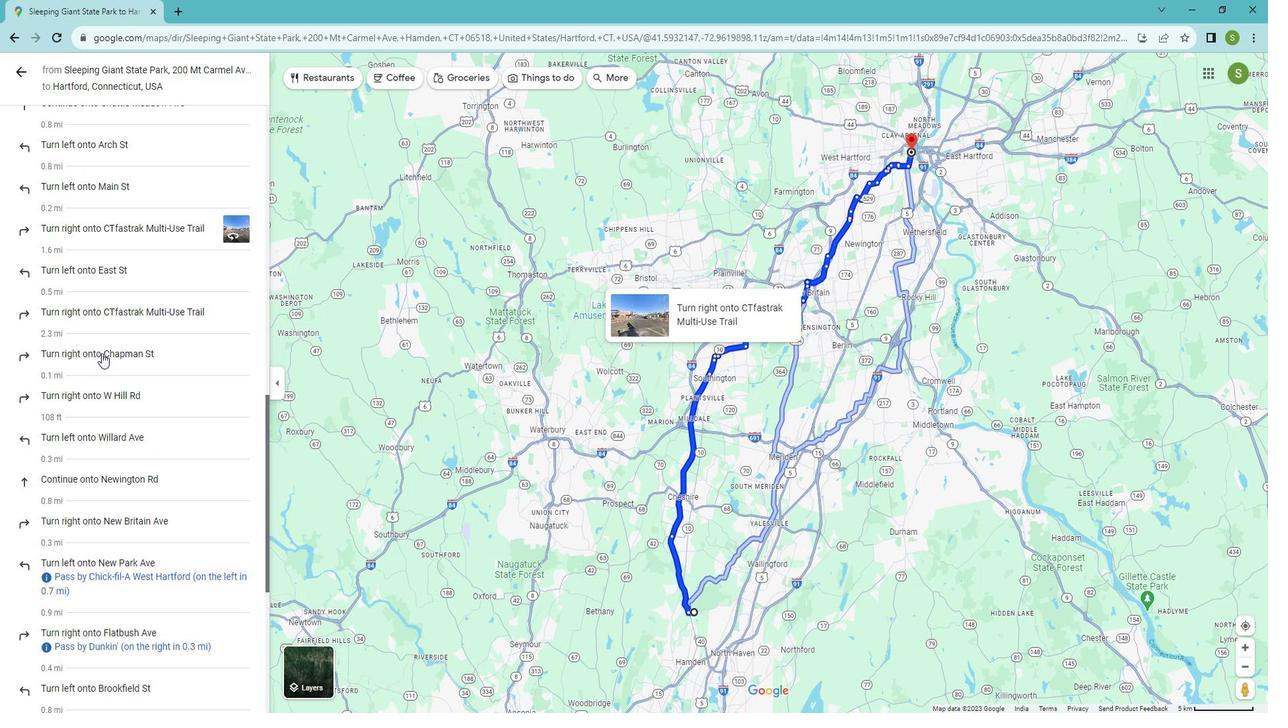 
Action: Mouse scrolled (111, 348) with delta (0, 0)
Screenshot: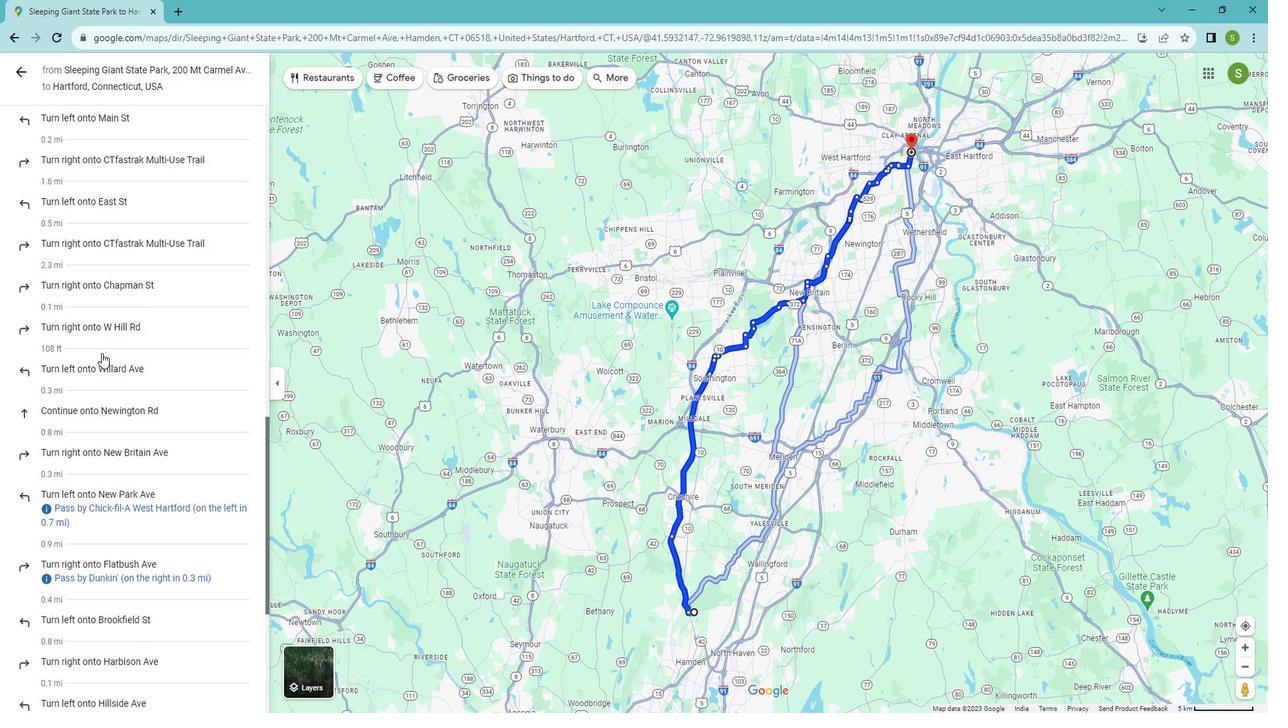 
Action: Mouse scrolled (111, 348) with delta (0, 0)
Screenshot: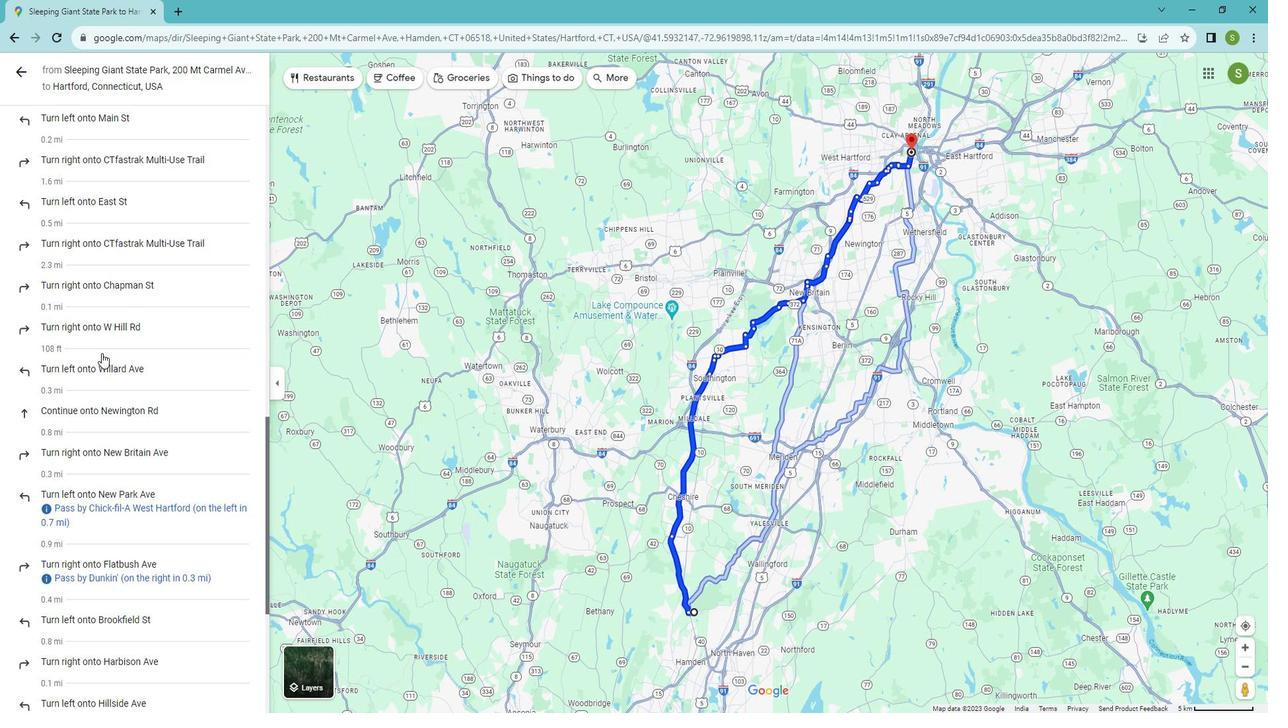 
Action: Mouse scrolled (111, 348) with delta (0, 0)
Screenshot: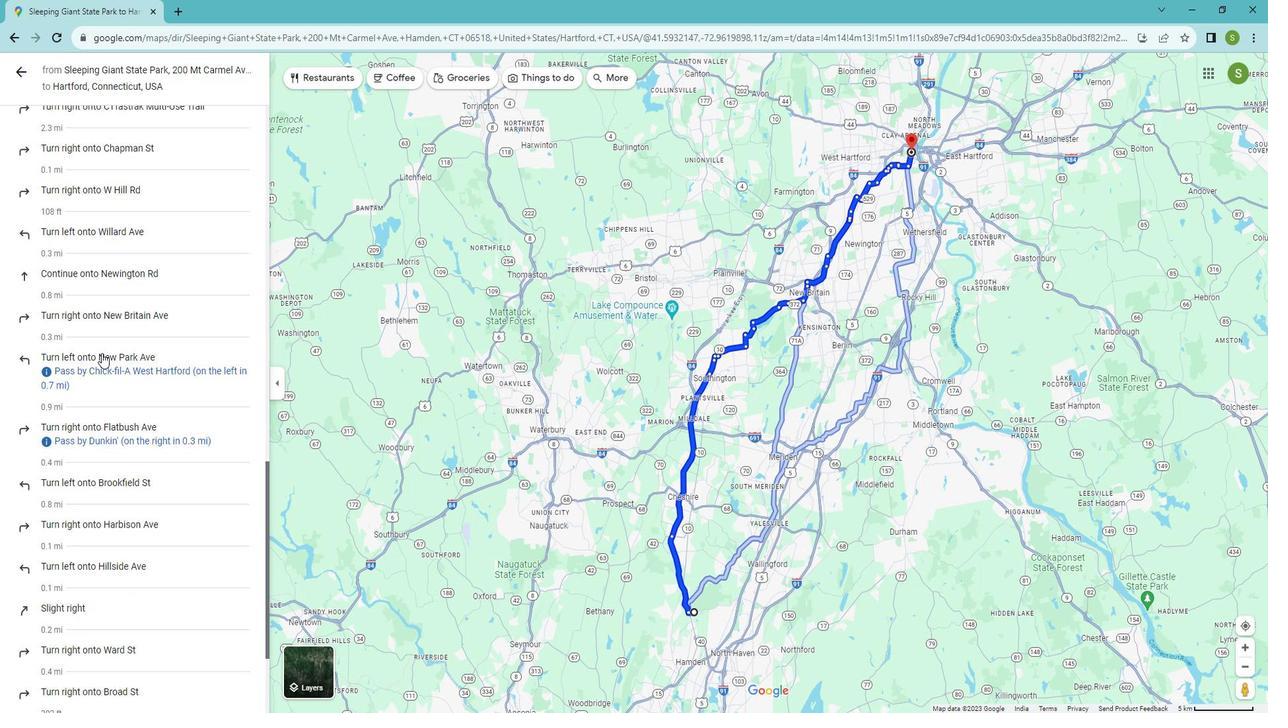 
Action: Mouse scrolled (111, 348) with delta (0, 0)
Screenshot: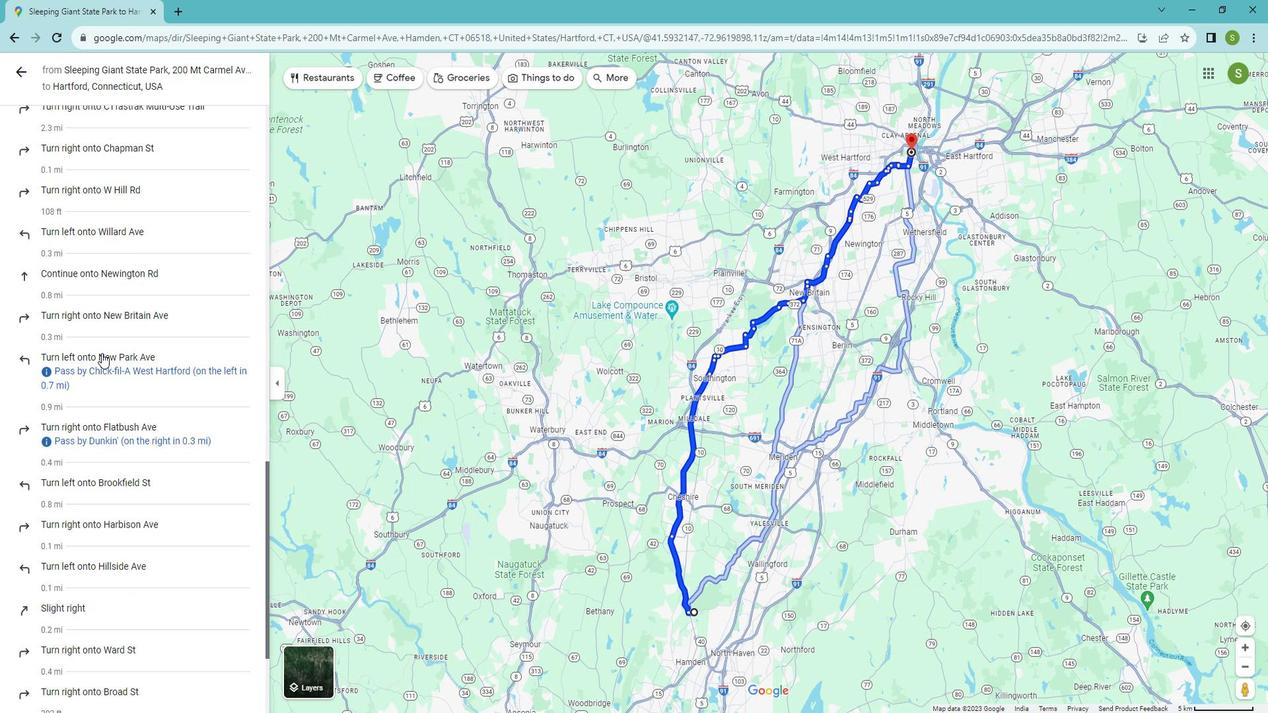 
Action: Mouse scrolled (111, 348) with delta (0, 0)
Screenshot: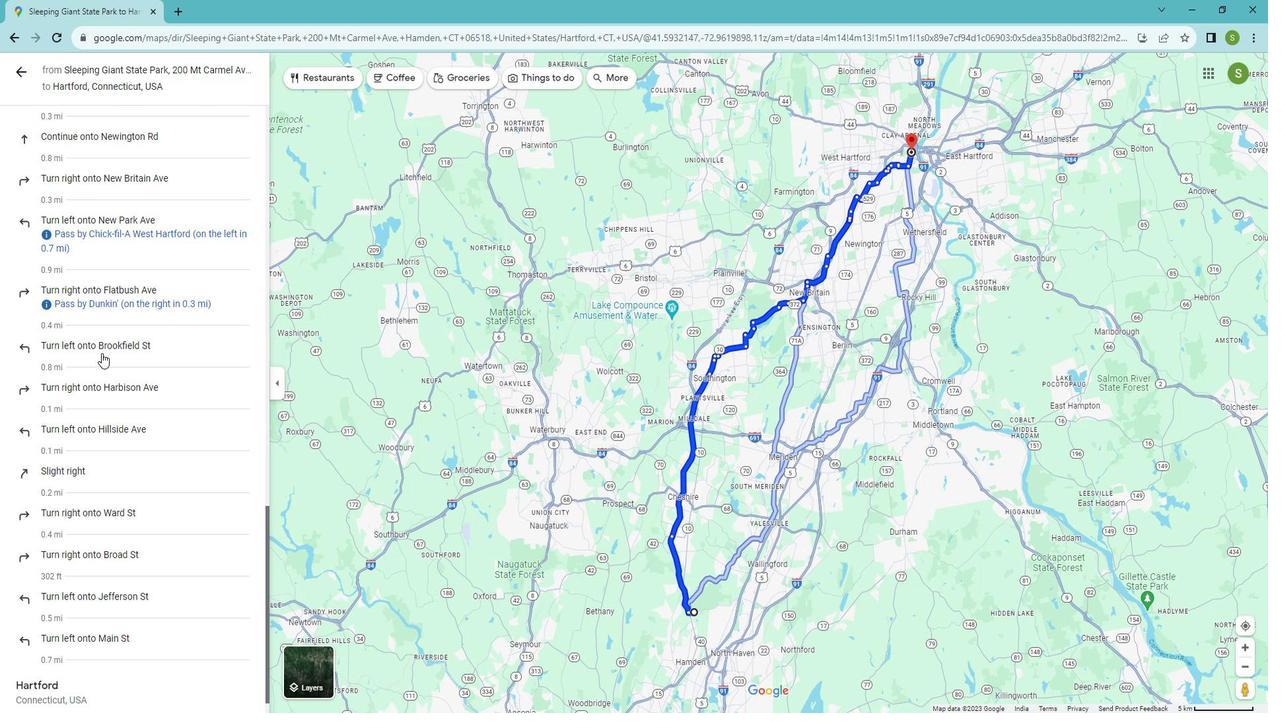 
Action: Mouse scrolled (111, 348) with delta (0, 0)
Screenshot: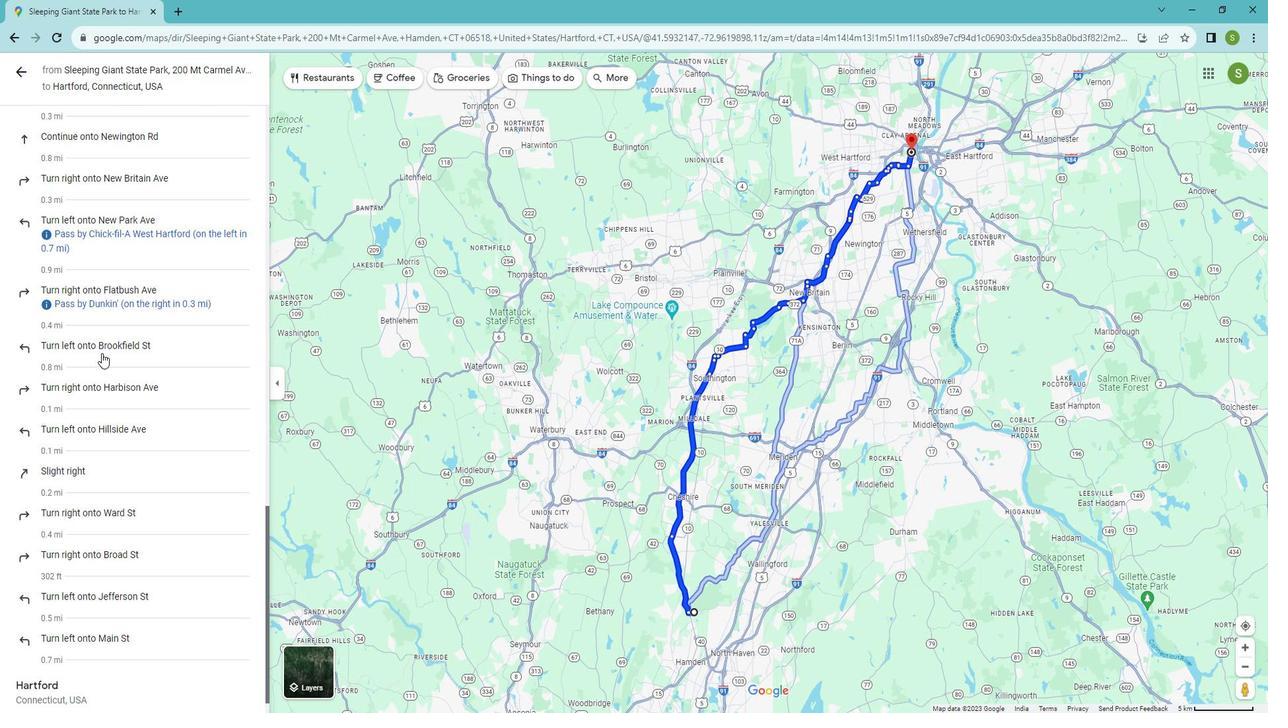 
Action: Mouse scrolled (111, 348) with delta (0, 0)
Screenshot: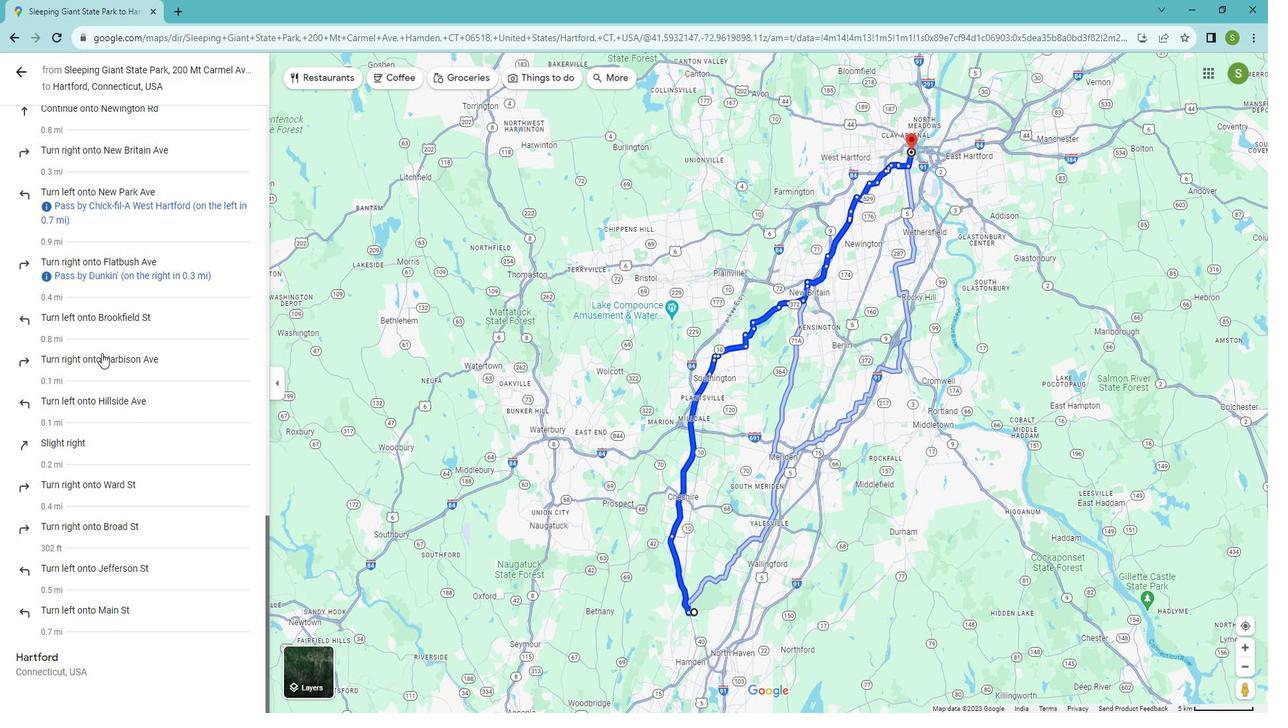
Action: Mouse scrolled (111, 348) with delta (0, 0)
Screenshot: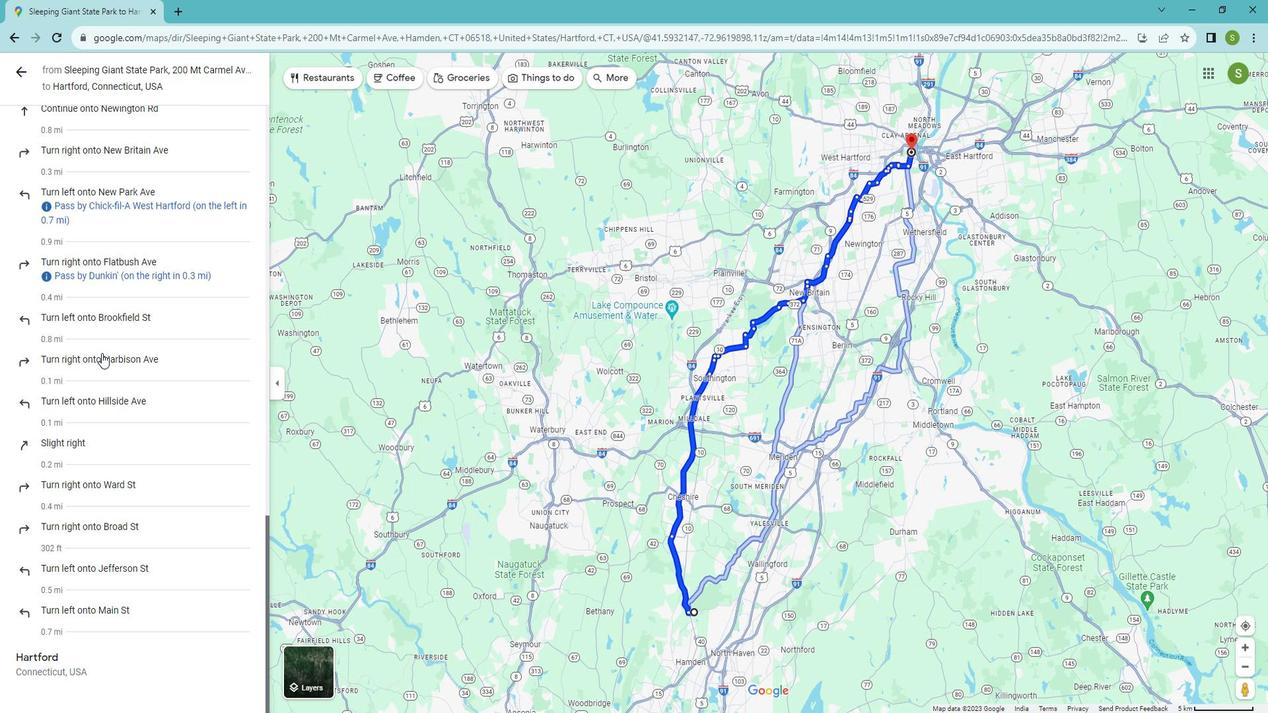 
Action: Mouse moved to (25, 76)
Screenshot: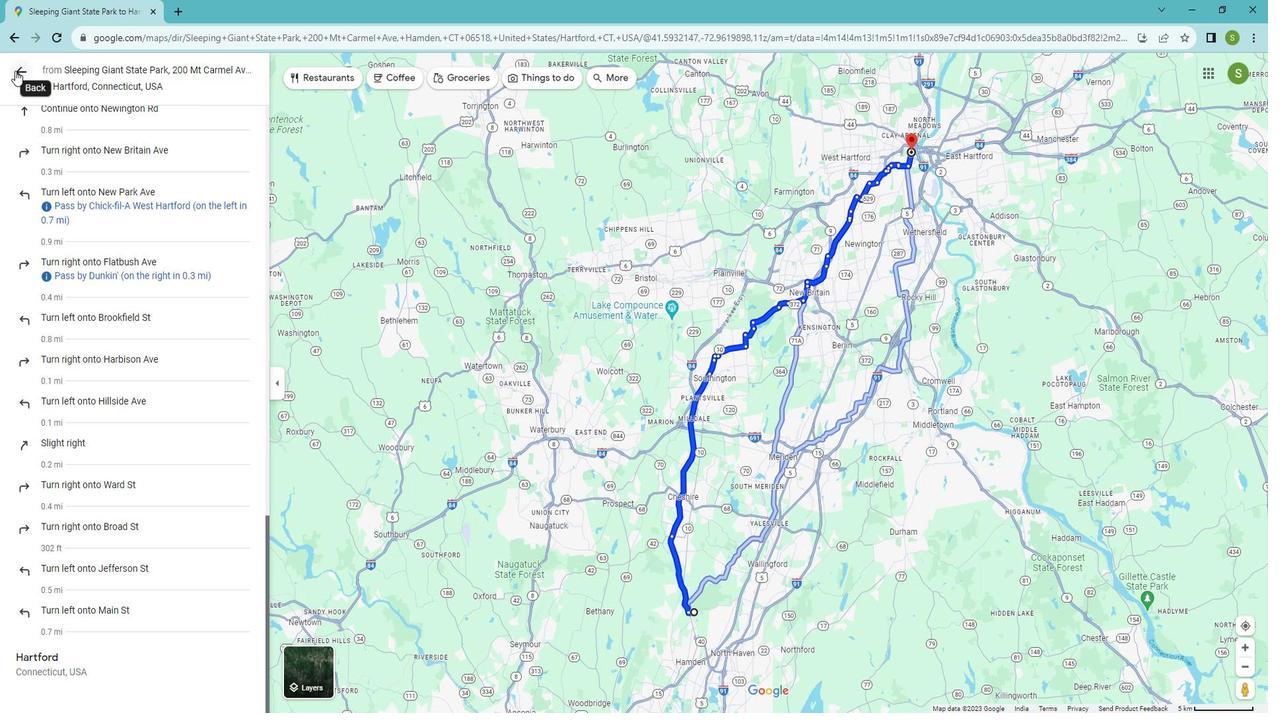 
Action: Mouse pressed left at (25, 76)
Screenshot: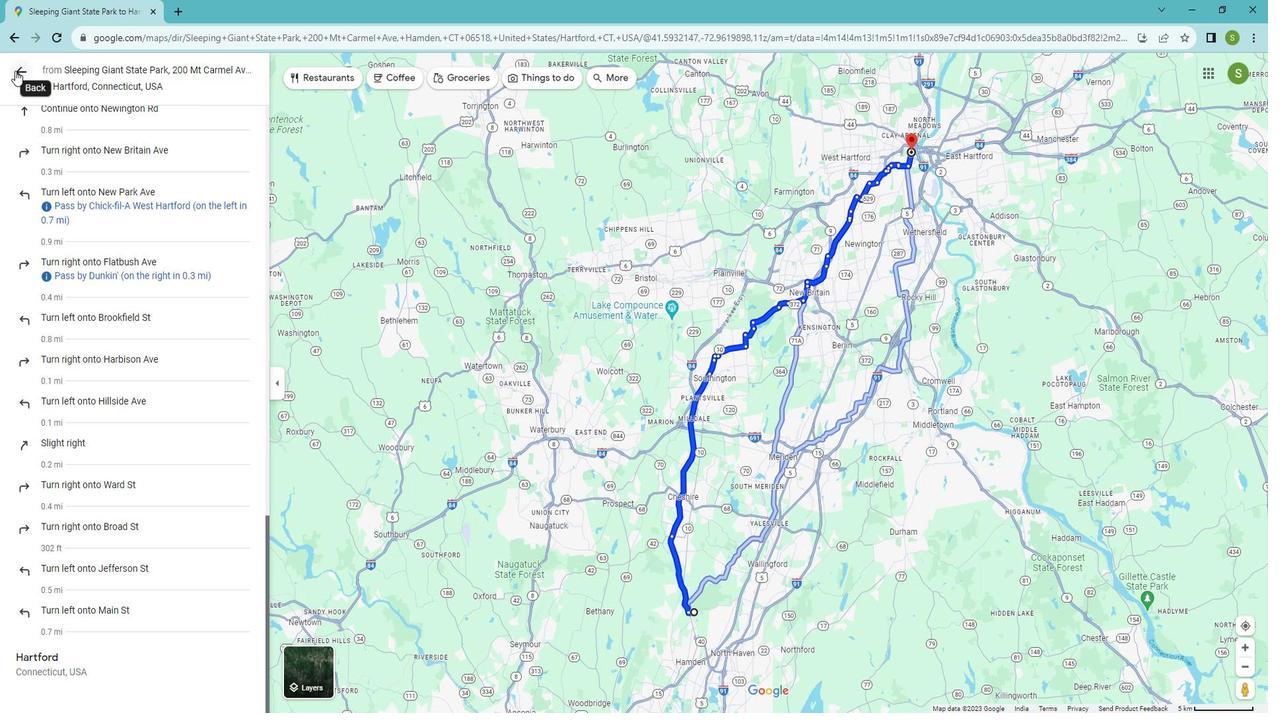 
Action: Mouse moved to (88, 84)
Screenshot: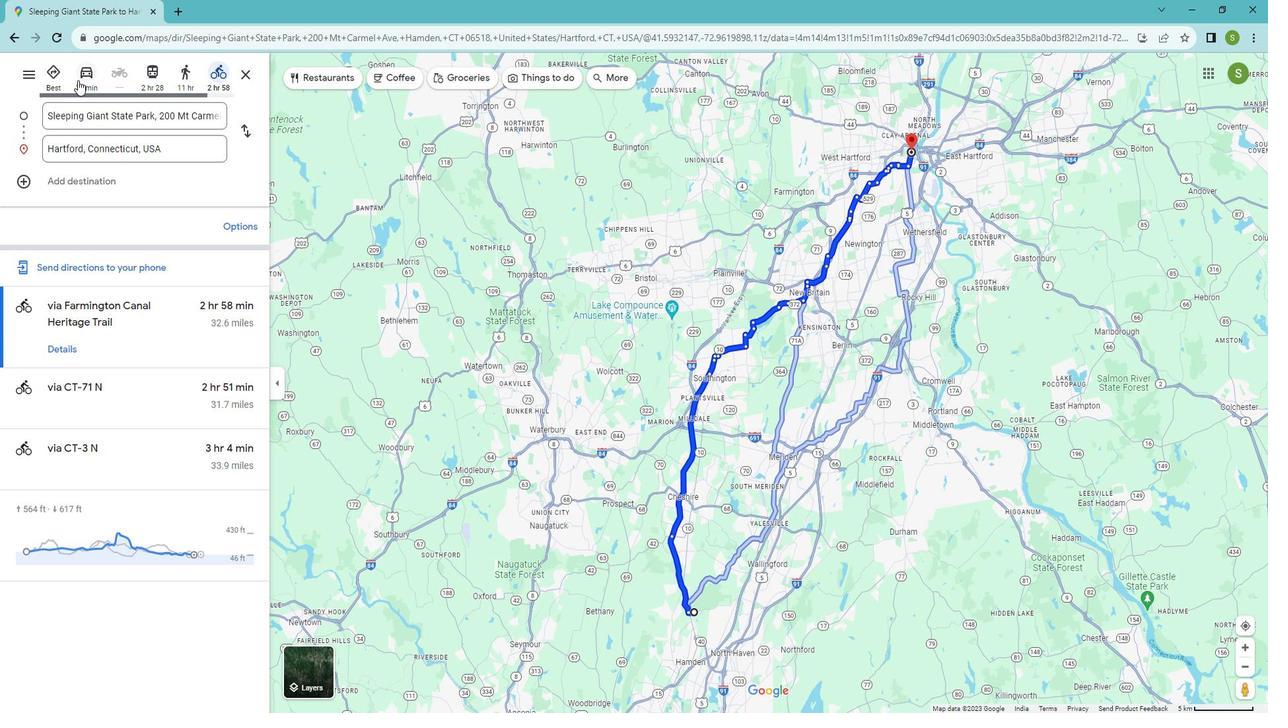 
Action: Mouse pressed left at (88, 84)
Screenshot: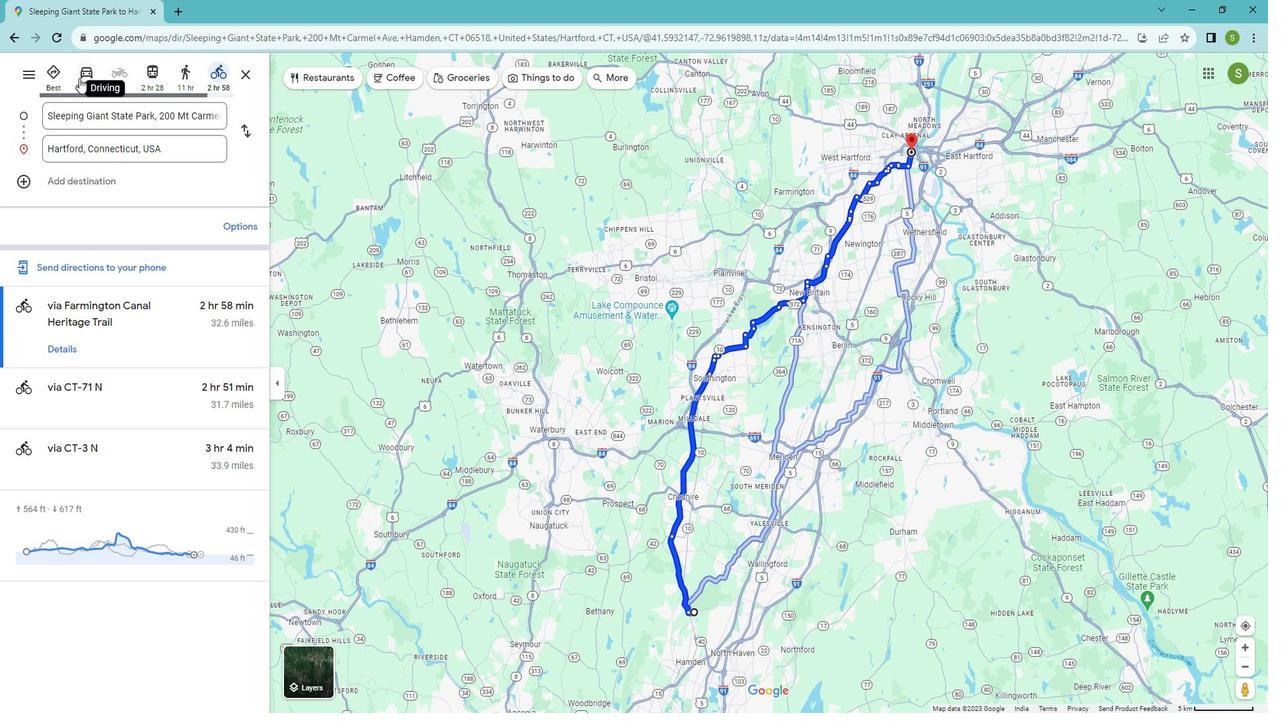 
Action: Mouse moved to (74, 354)
Screenshot: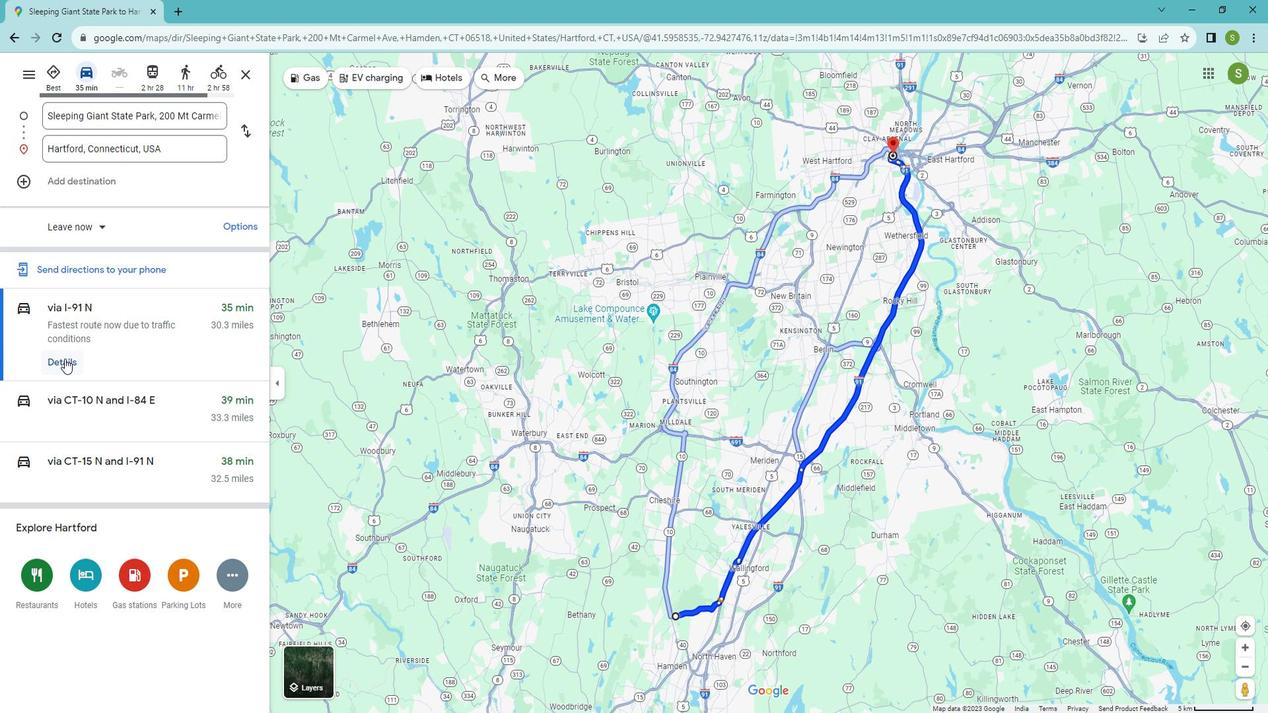 
Action: Mouse pressed left at (74, 354)
Screenshot: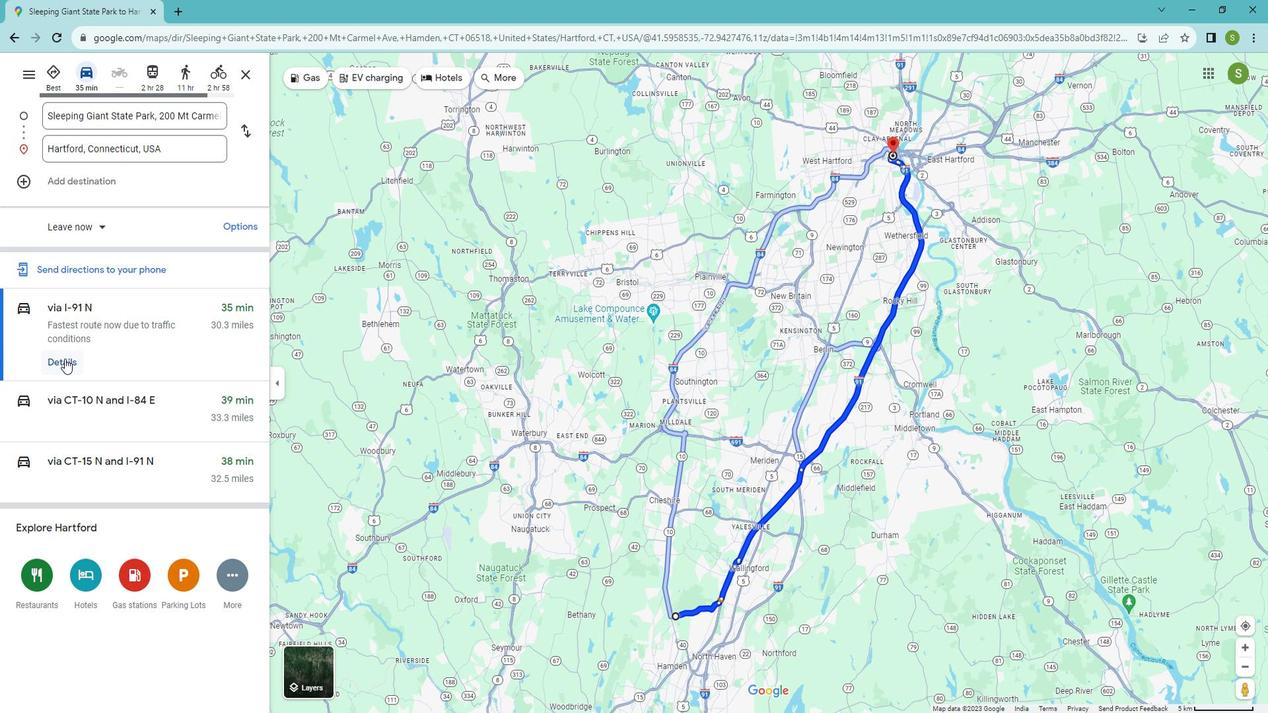 
Action: Mouse moved to (93, 130)
Screenshot: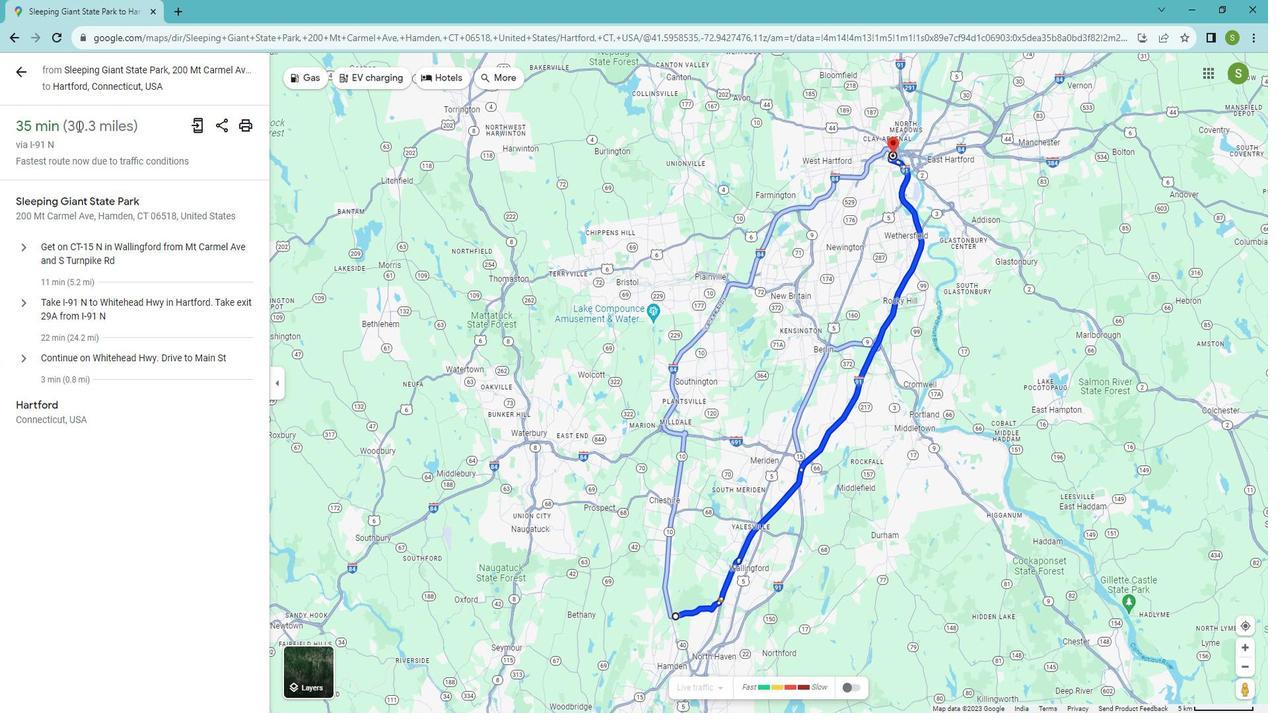 
